 Task: Look for space in Leiderdorp, Netherlands from 12th  August, 2023 to 15th August, 2023 for 3 adults in price range Rs.12000 to Rs.16000. Place can be entire place with 2 bedrooms having 3 beds and 1 bathroom. Property type can be house, flat, guest house. Amenities needed are: washing machine. Booking option can be shelf check-in. Required host language is English.
Action: Mouse moved to (646, 256)
Screenshot: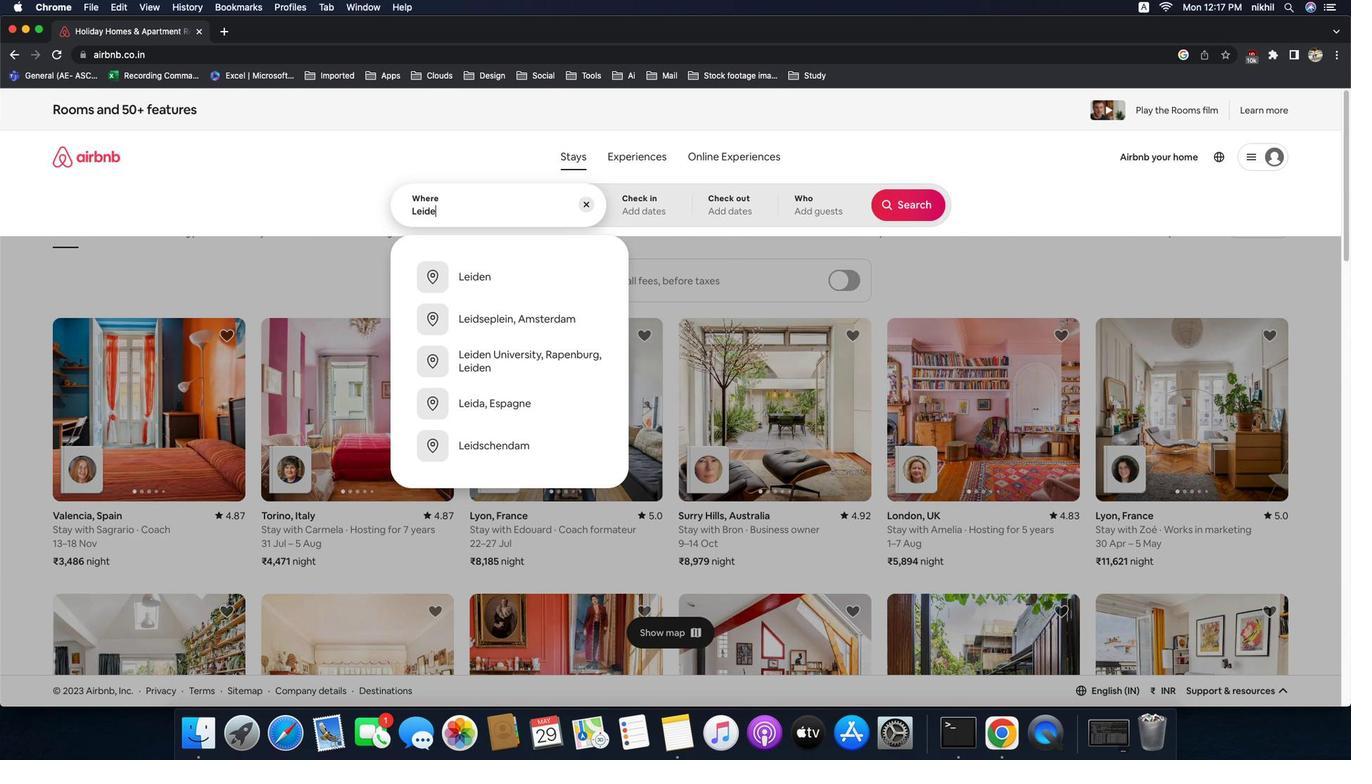 
Action: Mouse pressed left at (646, 256)
Screenshot: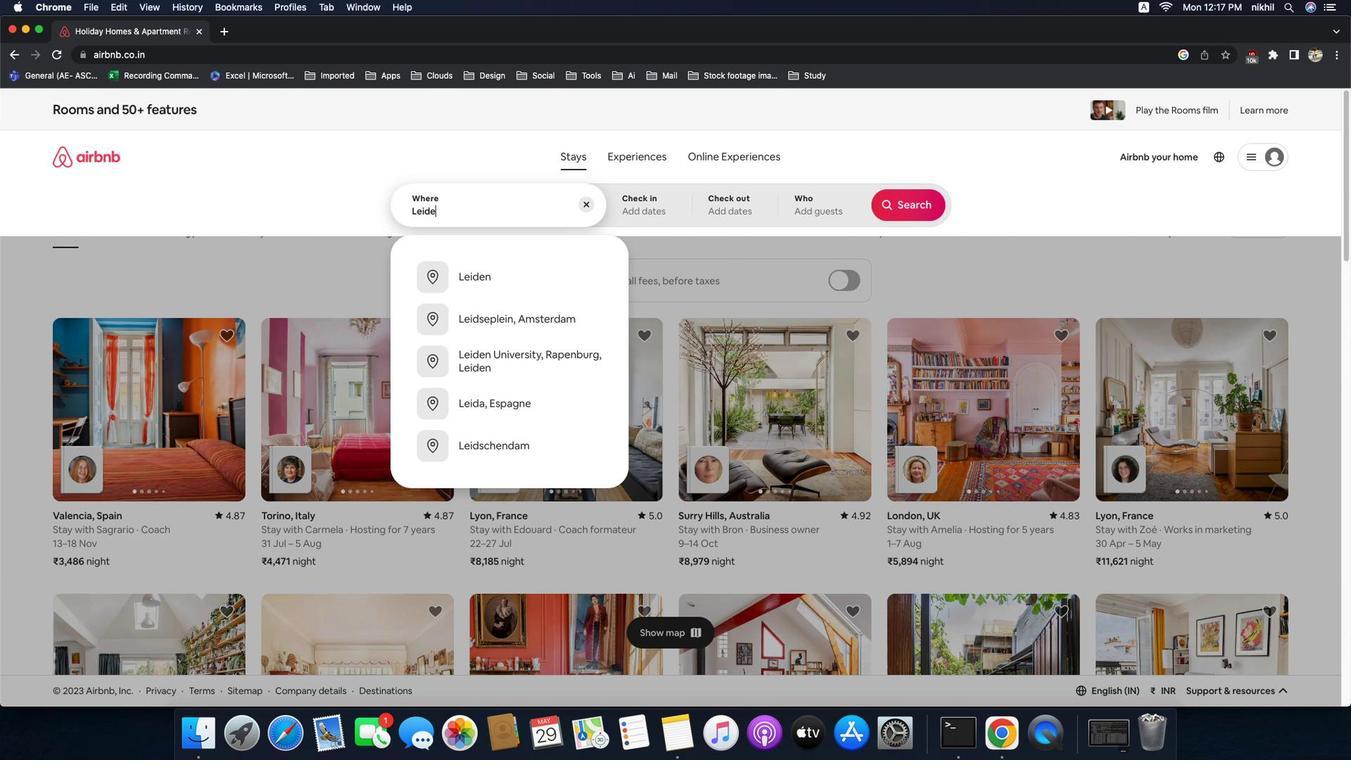 
Action: Mouse moved to (646, 256)
Screenshot: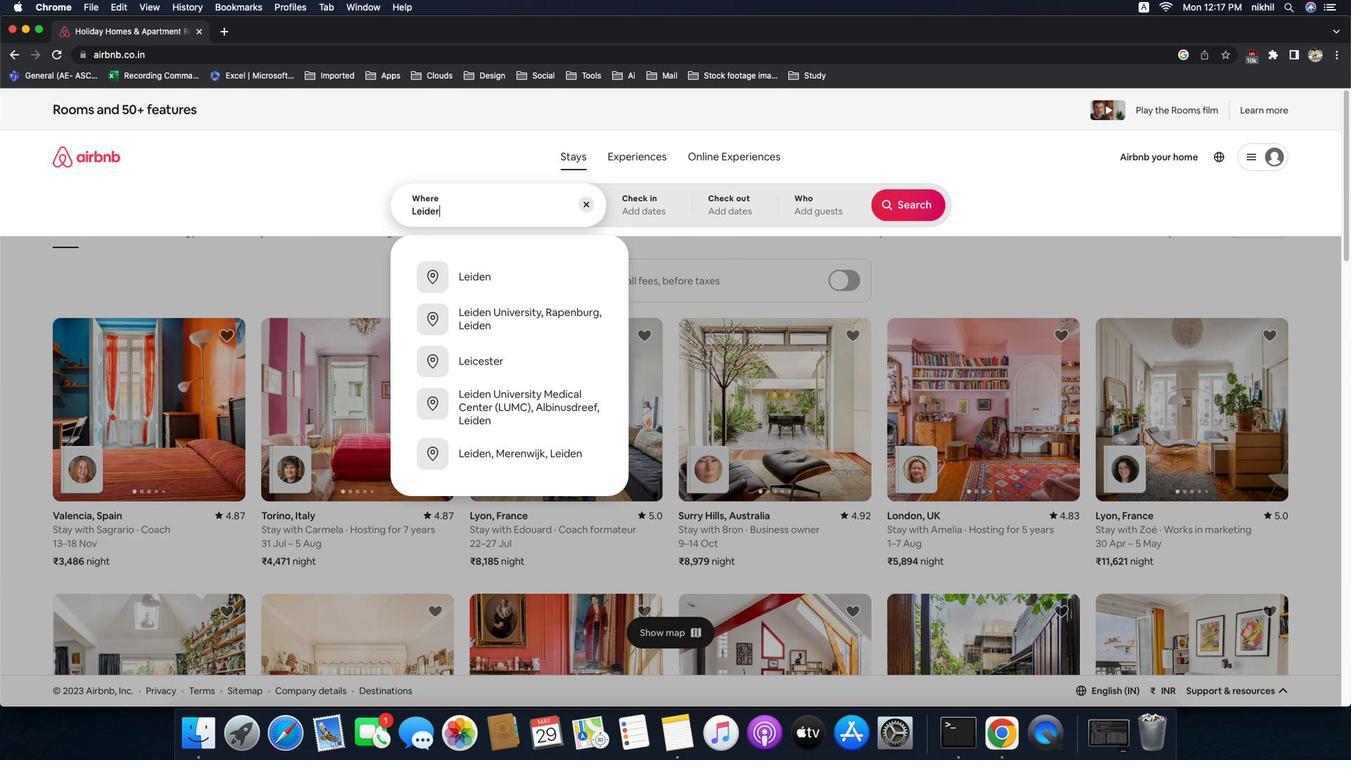
Action: Mouse pressed left at (646, 256)
Screenshot: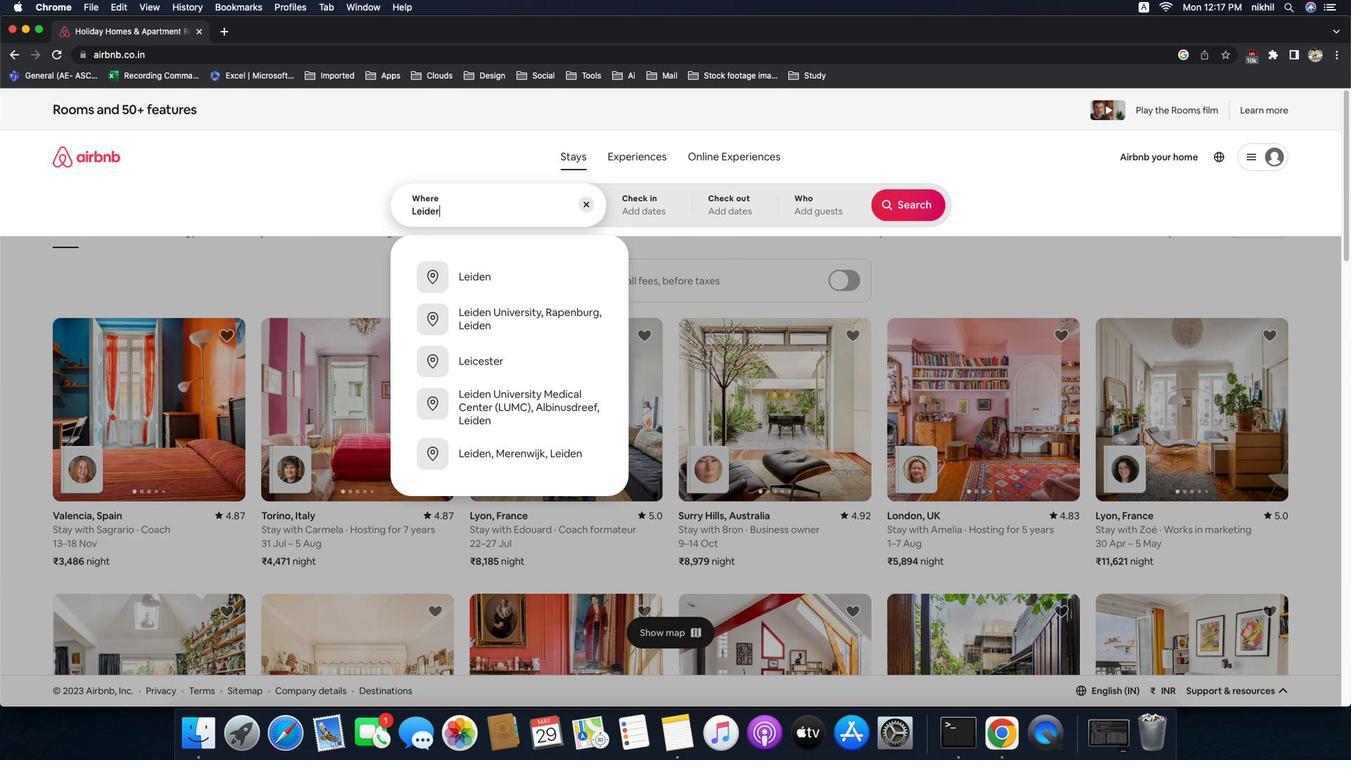 
Action: Mouse moved to (646, 256)
Screenshot: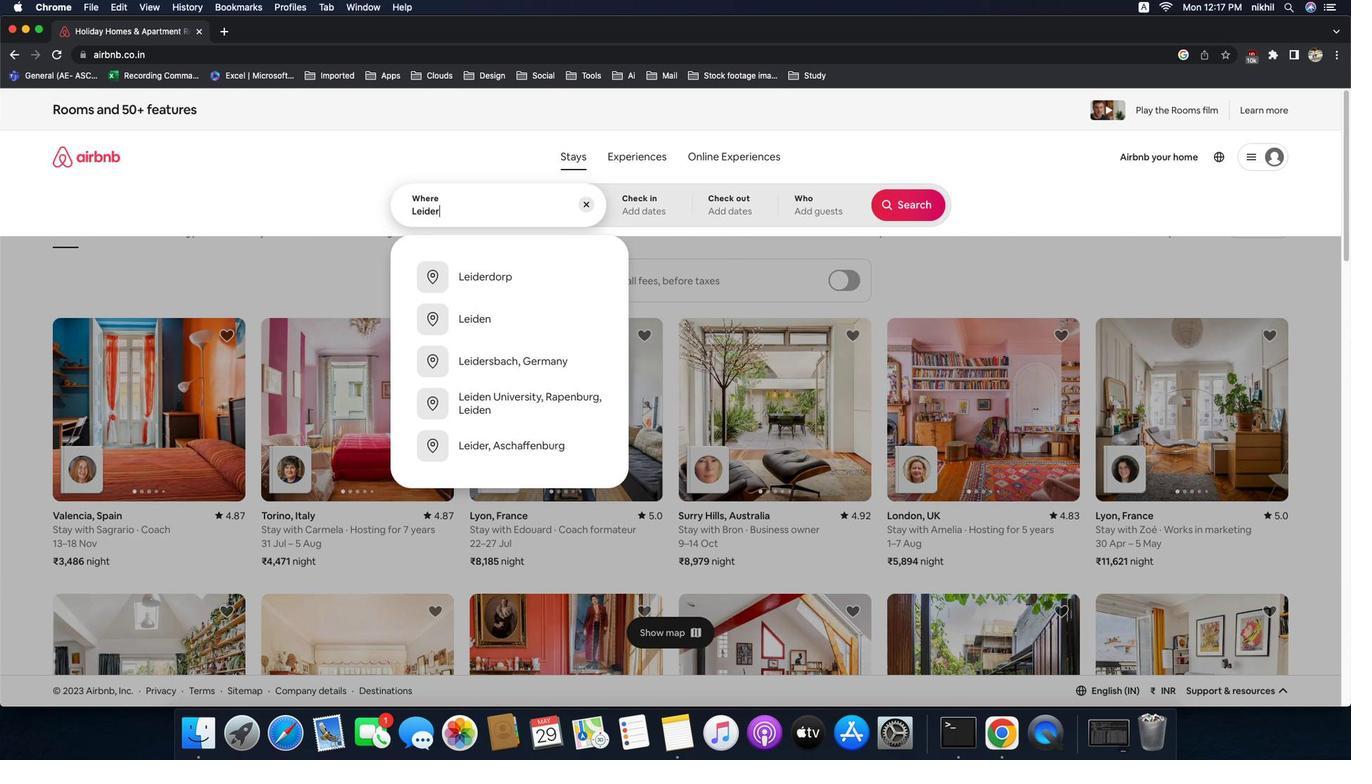 
Action: Mouse pressed left at (646, 256)
Screenshot: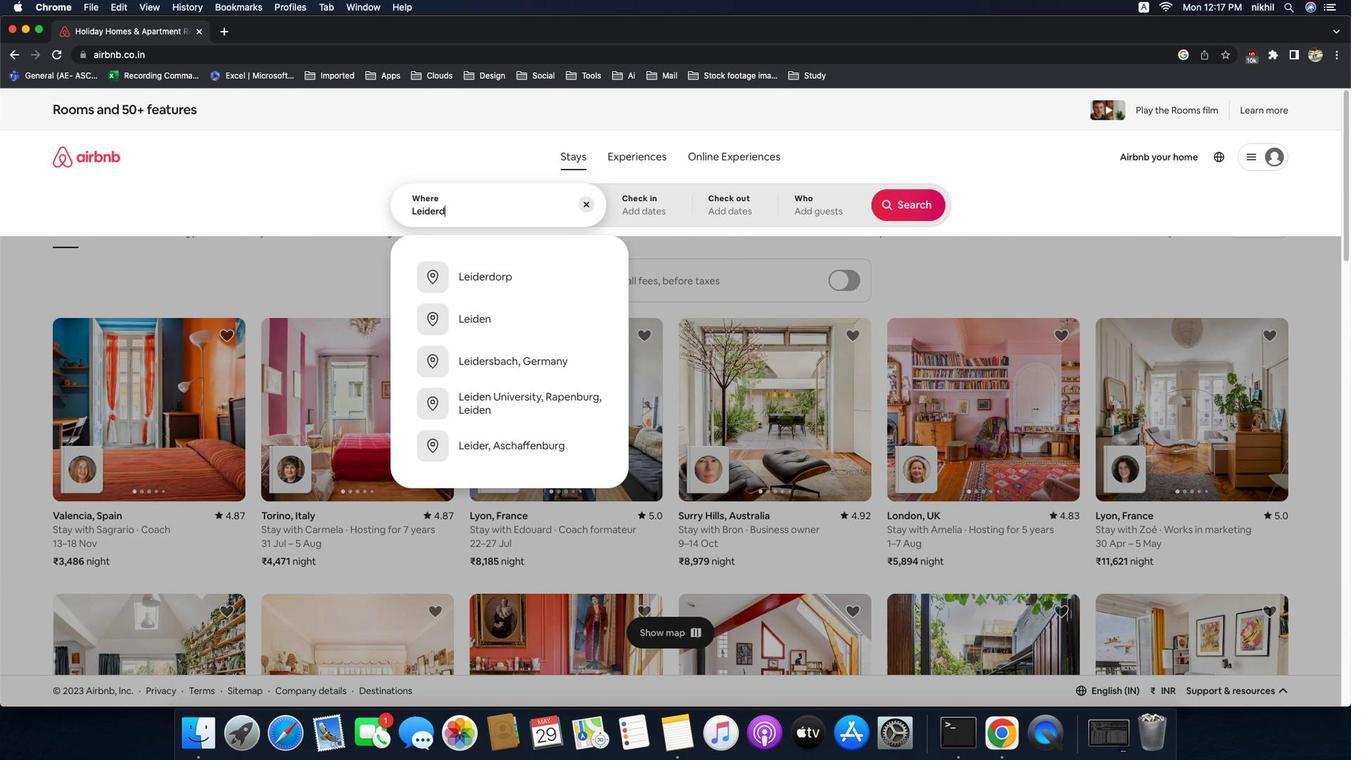 
Action: Mouse moved to (646, 256)
Screenshot: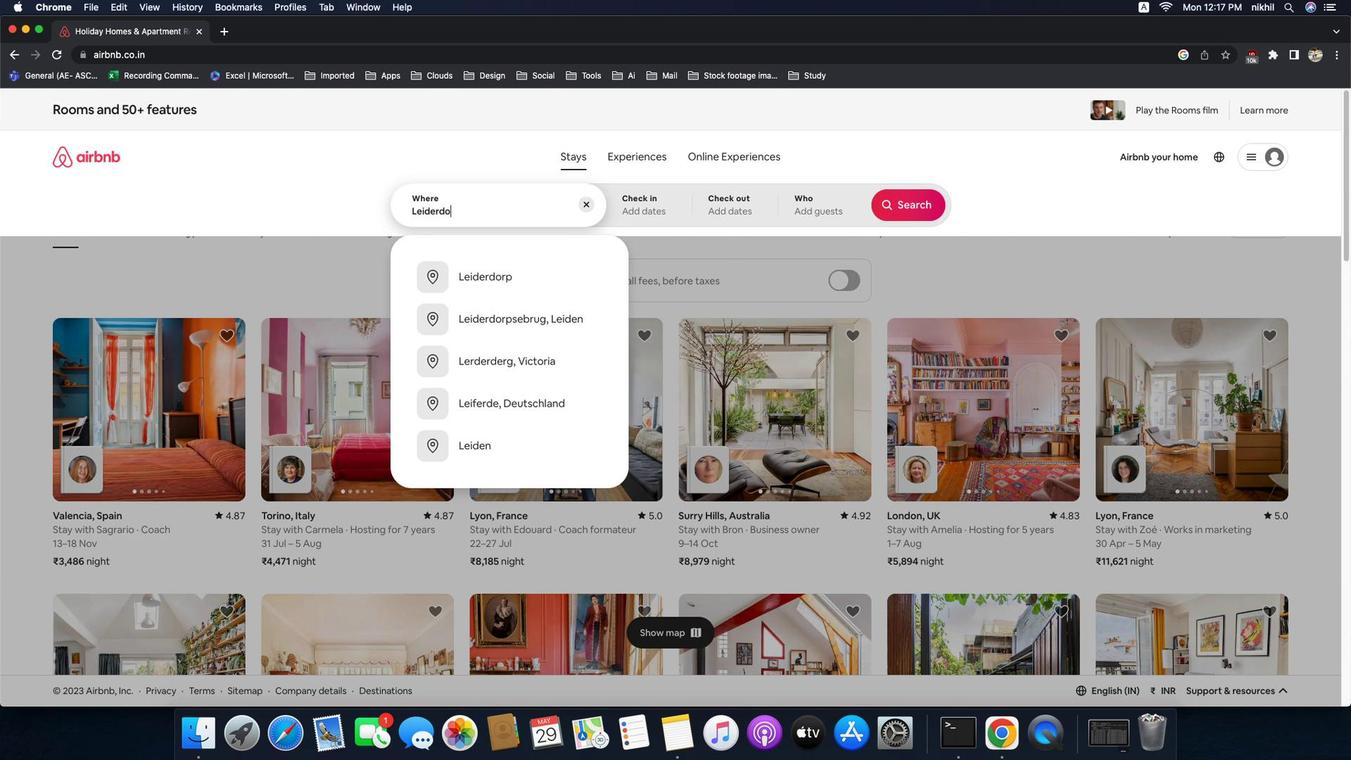 
Action: Key pressed 'L'Key.caps_lock'e''i''d''e''r''d''o''r''p'','Key.spaceKey.caps_lock'N'Key.caps_lock'e''t''h''e''r''l''a''n''d''s'
Screenshot: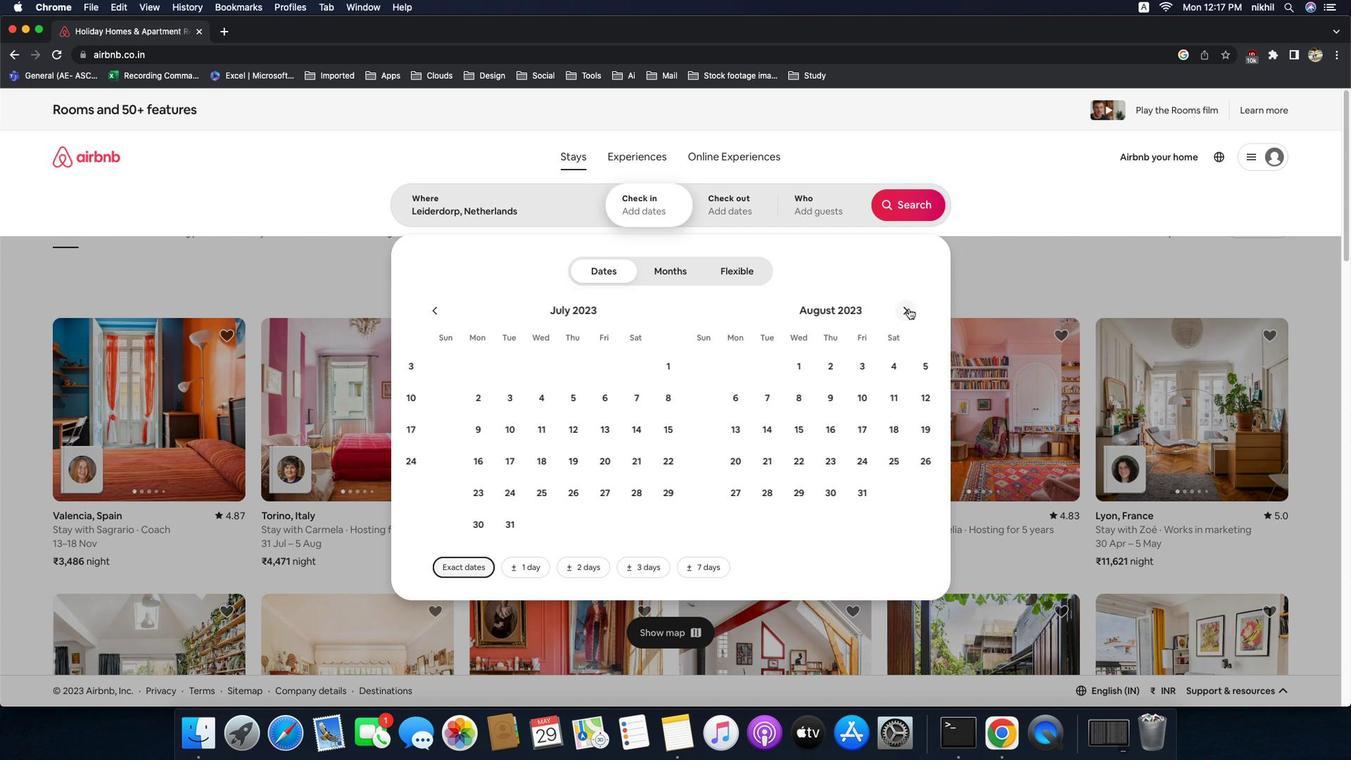 
Action: Mouse moved to (646, 256)
Screenshot: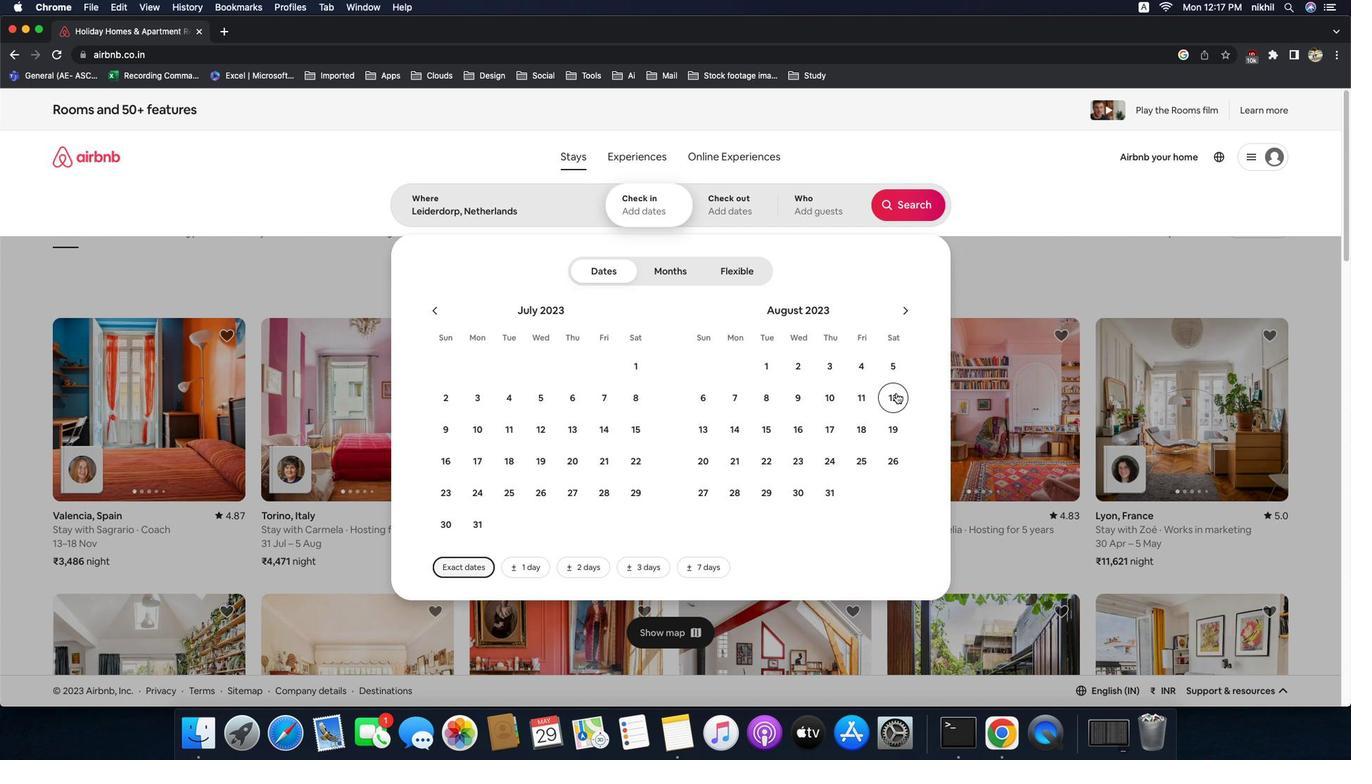 
Action: Mouse pressed left at (646, 256)
Screenshot: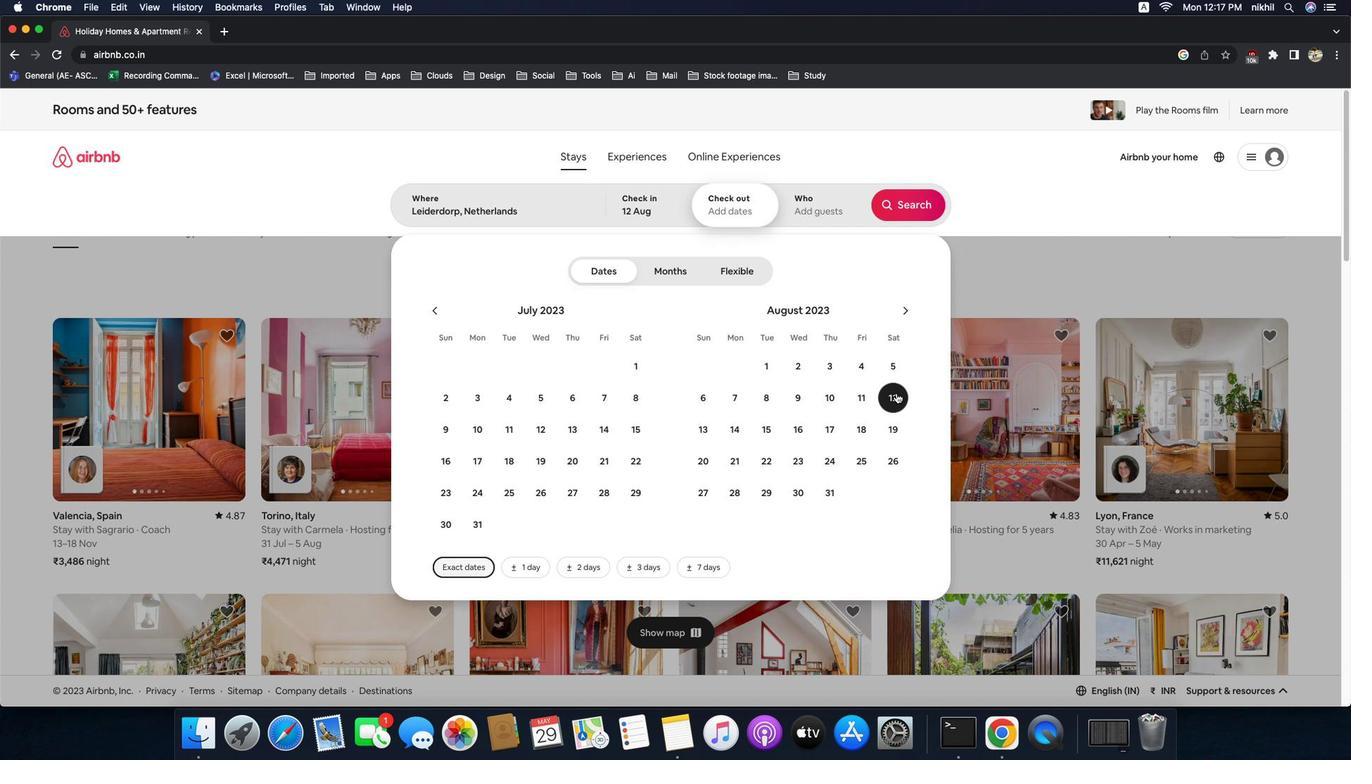 
Action: Mouse moved to (646, 256)
Screenshot: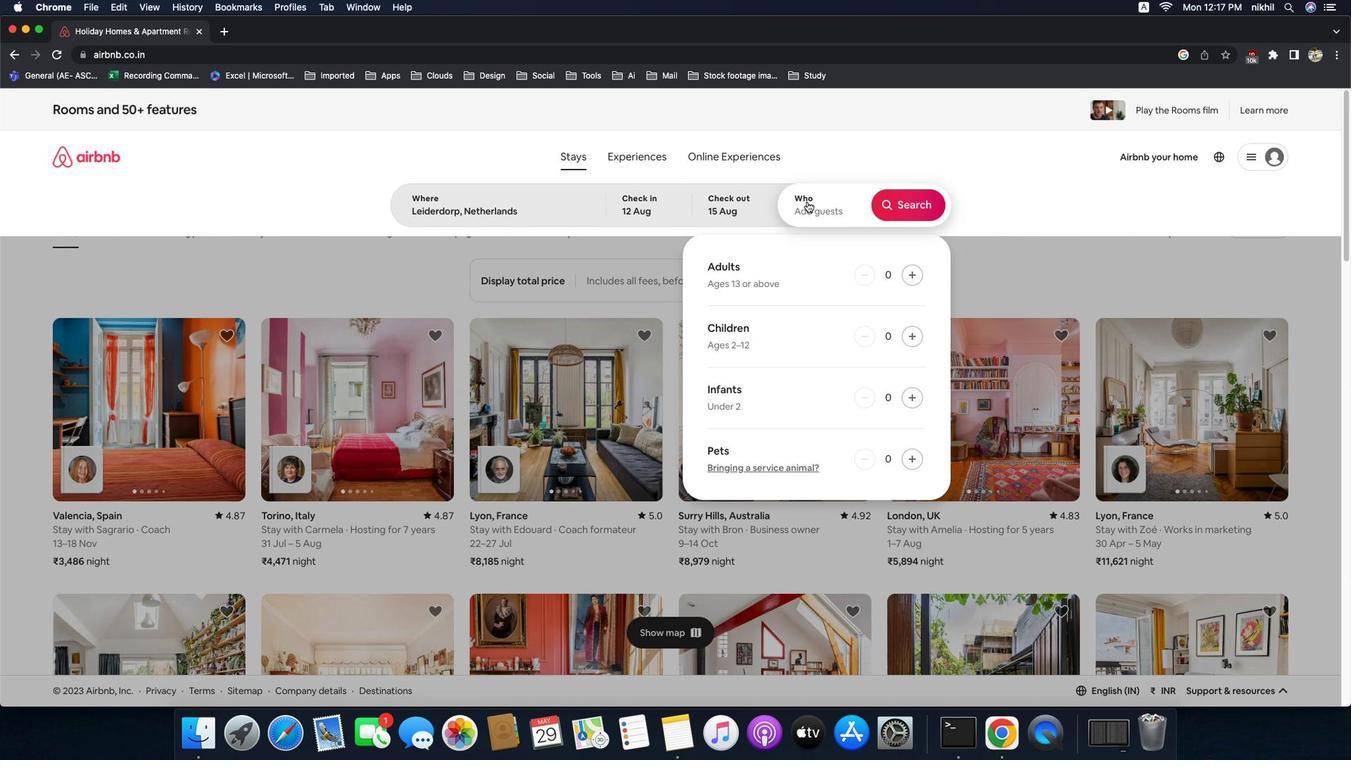 
Action: Mouse pressed left at (646, 256)
Screenshot: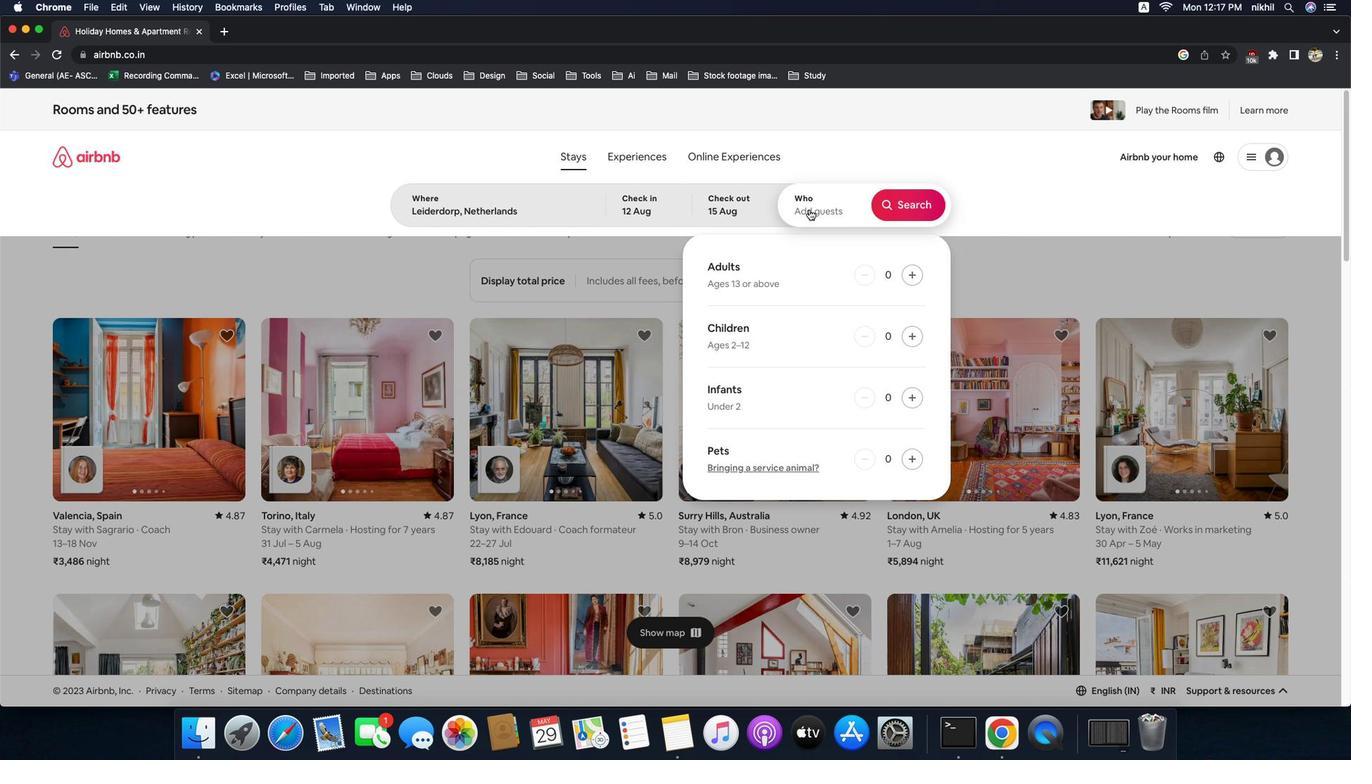 
Action: Mouse moved to (646, 256)
Screenshot: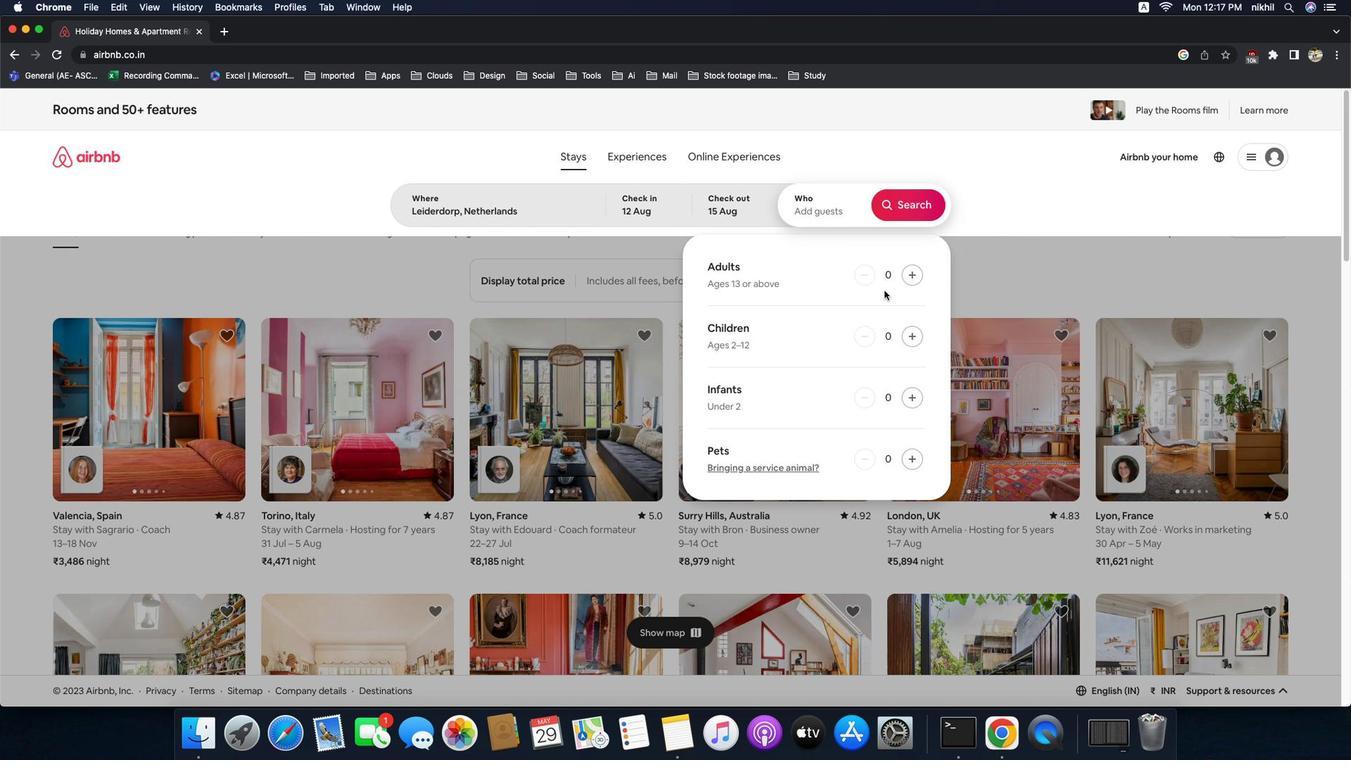 
Action: Mouse pressed left at (646, 256)
Screenshot: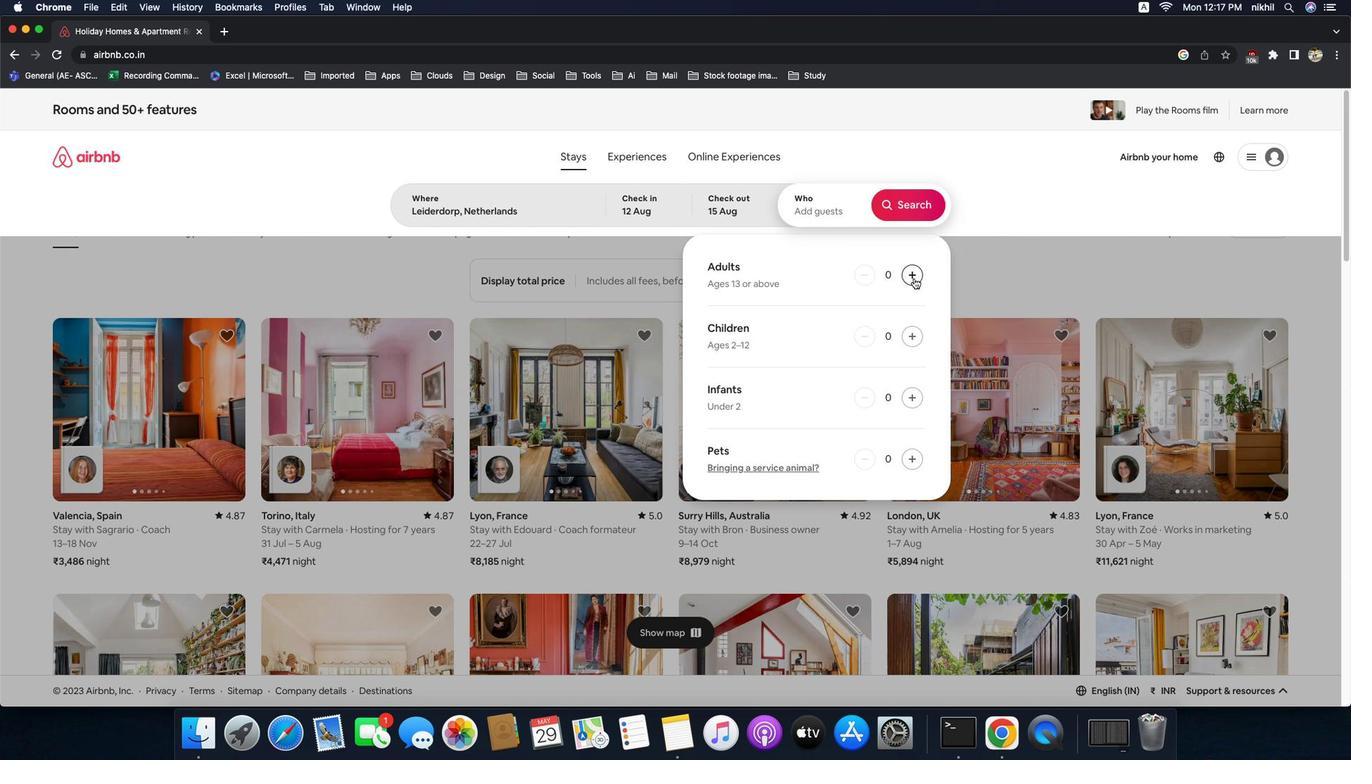 
Action: Mouse moved to (646, 256)
Screenshot: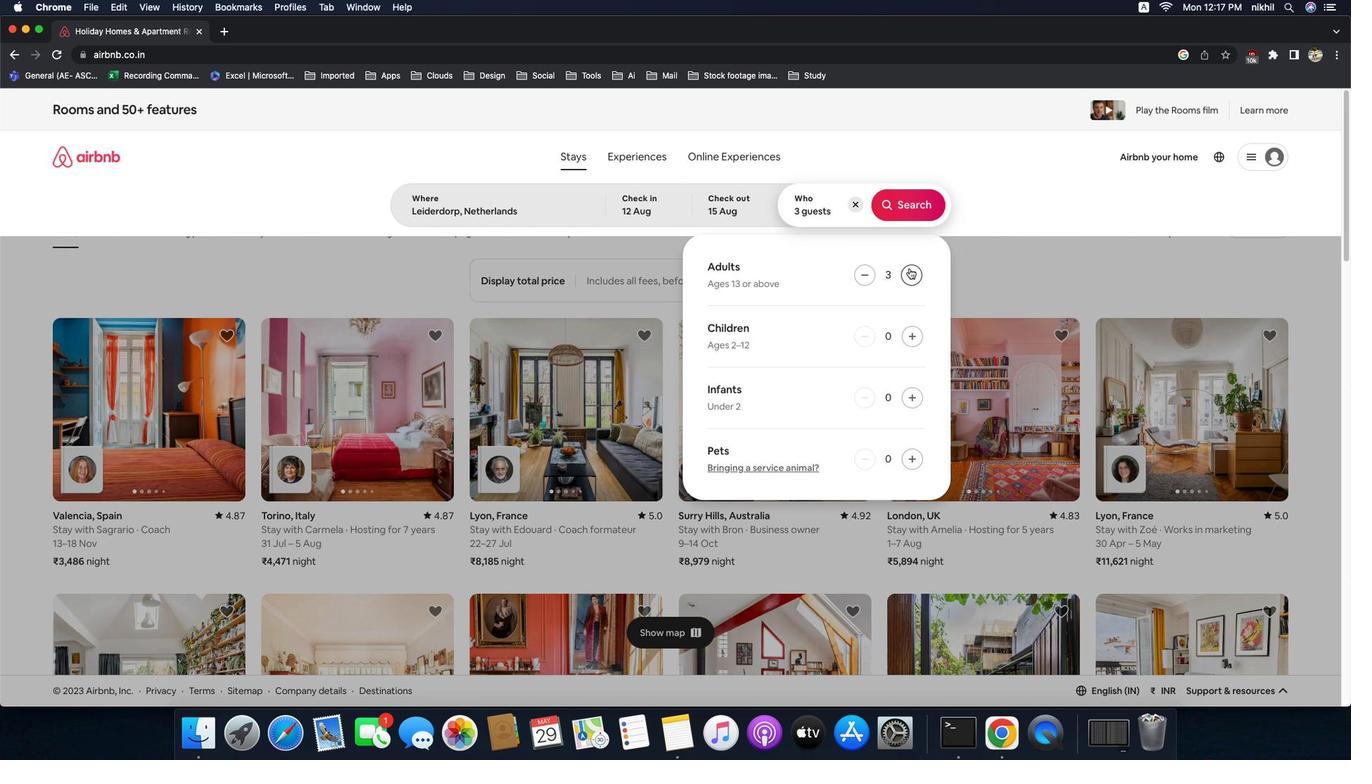 
Action: Mouse pressed left at (646, 256)
Screenshot: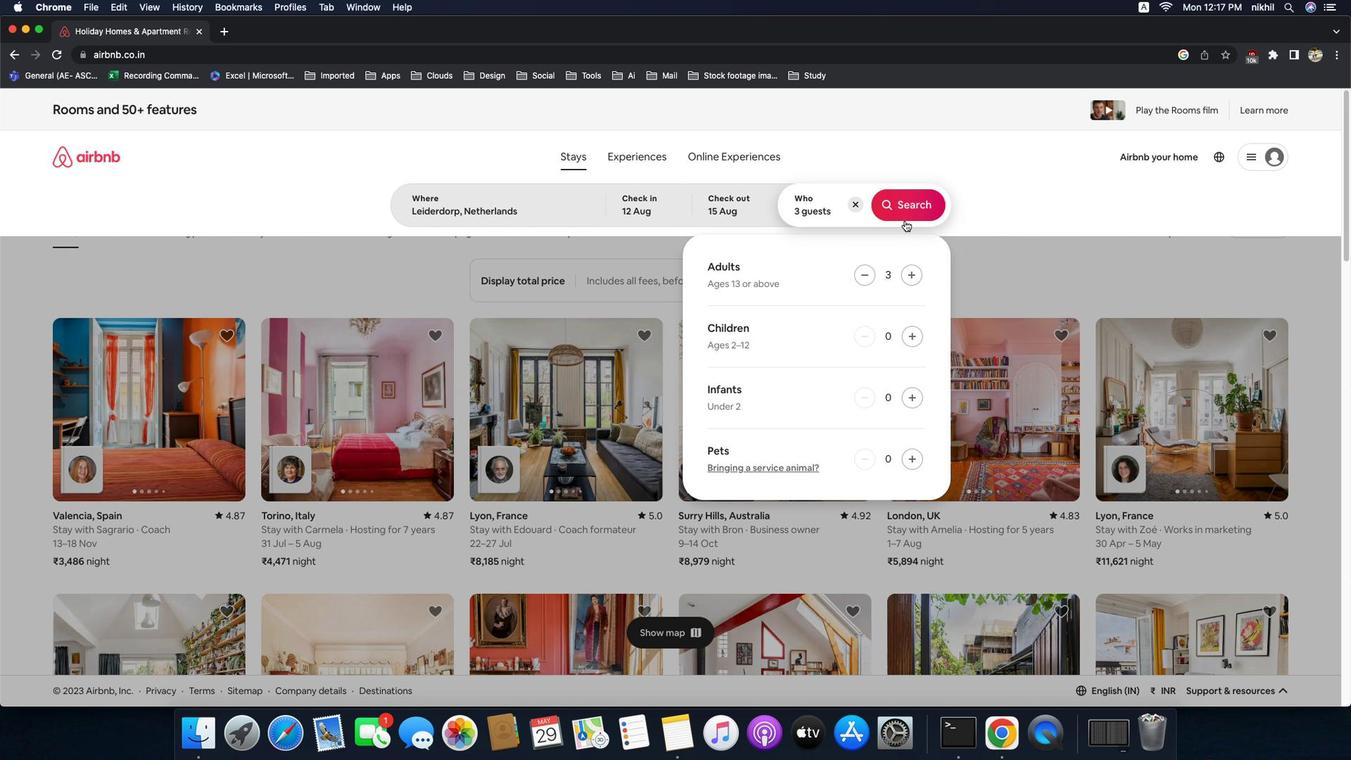 
Action: Mouse moved to (646, 256)
Screenshot: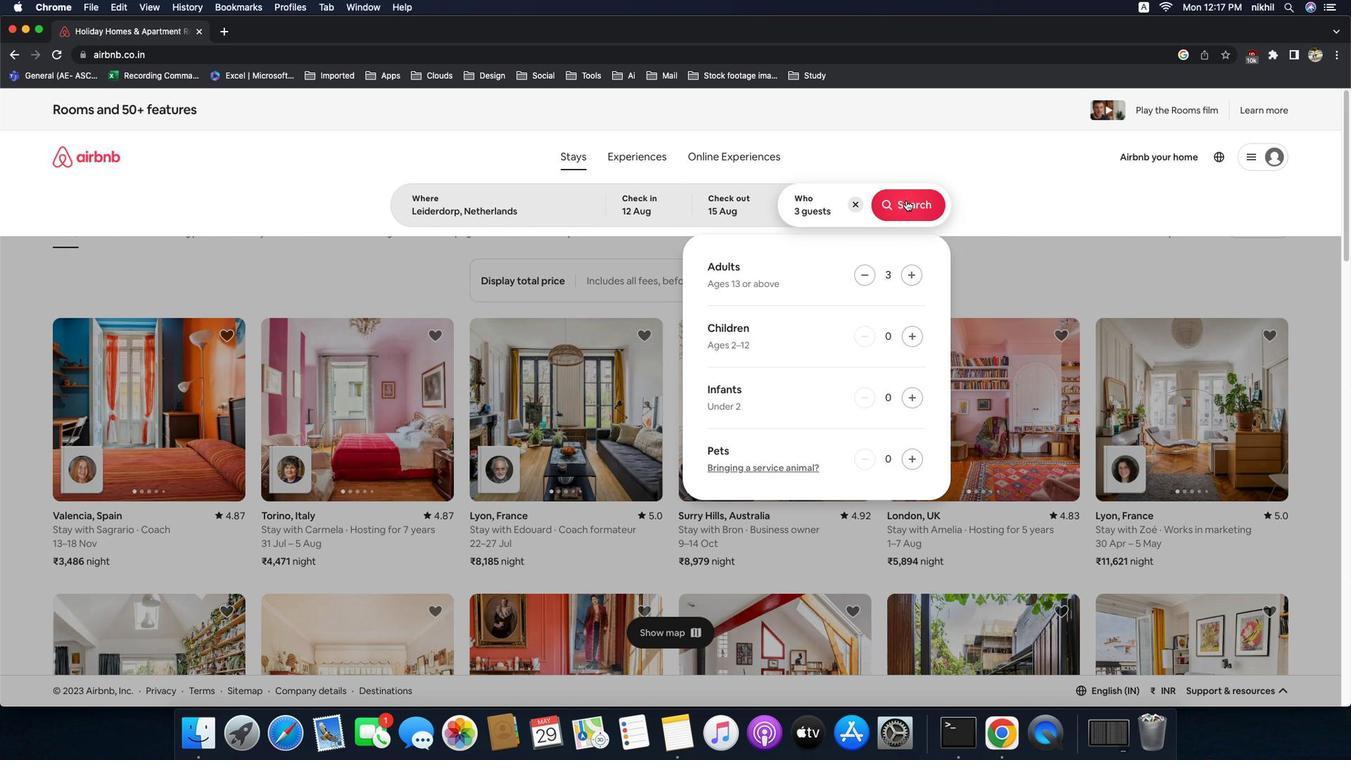 
Action: Mouse pressed left at (646, 256)
Screenshot: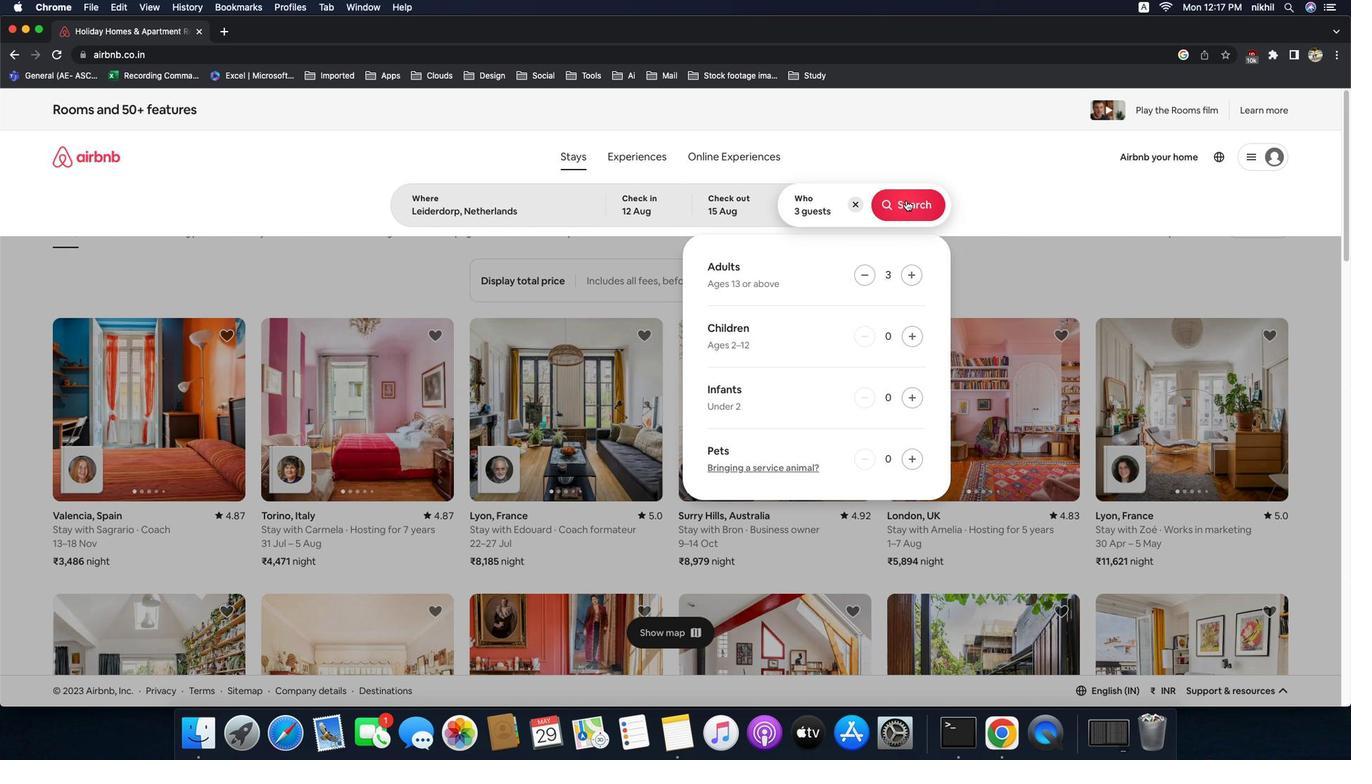 
Action: Mouse moved to (646, 256)
Screenshot: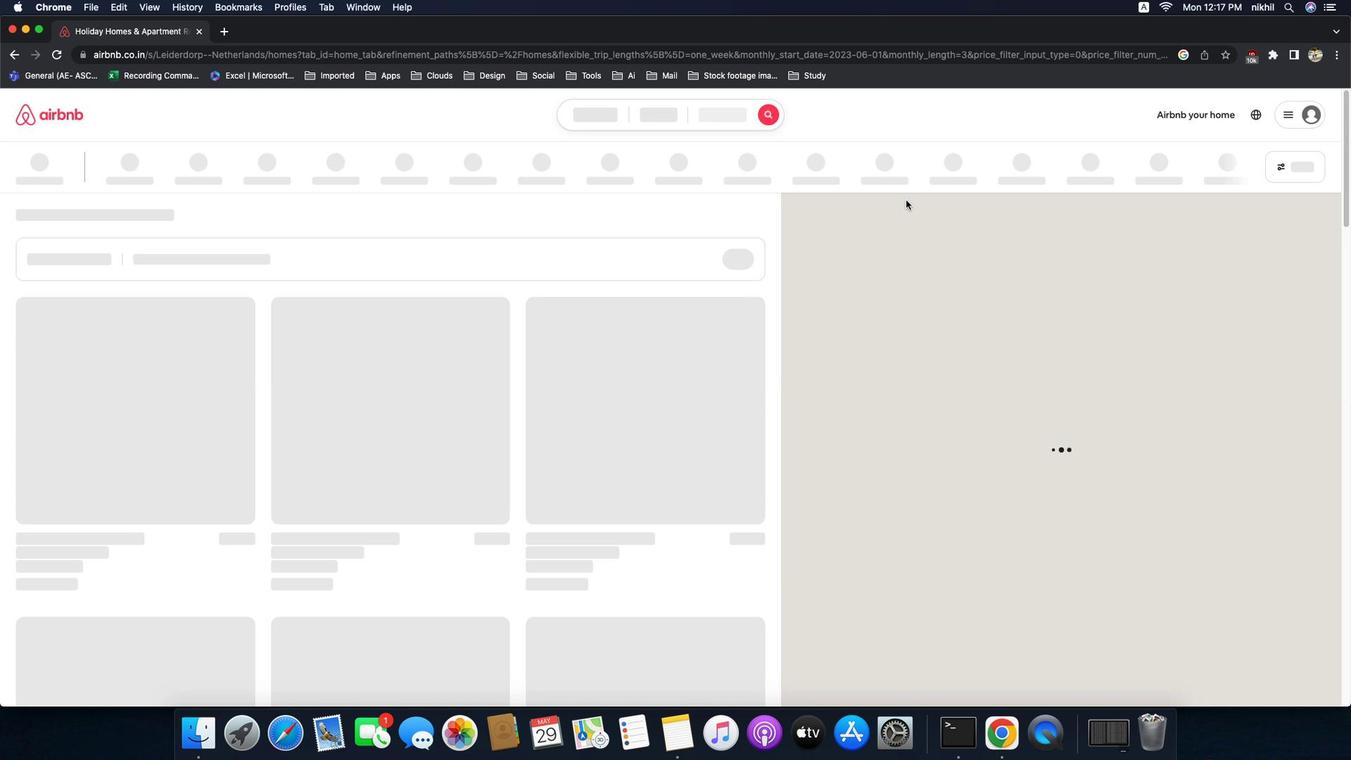 
Action: Mouse pressed left at (646, 256)
Screenshot: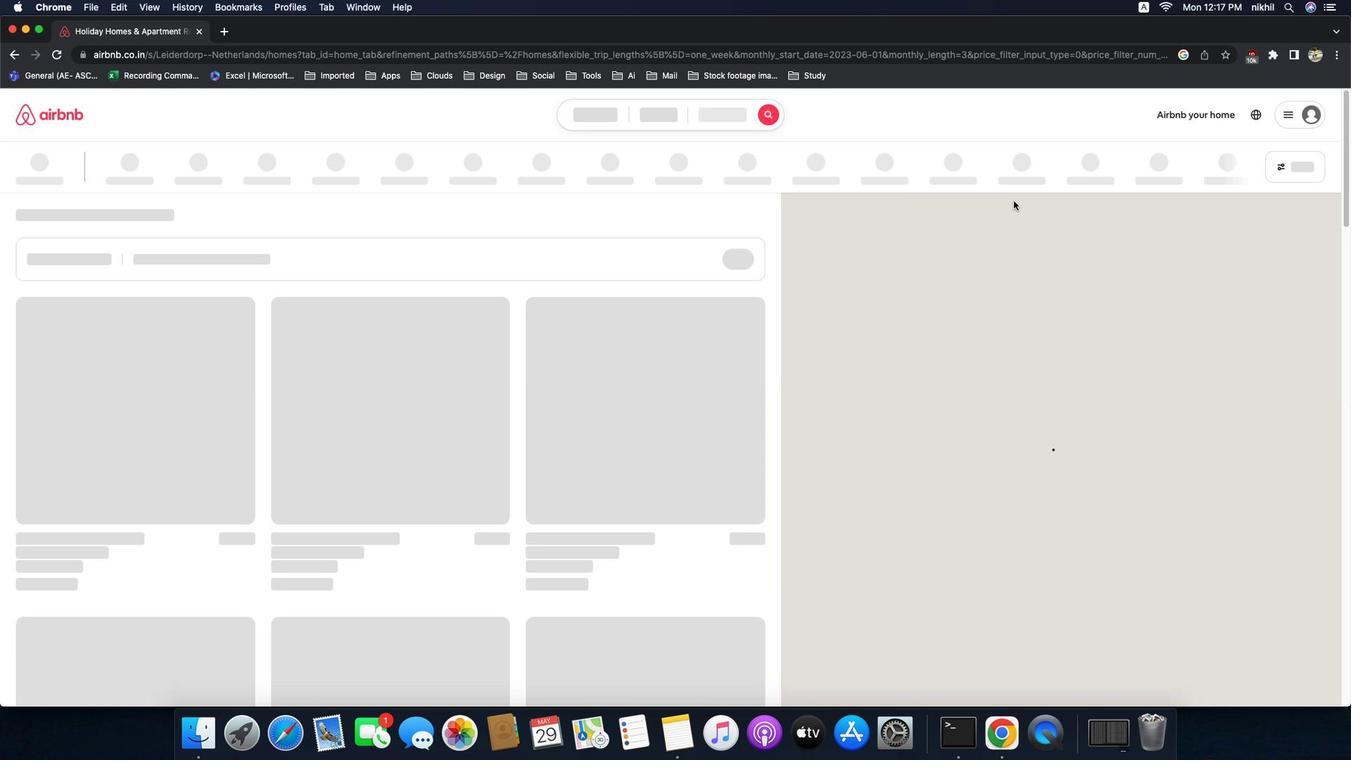 
Action: Mouse moved to (646, 256)
Screenshot: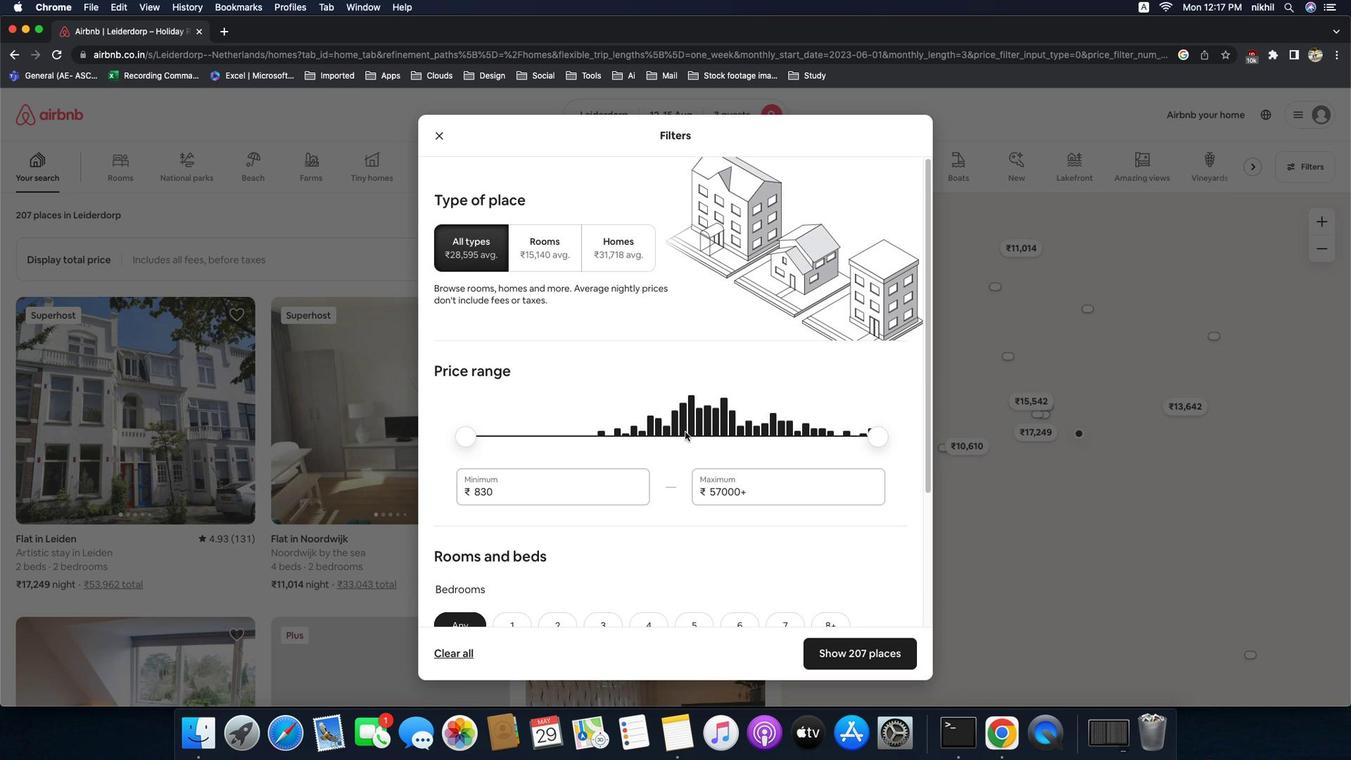 
Action: Mouse pressed left at (646, 256)
Screenshot: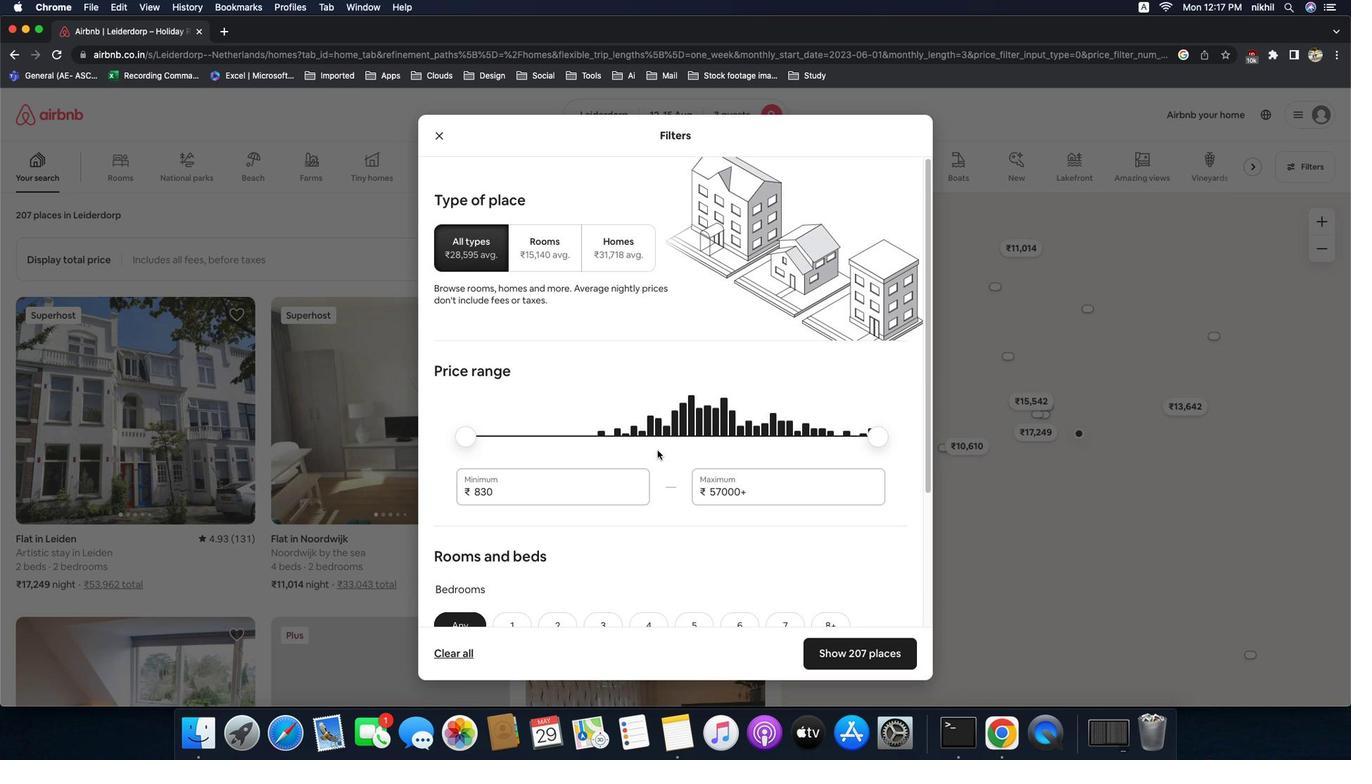 
Action: Mouse pressed left at (646, 256)
Screenshot: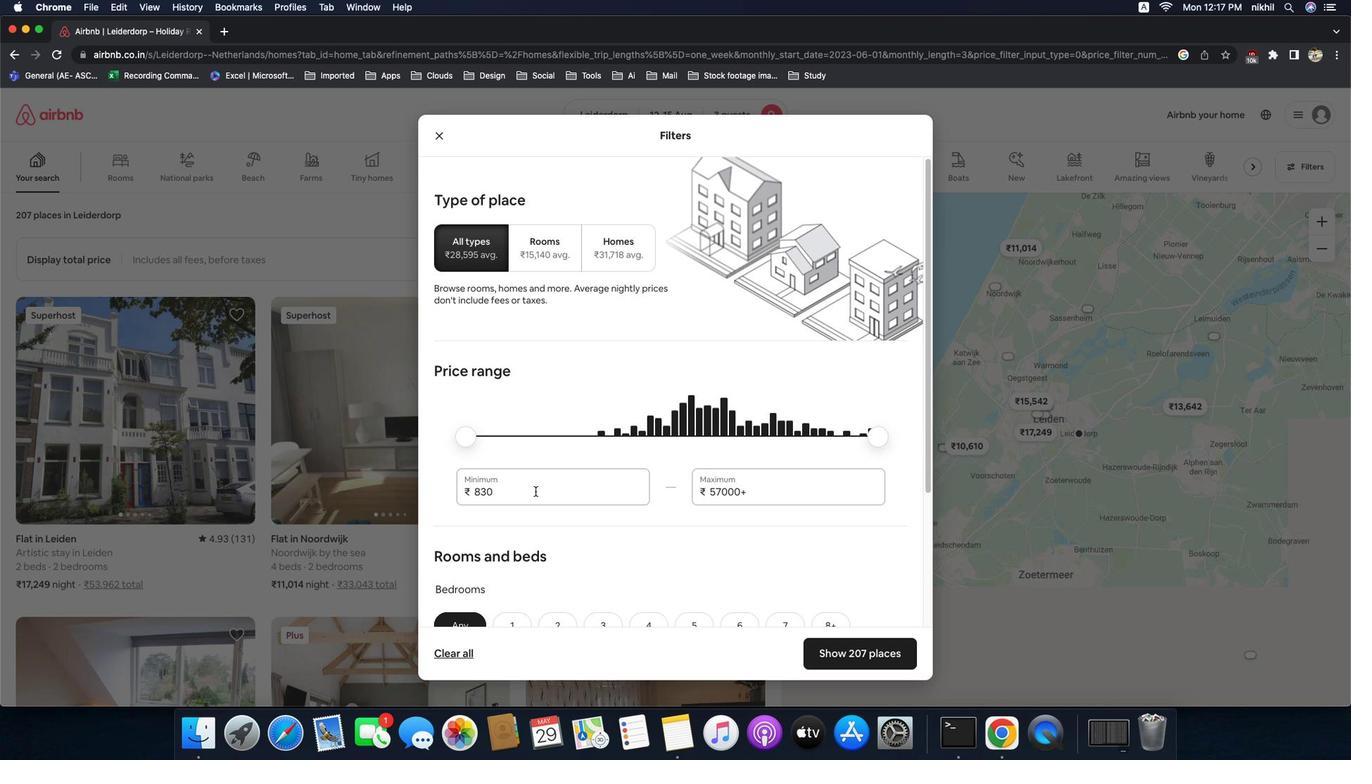 
Action: Mouse pressed left at (646, 256)
Screenshot: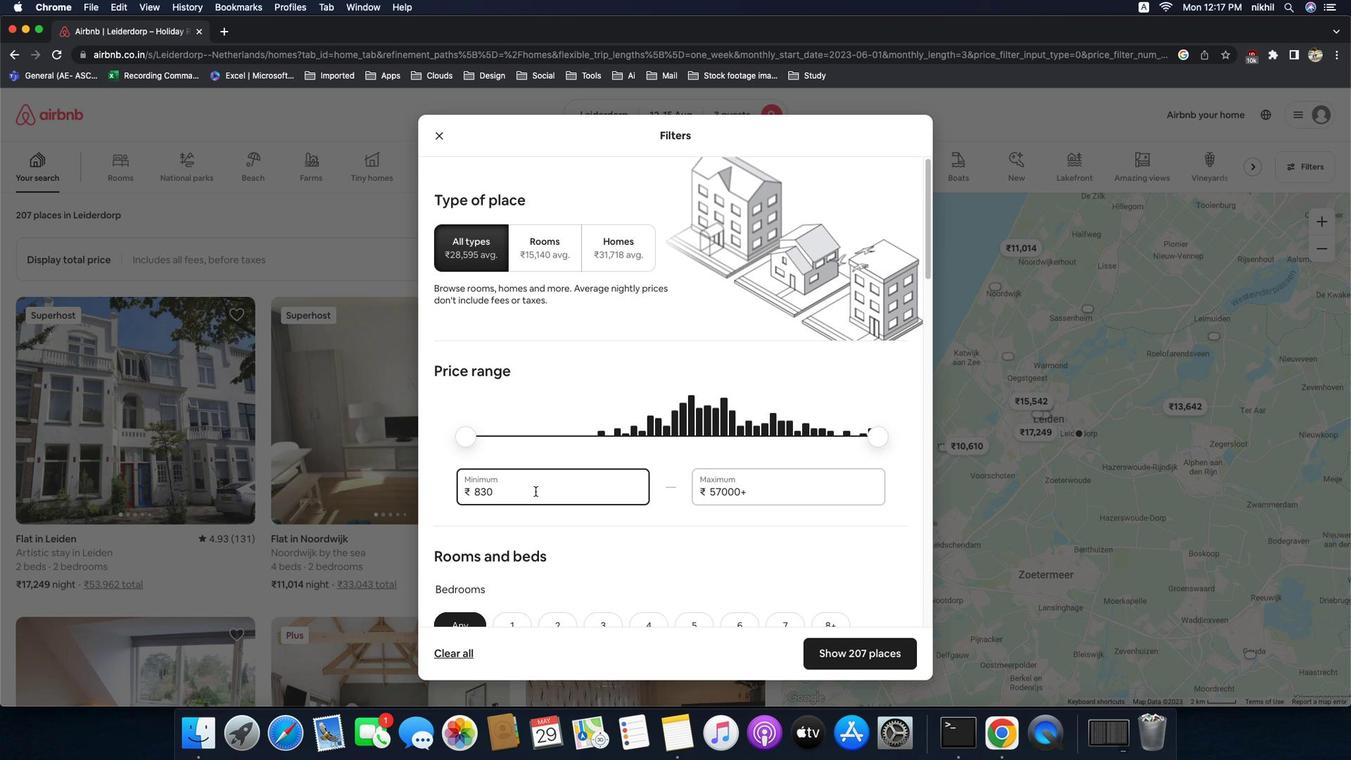 
Action: Mouse moved to (646, 256)
Screenshot: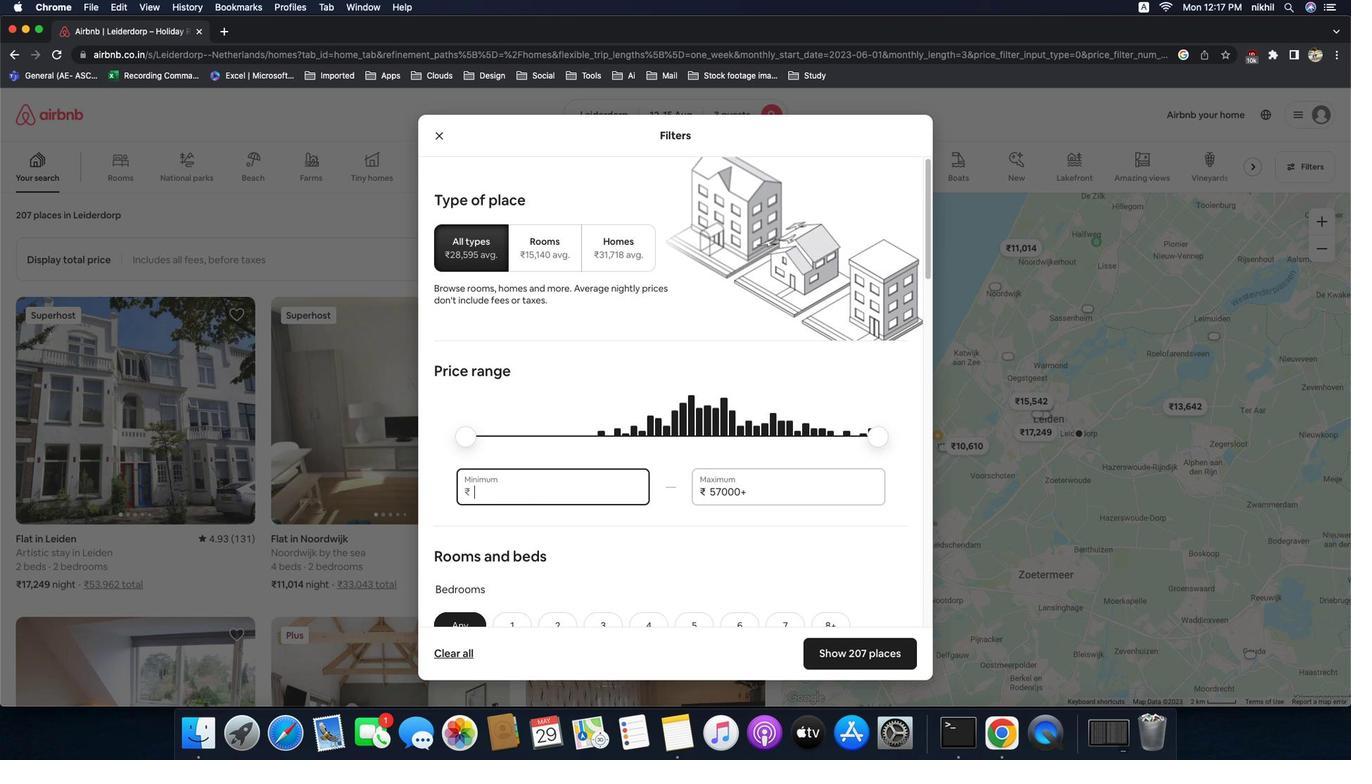 
Action: Mouse pressed left at (646, 256)
Screenshot: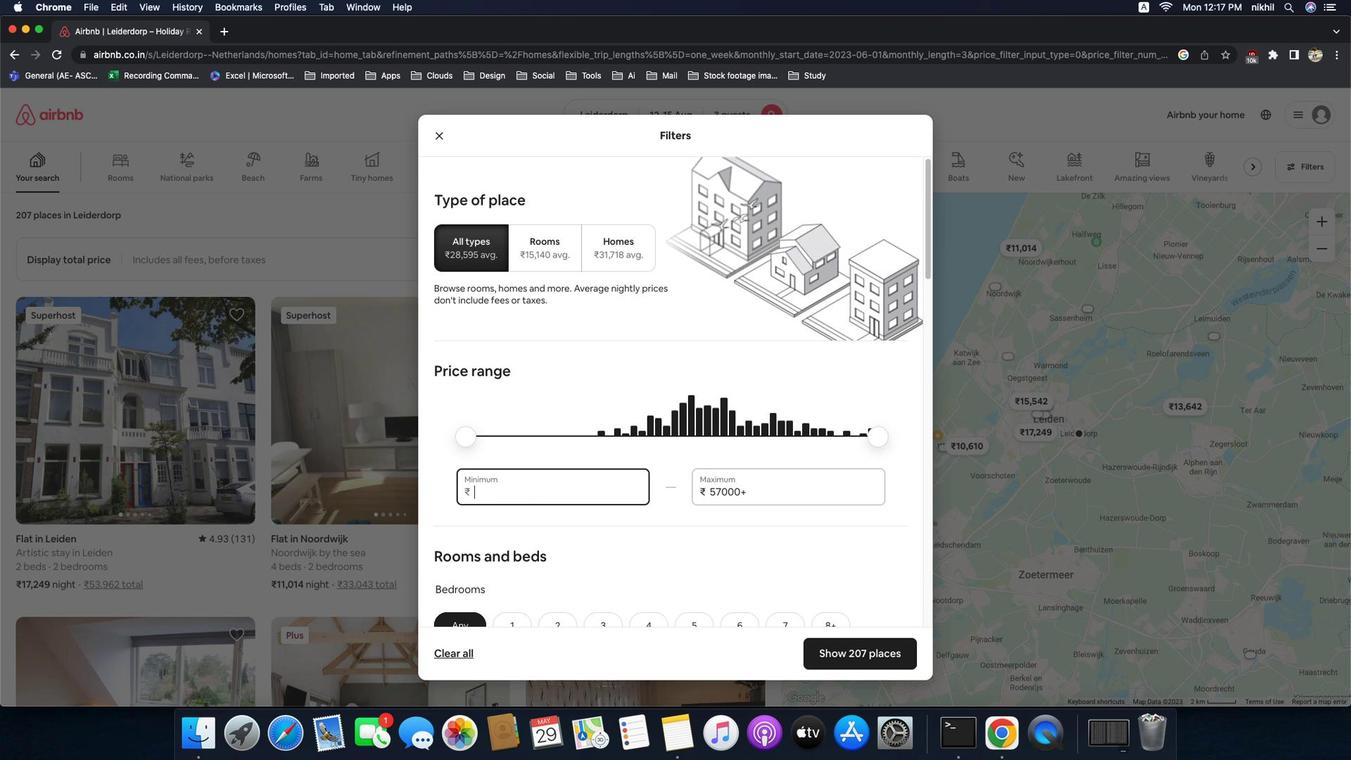 
Action: Mouse moved to (646, 256)
Screenshot: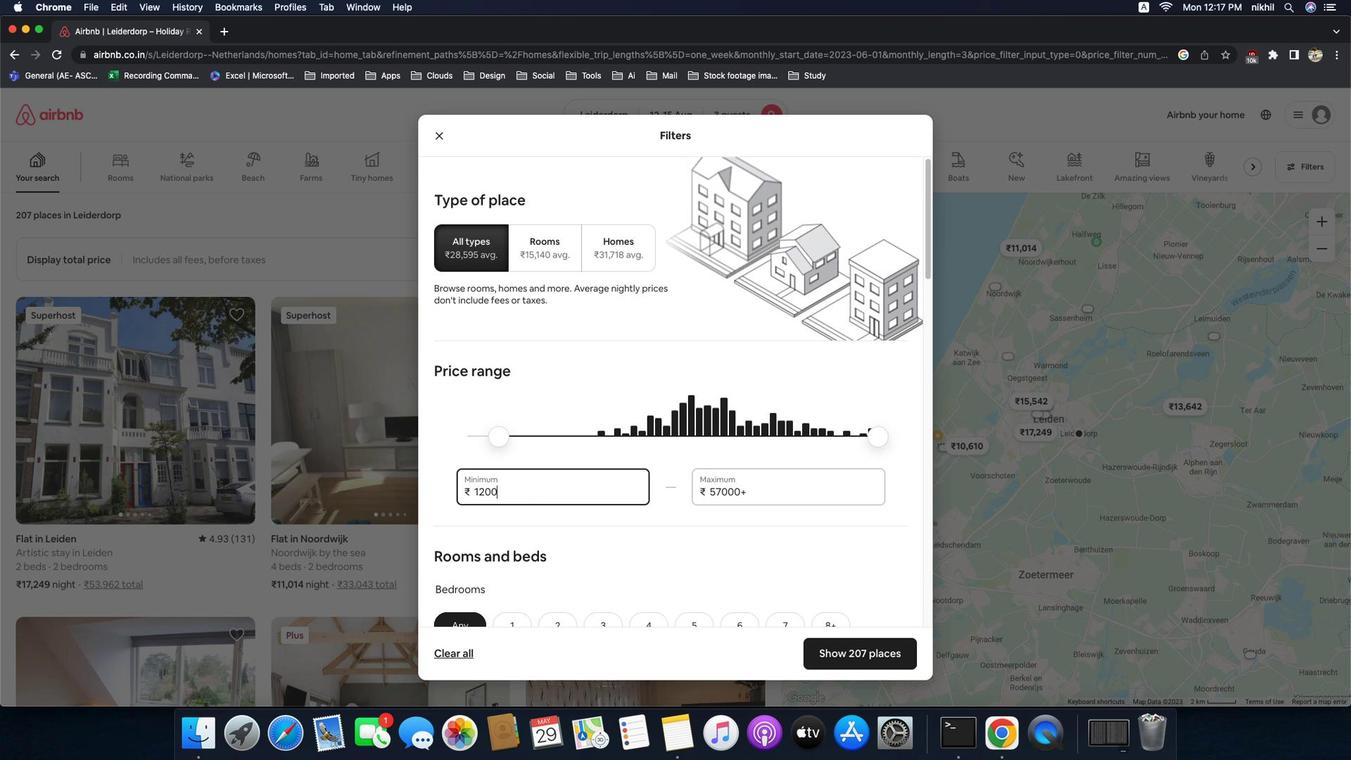 
Action: Mouse pressed left at (646, 256)
Screenshot: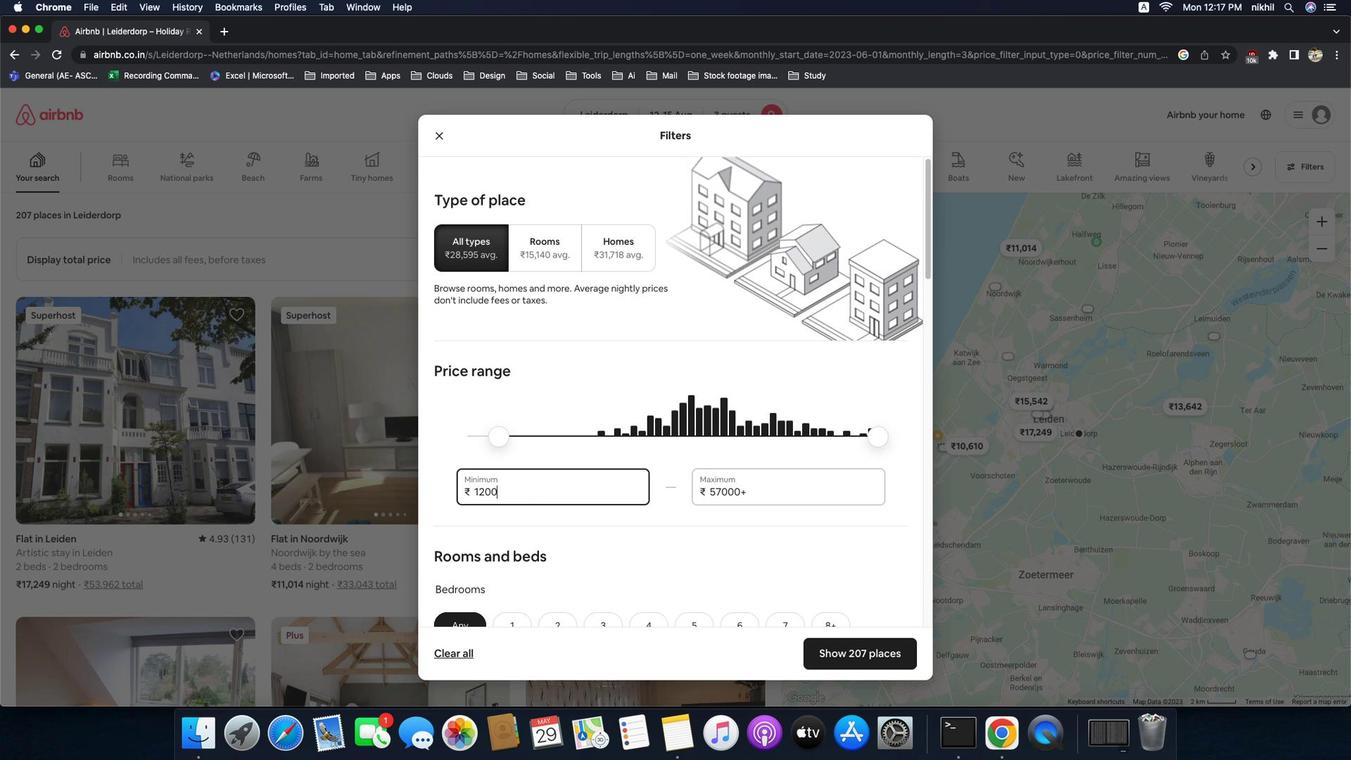 
Action: Mouse moved to (646, 256)
Screenshot: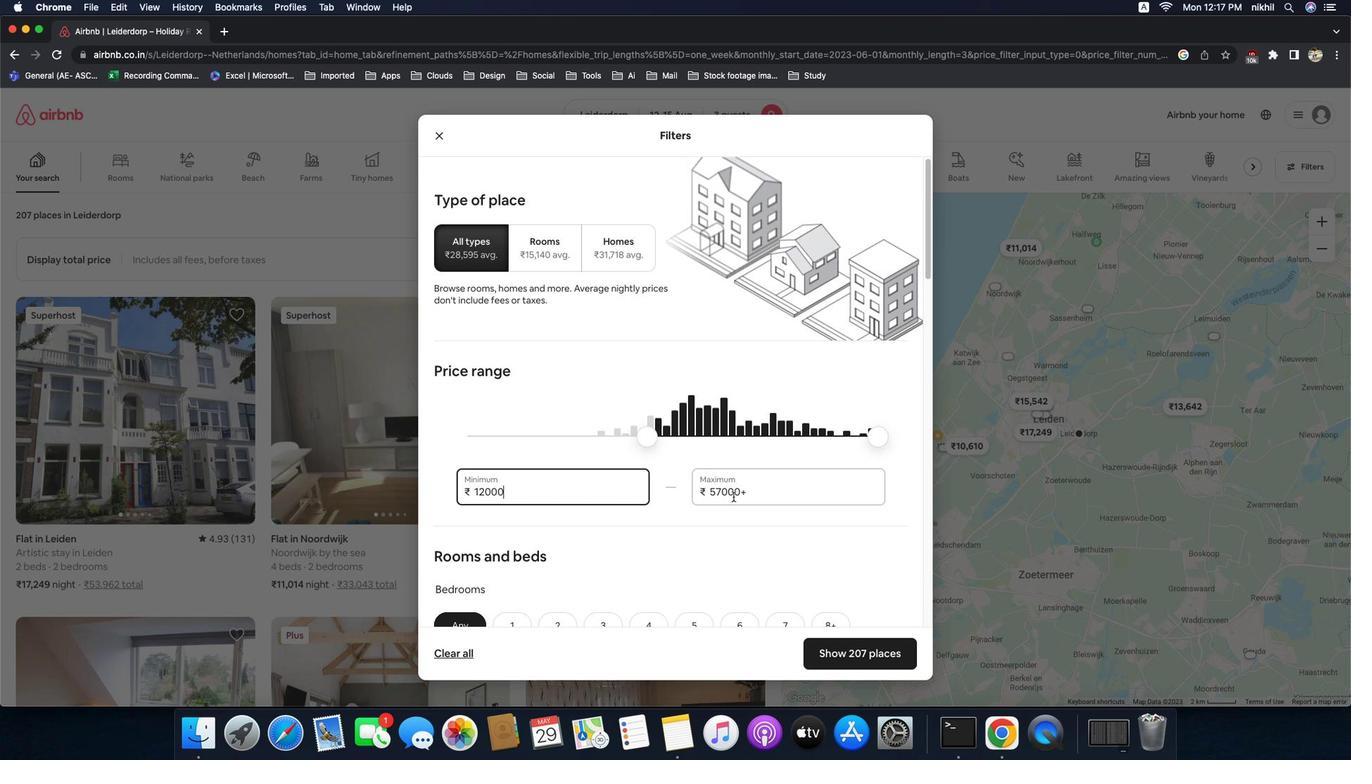 
Action: Mouse pressed left at (646, 256)
Screenshot: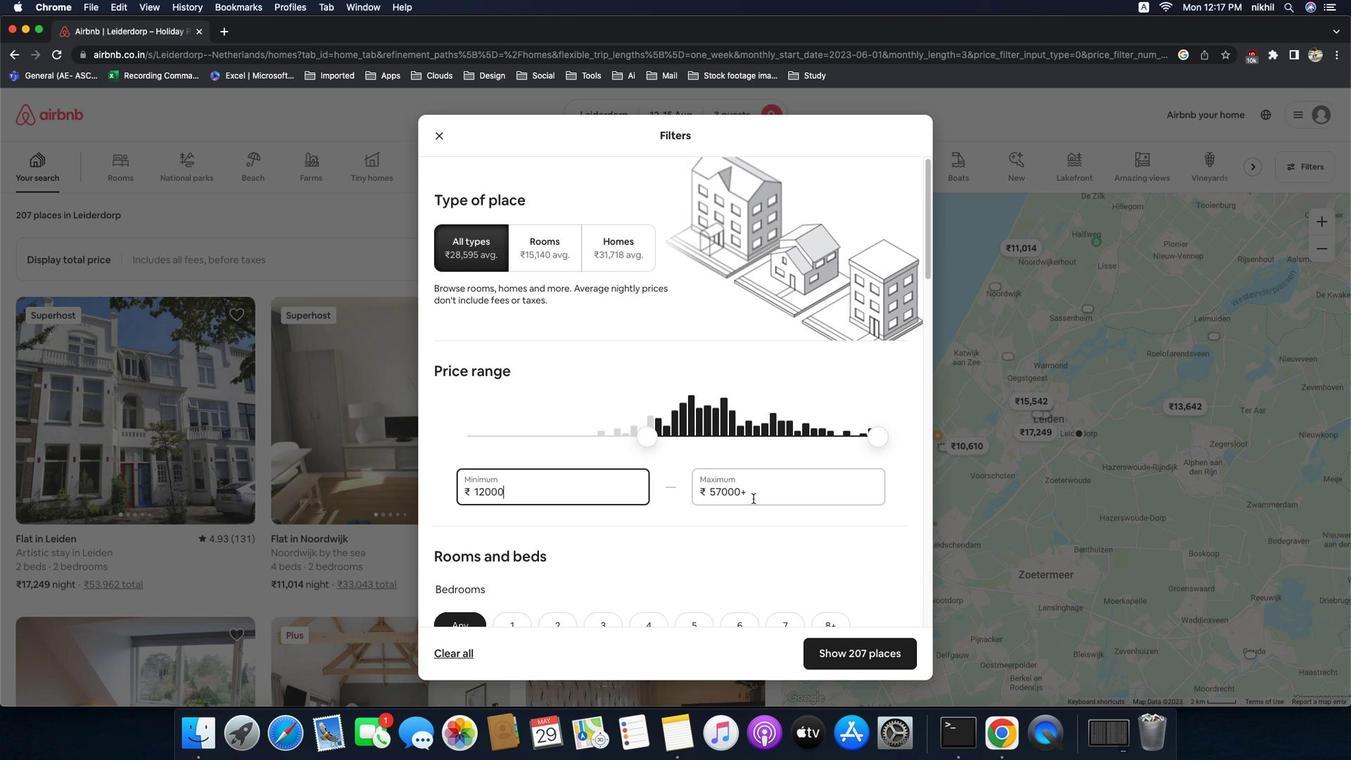 
Action: Key pressed Key.backspaceKey.backspaceKey.backspaceKey.backspaceKey.backspace'1''2''0''0''0'
Screenshot: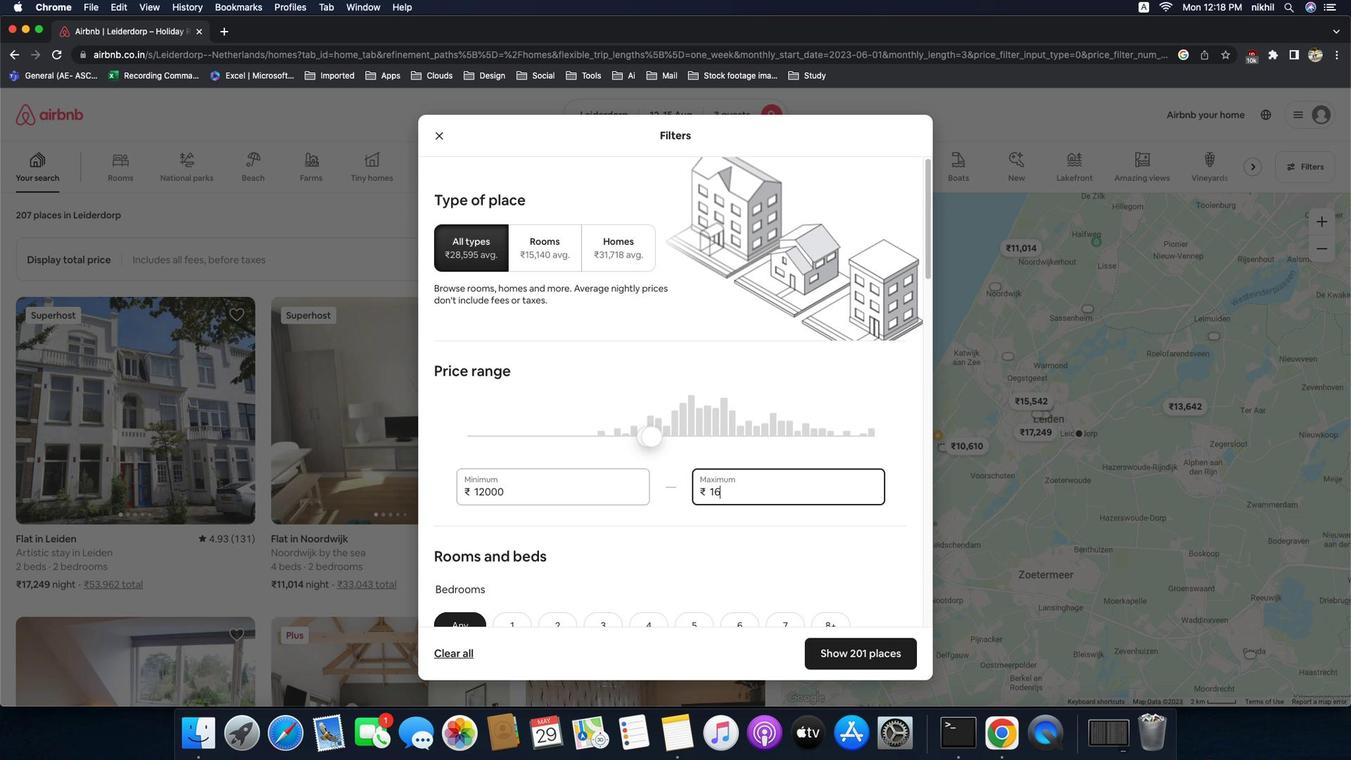 
Action: Mouse moved to (646, 256)
Screenshot: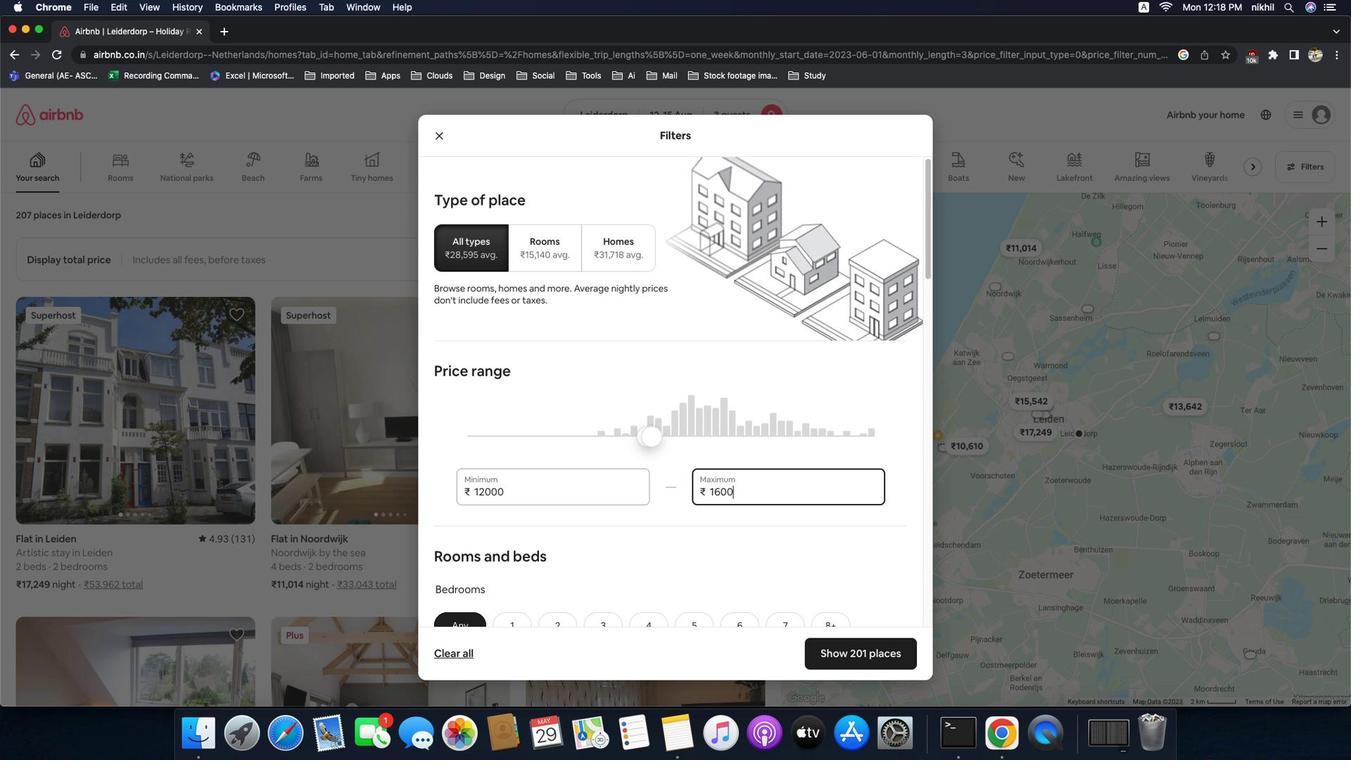 
Action: Mouse pressed left at (646, 256)
Screenshot: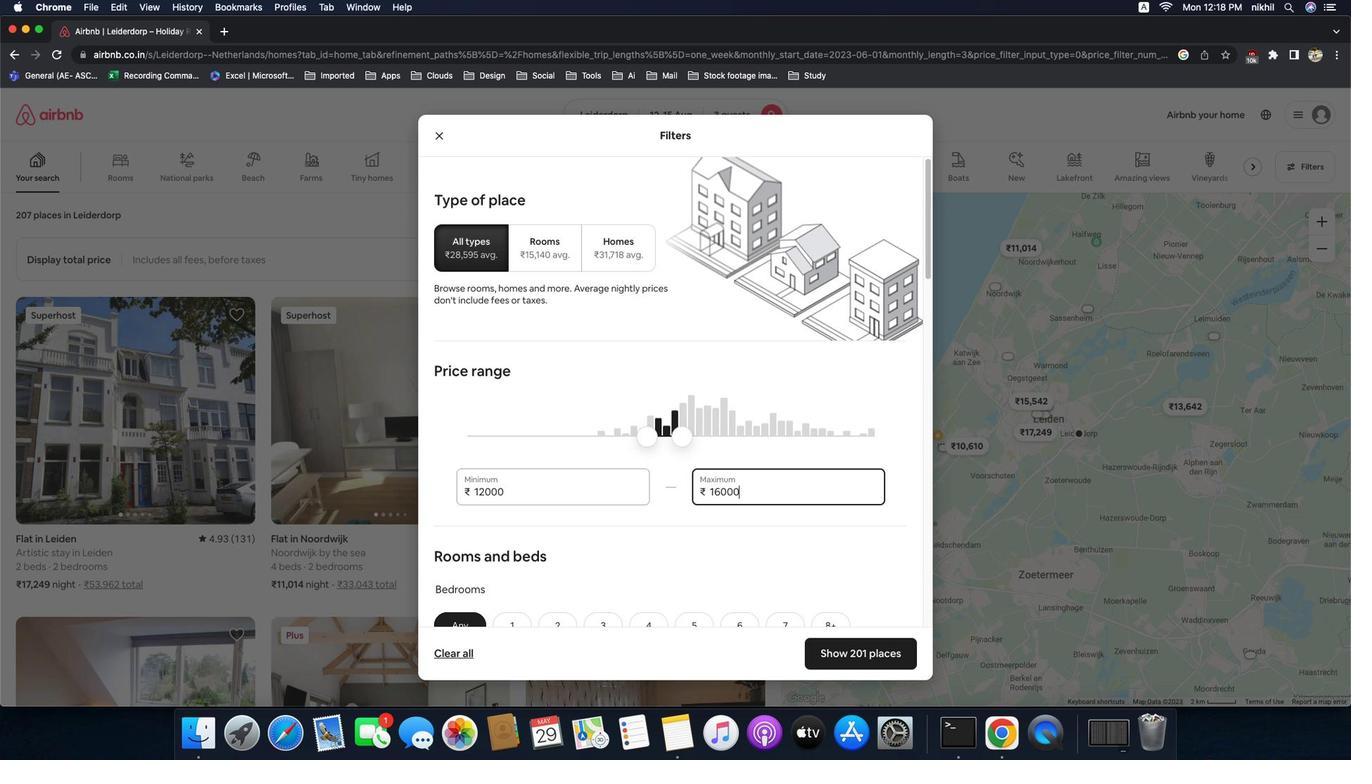 
Action: Key pressed Key.backspaceKey.backspaceKey.backspaceKey.backspaceKey.backspaceKey.backspace'1''6''0''0''0'
Screenshot: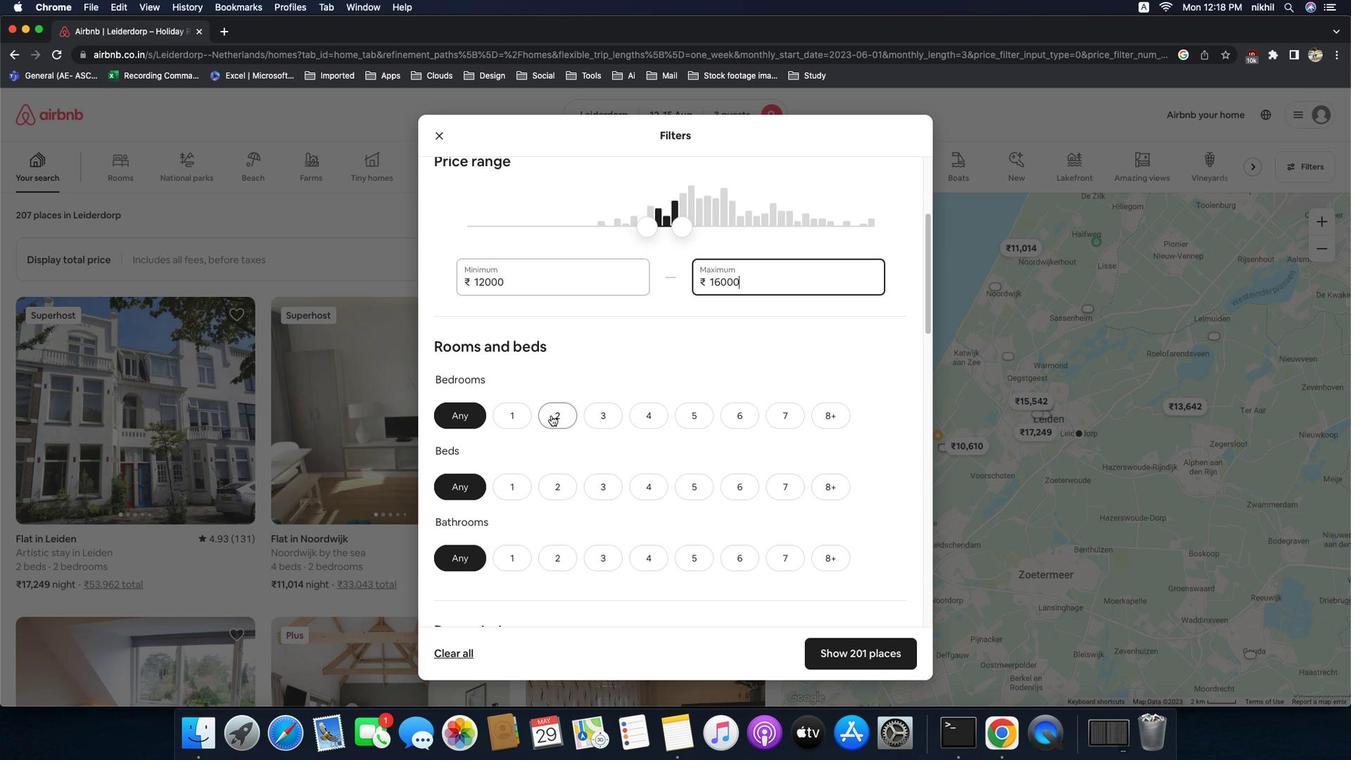 
Action: Mouse moved to (646, 256)
Screenshot: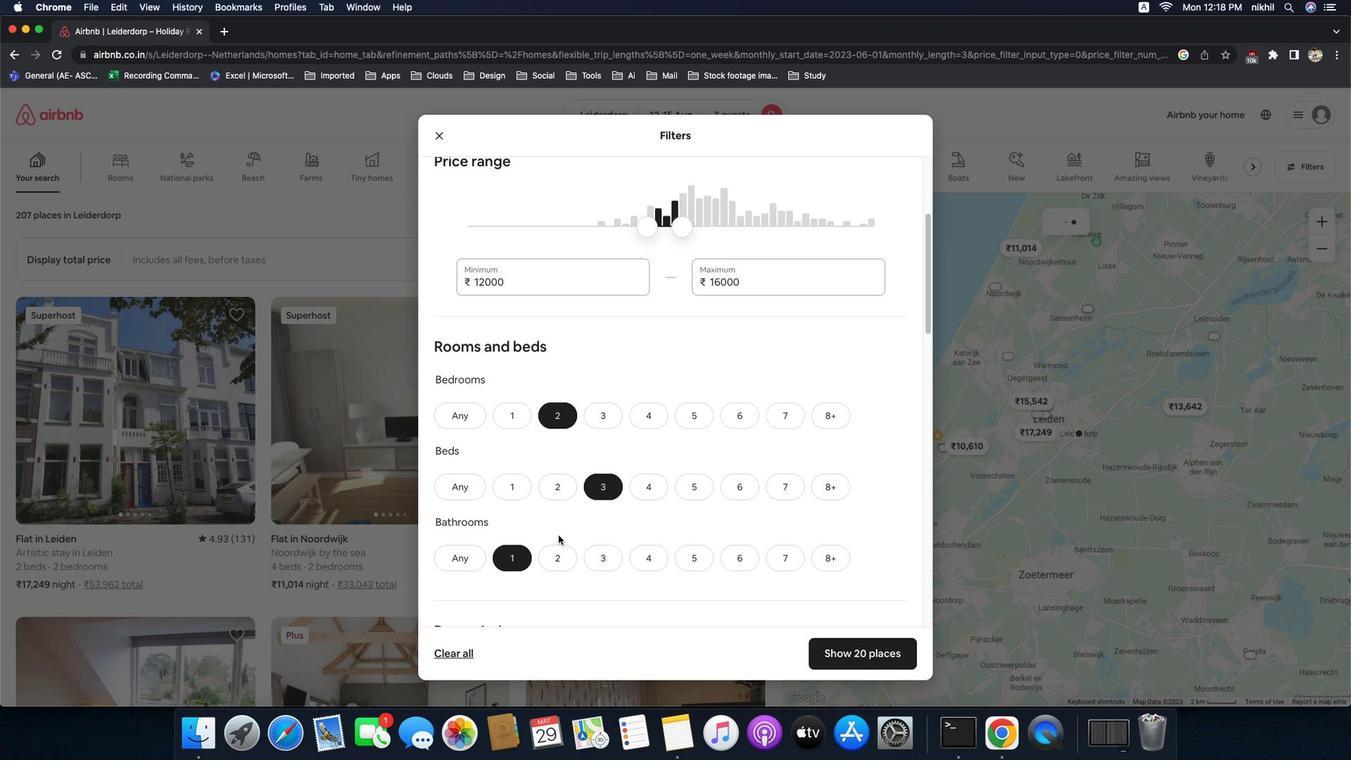 
Action: Mouse scrolled (646, 256) with delta (646, 256)
Screenshot: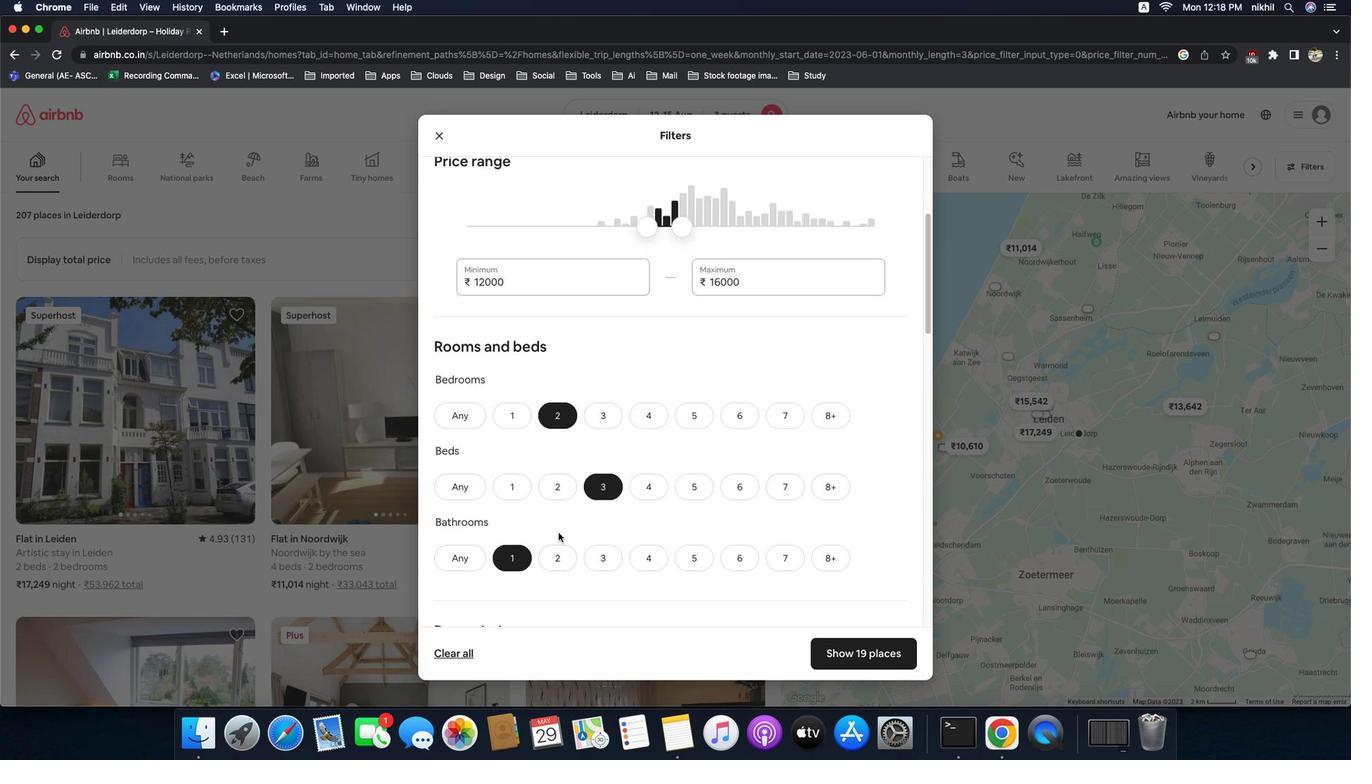 
Action: Mouse scrolled (646, 256) with delta (646, 256)
Screenshot: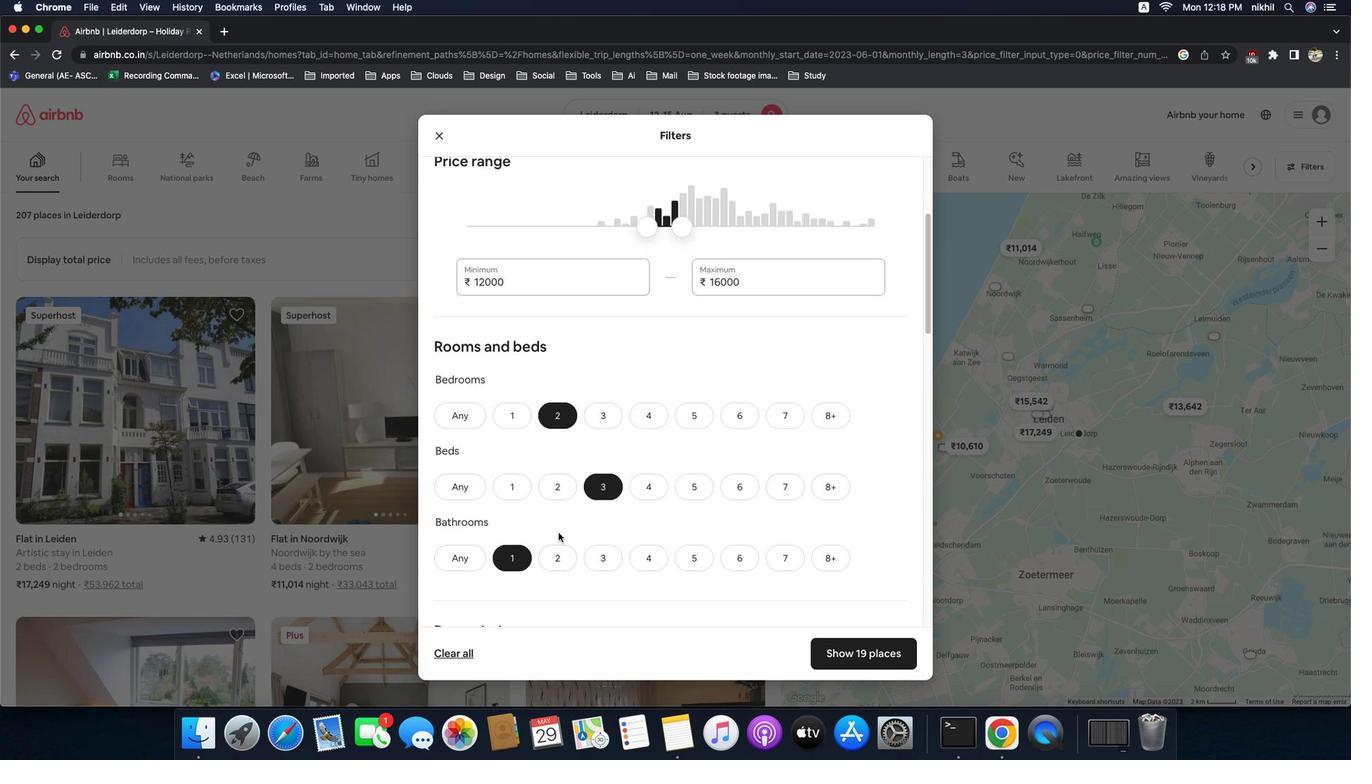 
Action: Mouse moved to (646, 256)
Screenshot: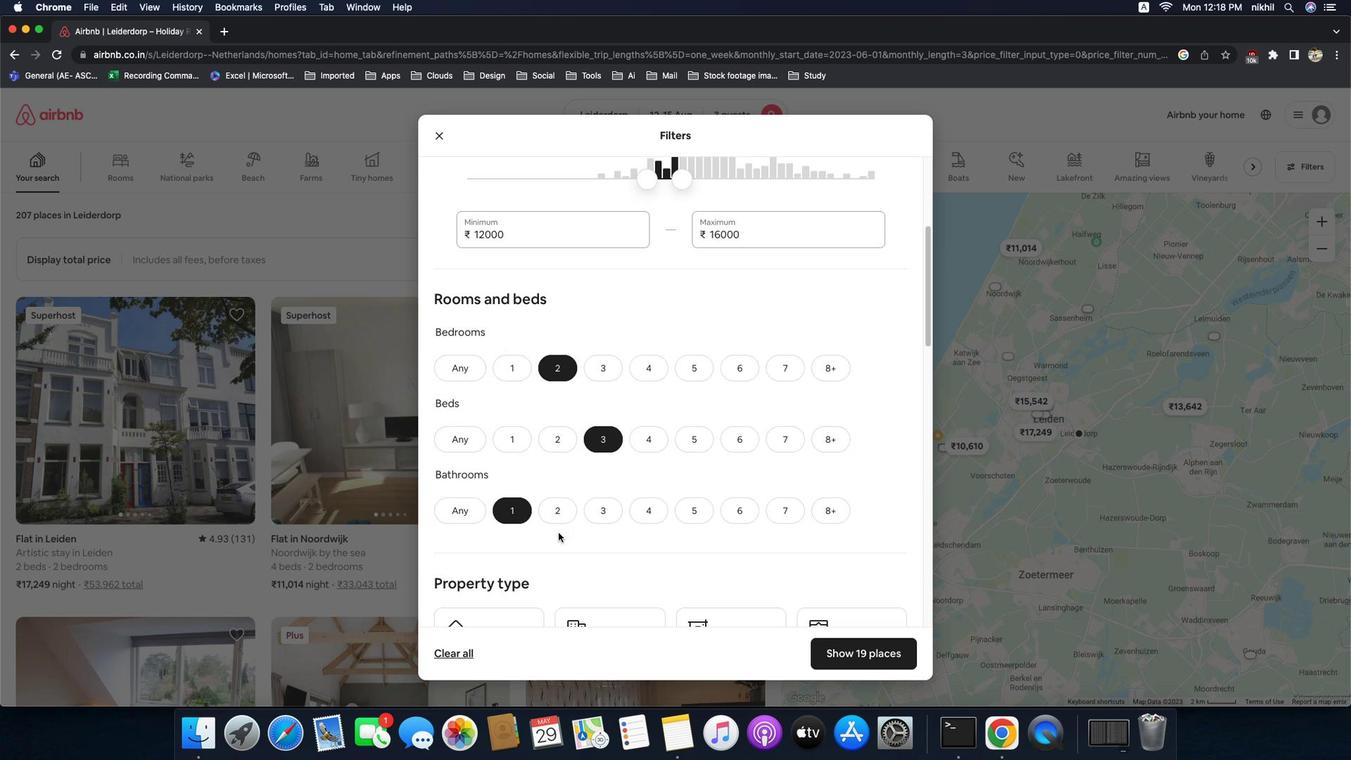 
Action: Mouse scrolled (646, 256) with delta (646, 256)
Screenshot: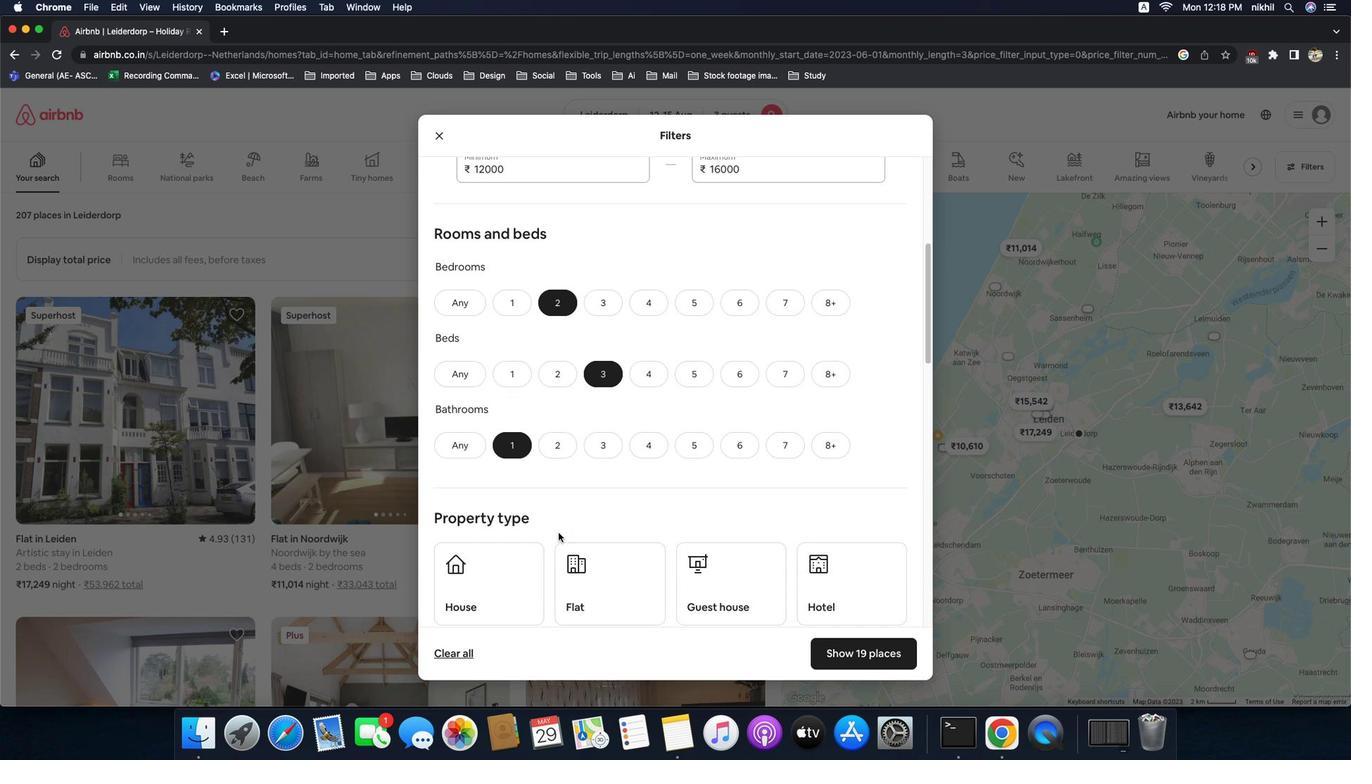 
Action: Mouse scrolled (646, 256) with delta (646, 256)
Screenshot: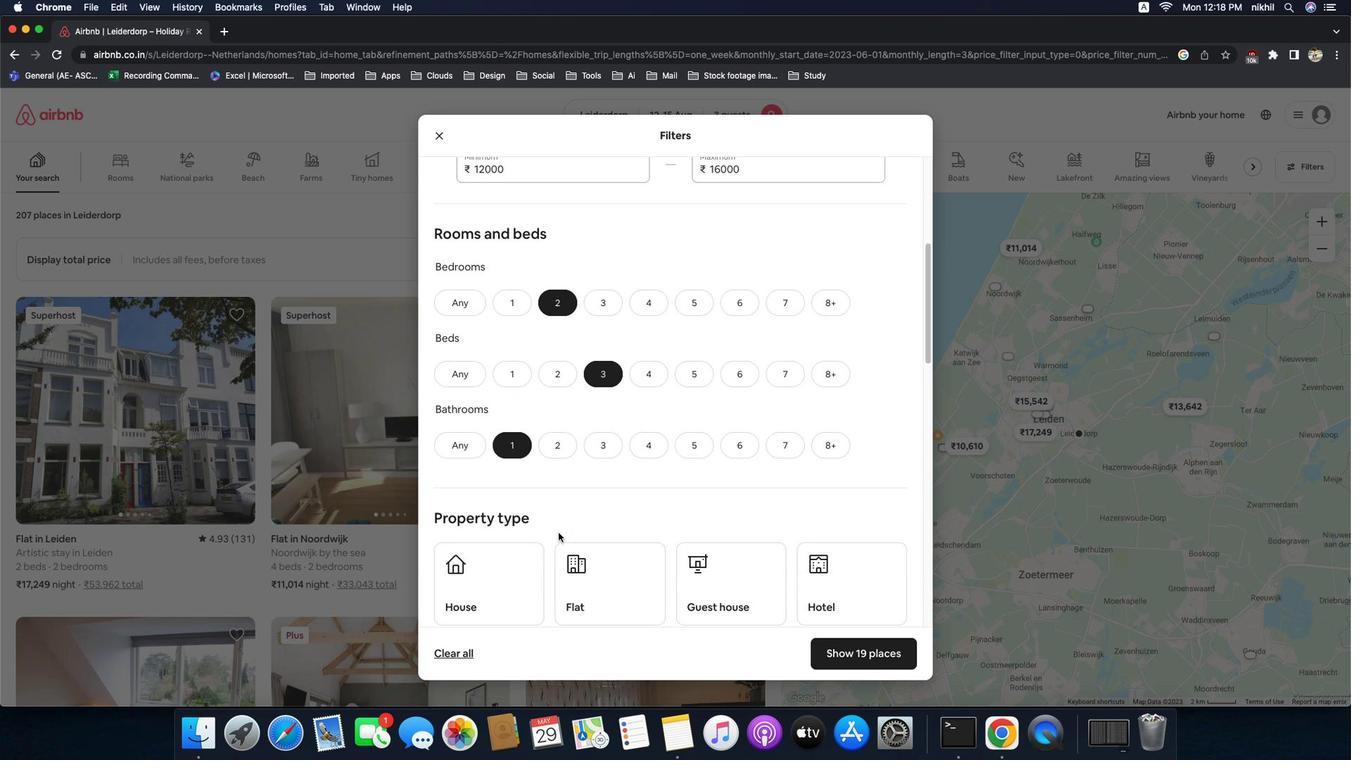 
Action: Mouse scrolled (646, 256) with delta (646, 256)
Screenshot: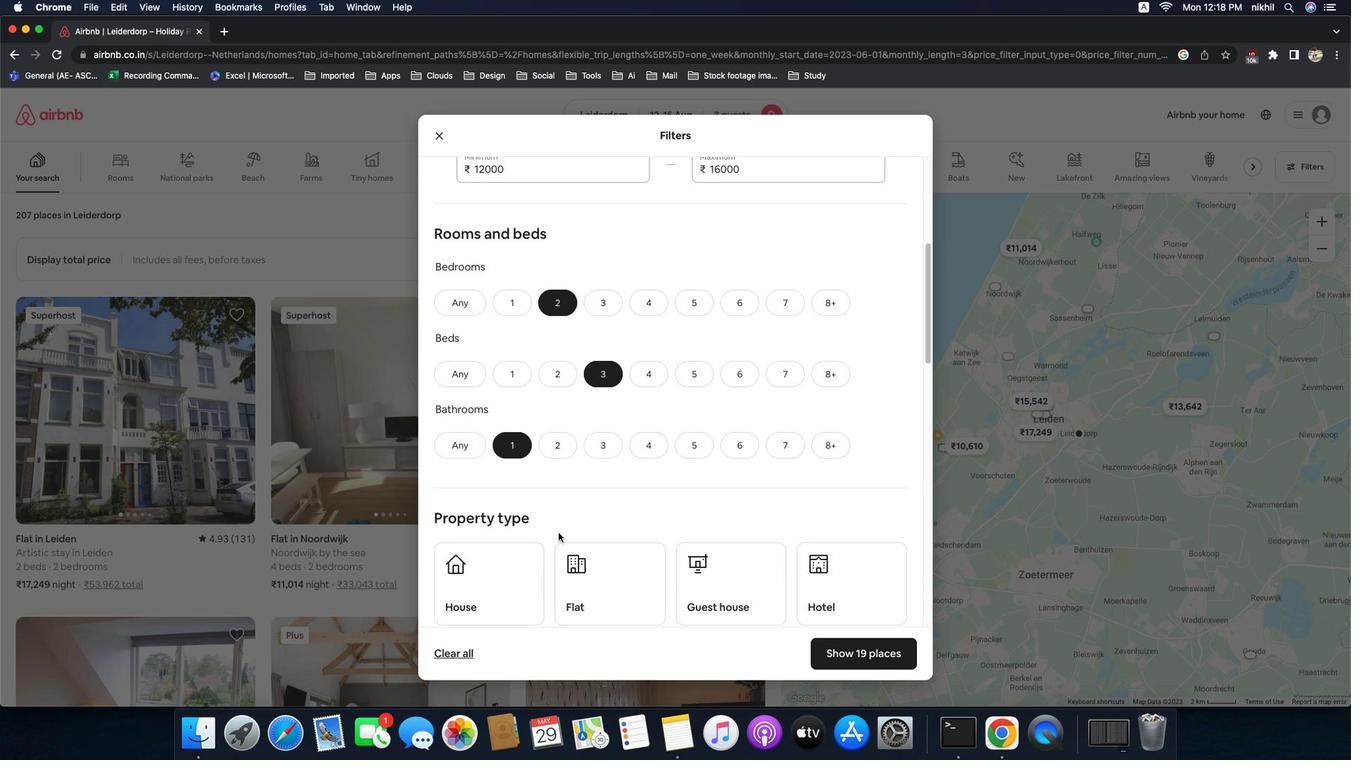 
Action: Mouse scrolled (646, 256) with delta (646, 256)
Screenshot: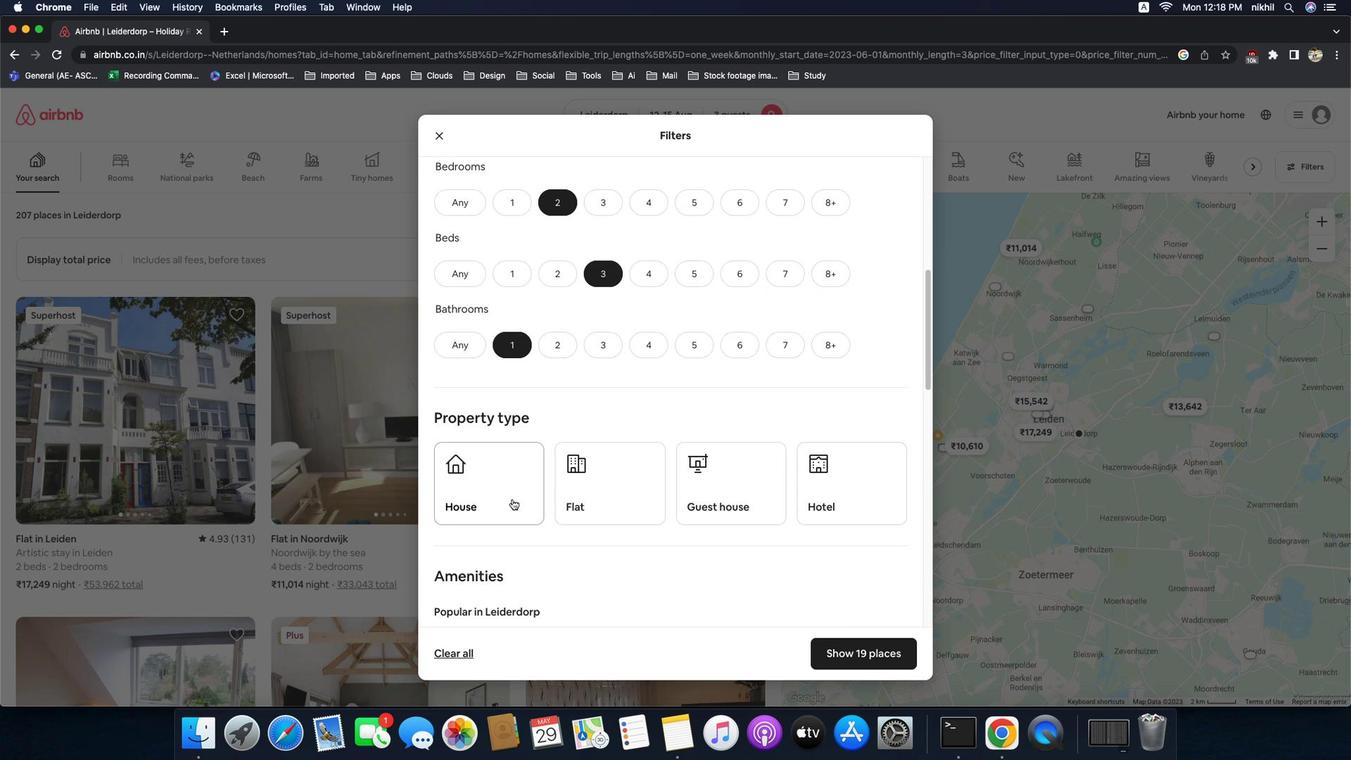 
Action: Mouse scrolled (646, 256) with delta (646, 256)
Screenshot: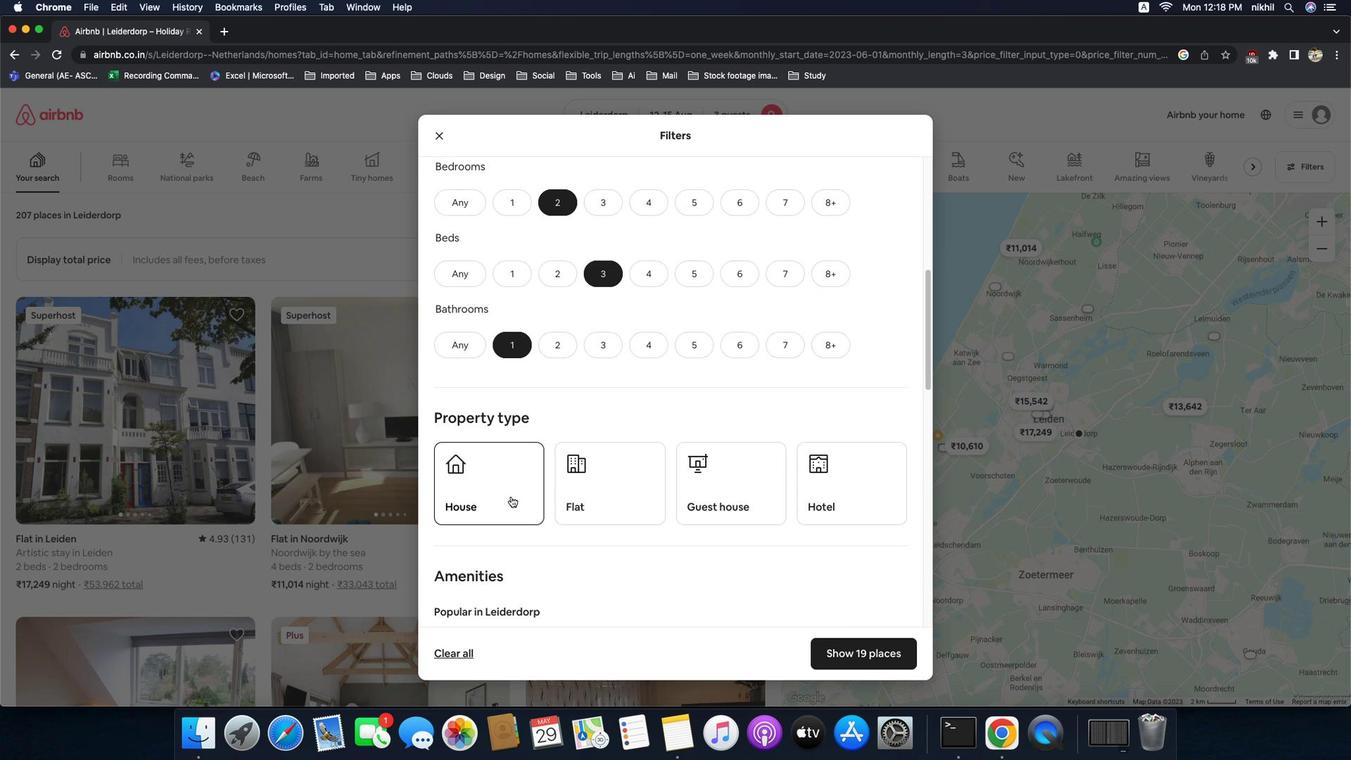 
Action: Mouse scrolled (646, 256) with delta (646, 256)
Screenshot: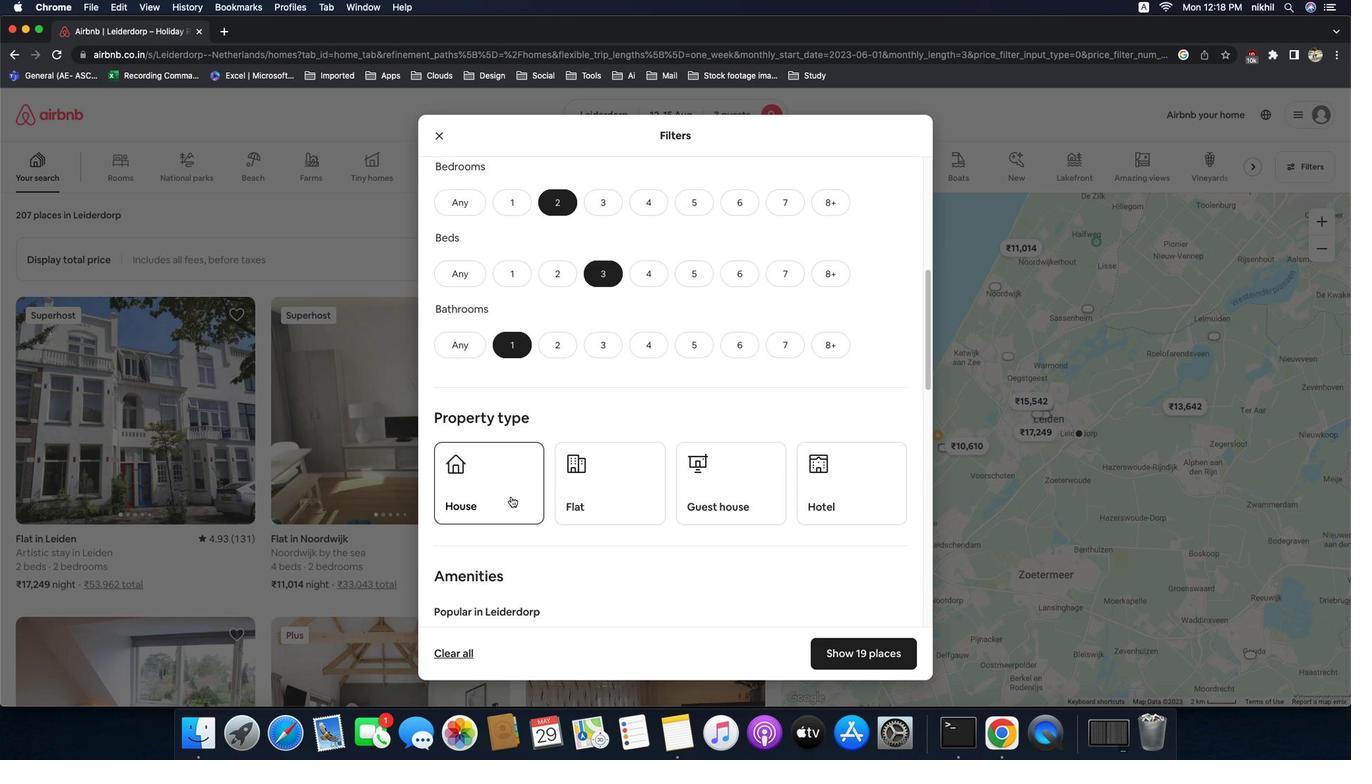 
Action: Mouse scrolled (646, 256) with delta (646, 256)
Screenshot: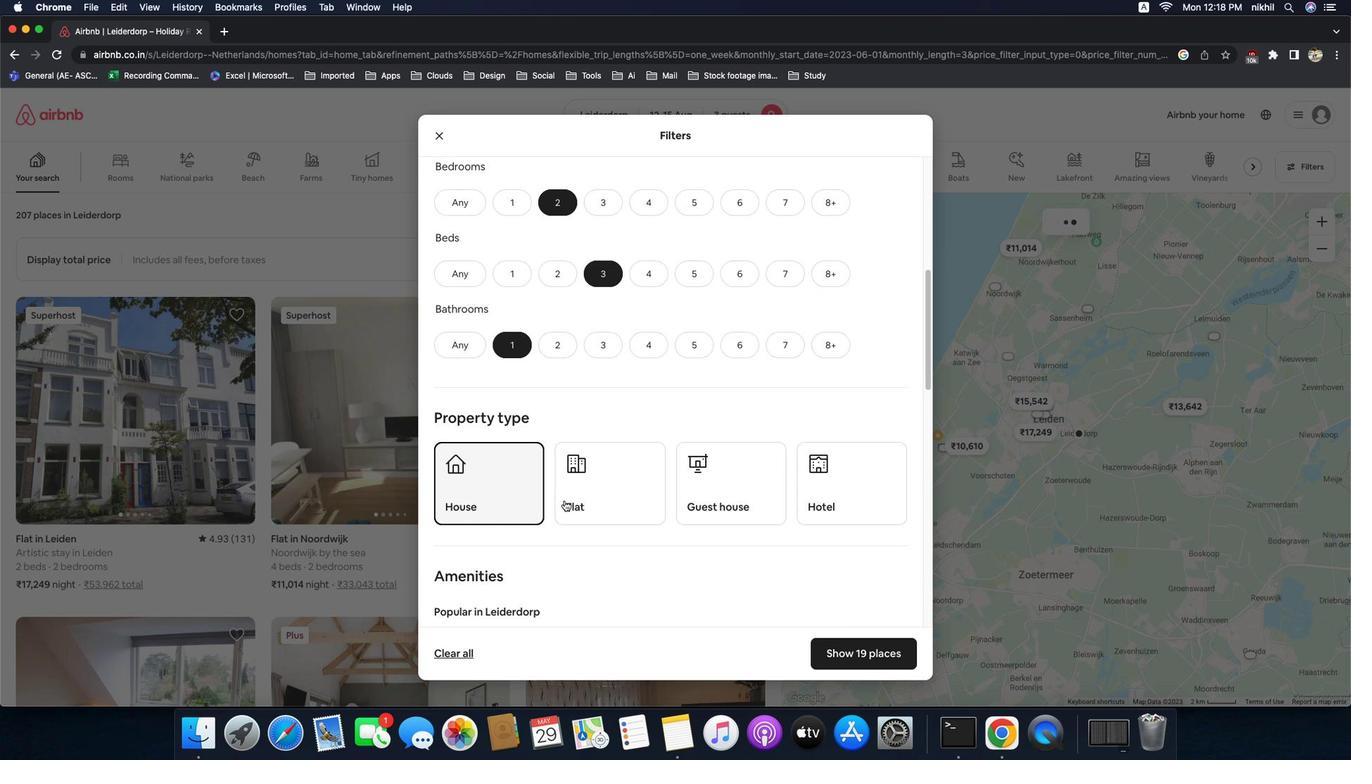 
Action: Mouse scrolled (646, 256) with delta (646, 256)
Screenshot: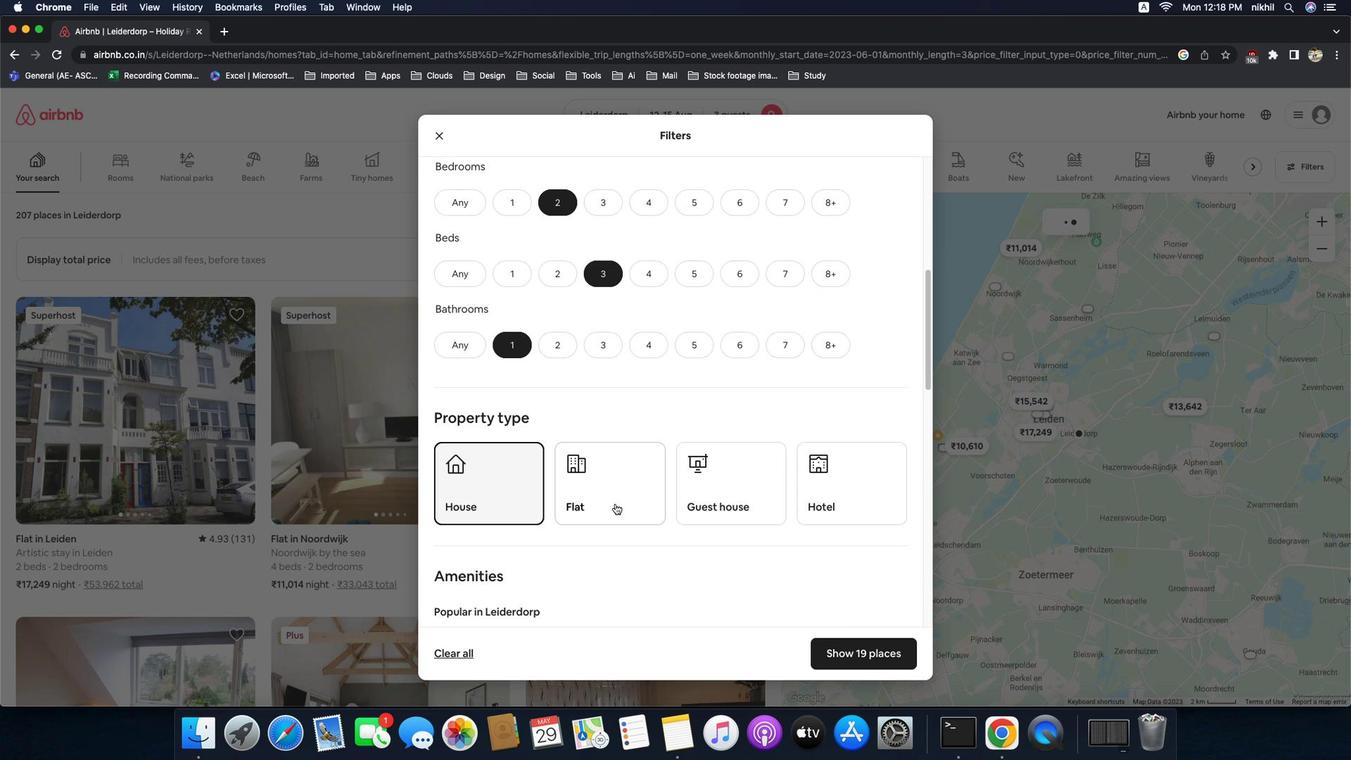 
Action: Mouse scrolled (646, 256) with delta (646, 256)
Screenshot: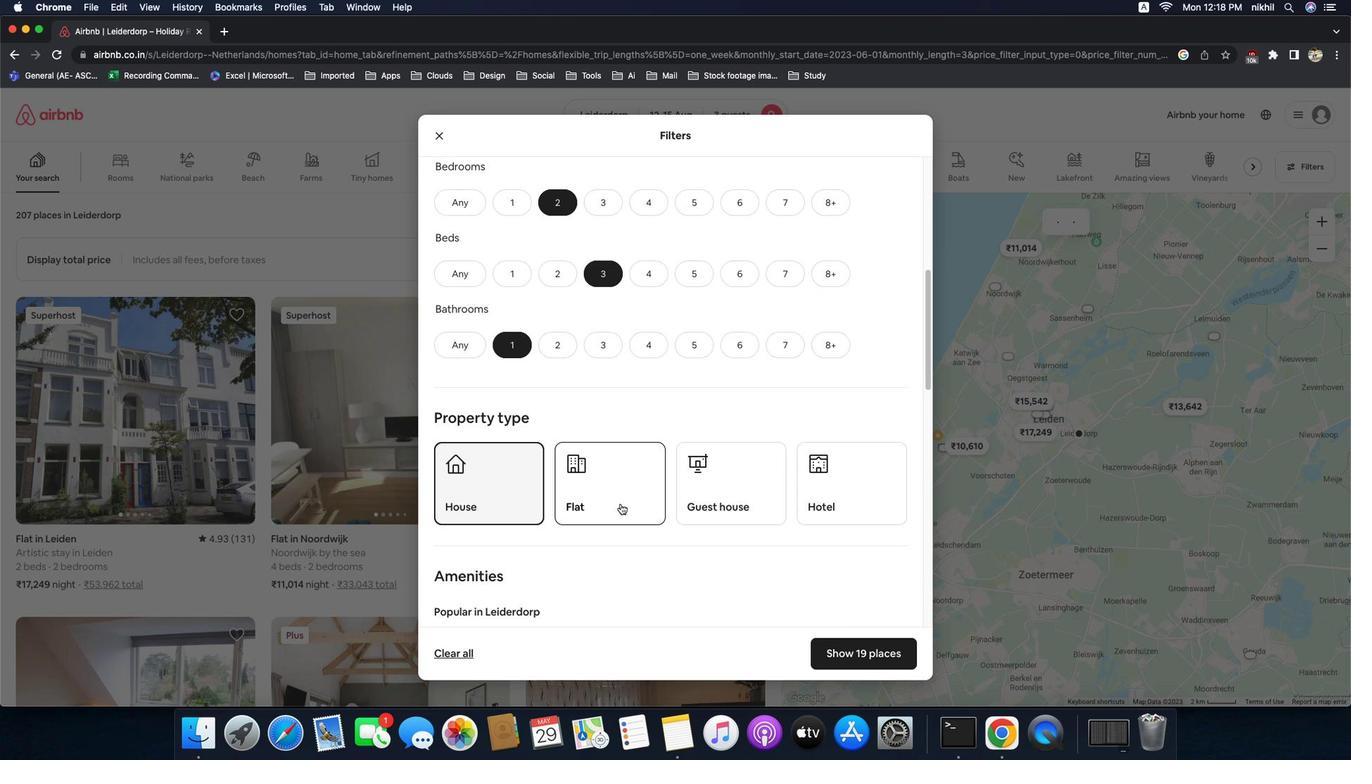 
Action: Mouse moved to (646, 256)
Screenshot: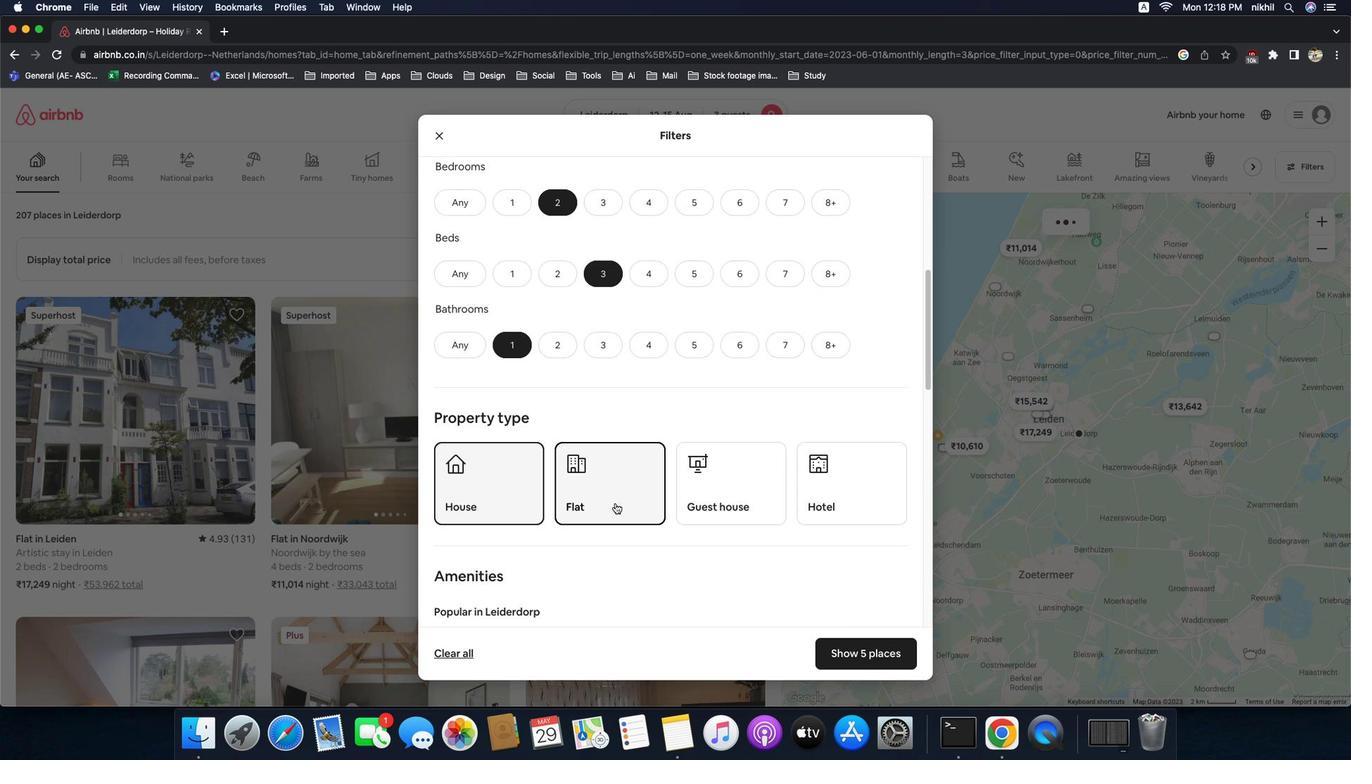 
Action: Mouse pressed left at (646, 256)
Screenshot: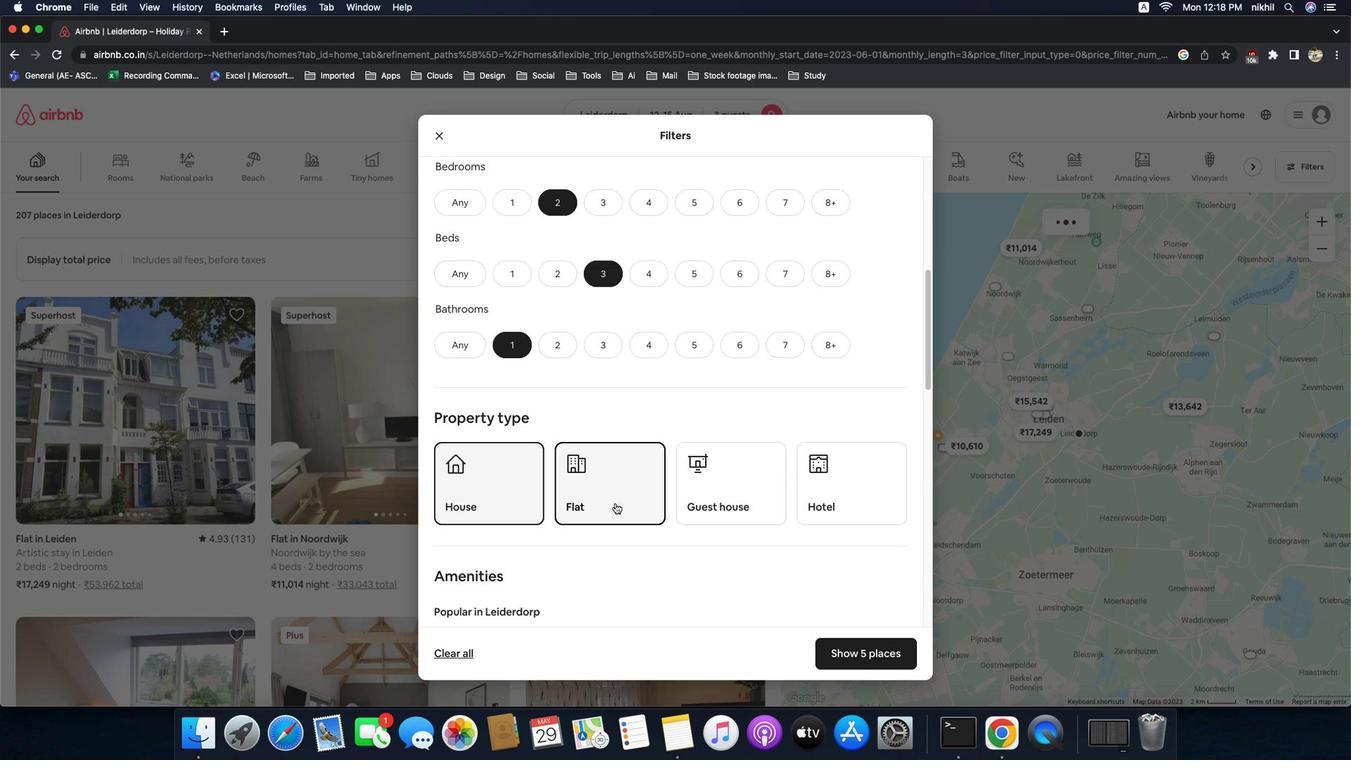 
Action: Mouse moved to (646, 256)
Screenshot: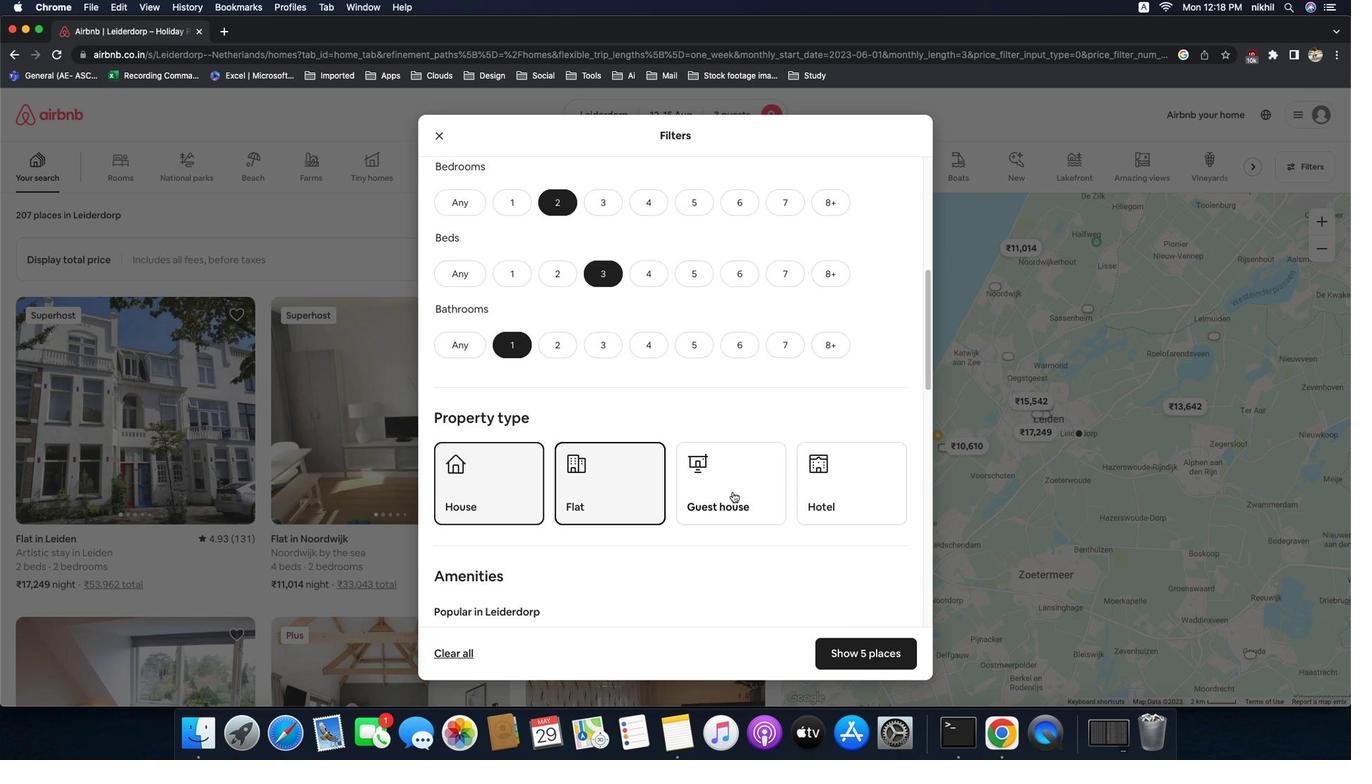 
Action: Mouse pressed left at (646, 256)
Screenshot: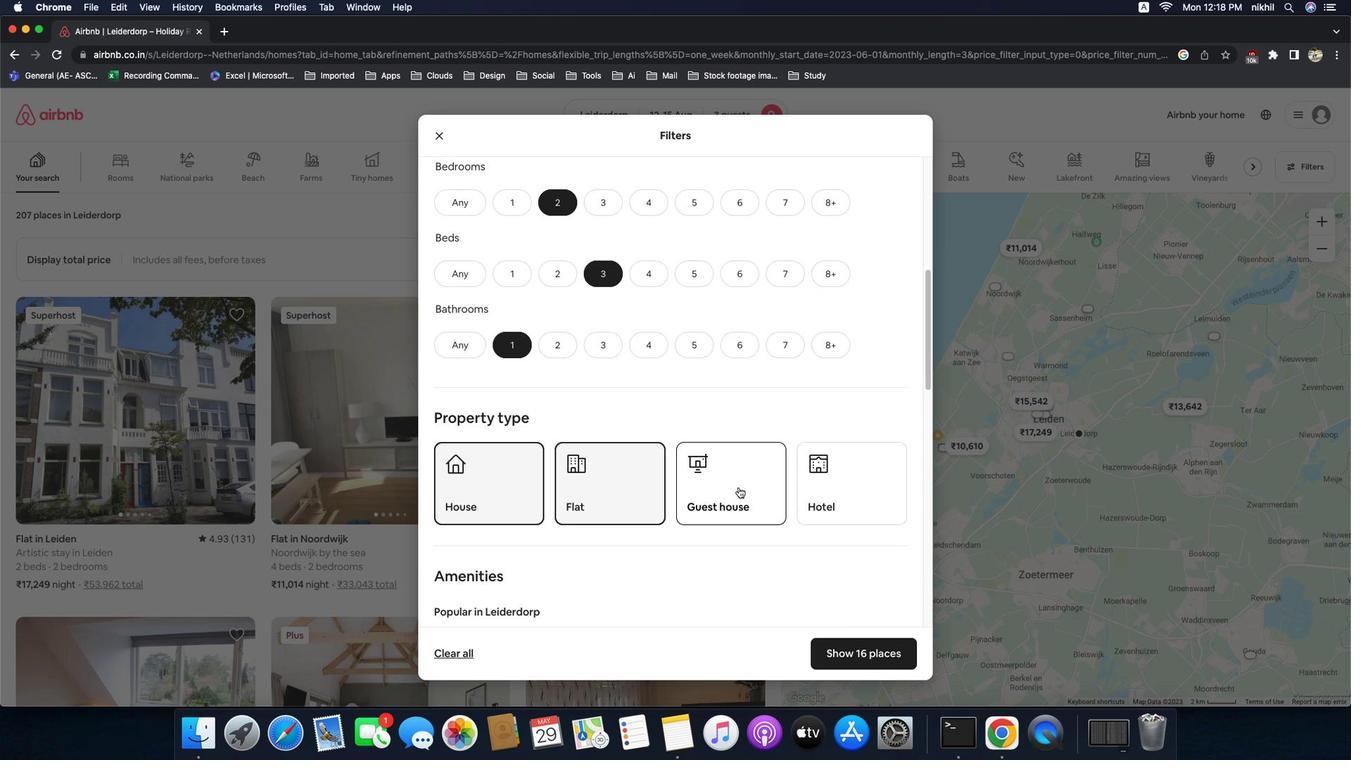 
Action: Mouse moved to (646, 256)
Screenshot: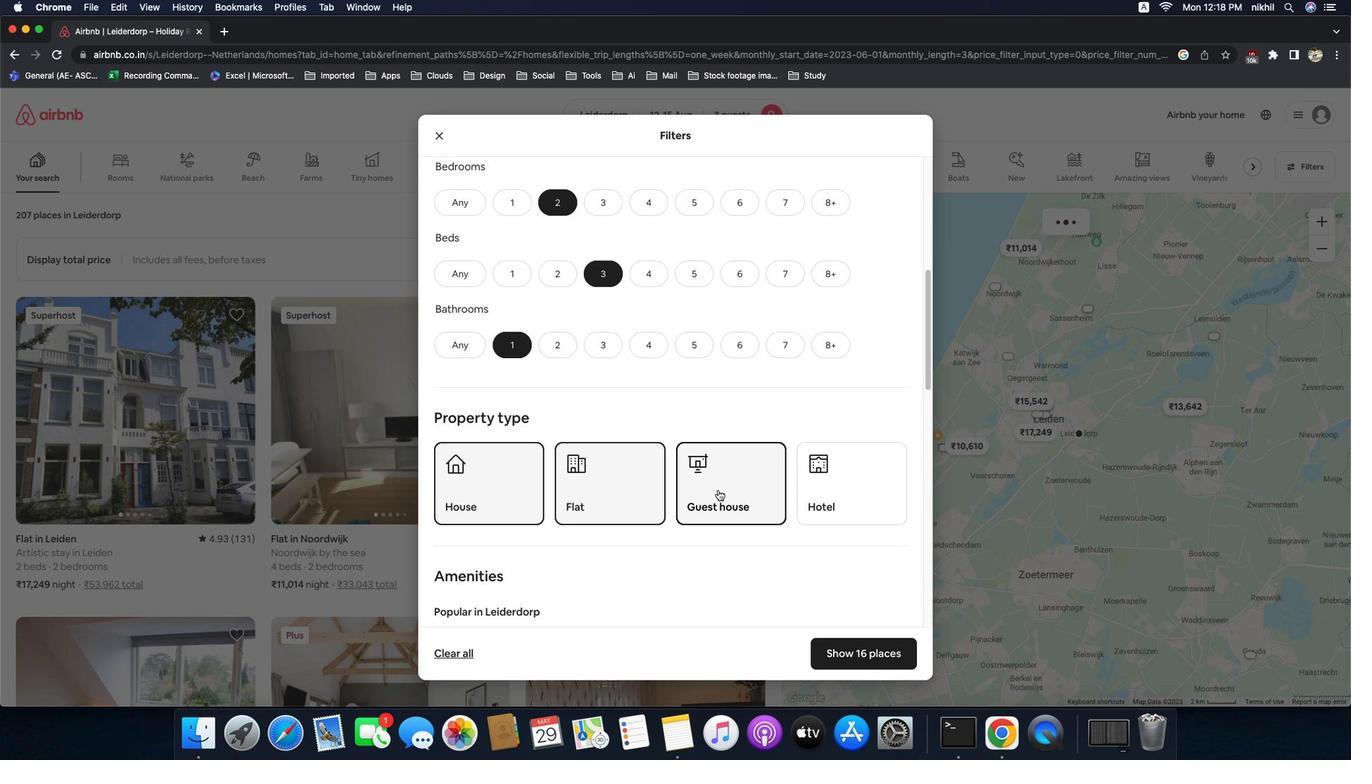 
Action: Mouse pressed left at (646, 256)
Screenshot: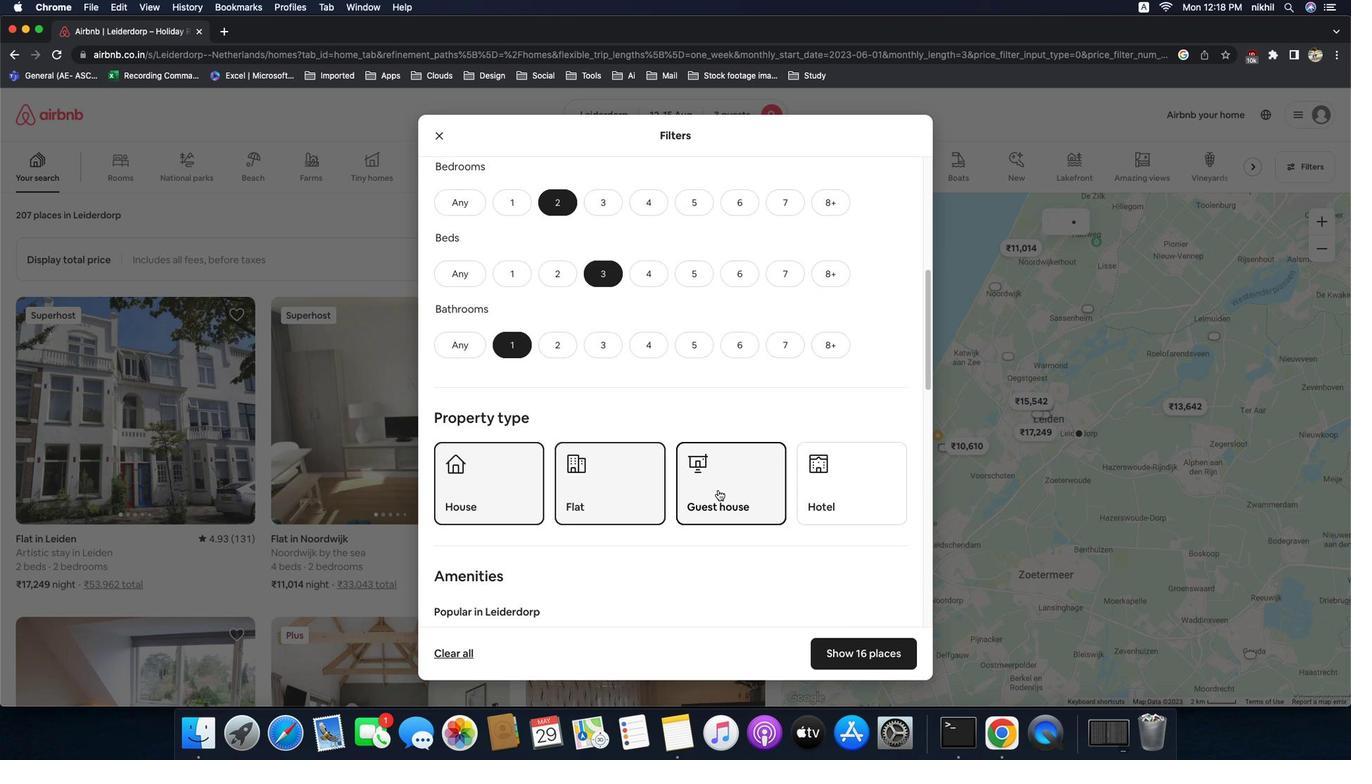 
Action: Mouse moved to (646, 256)
Screenshot: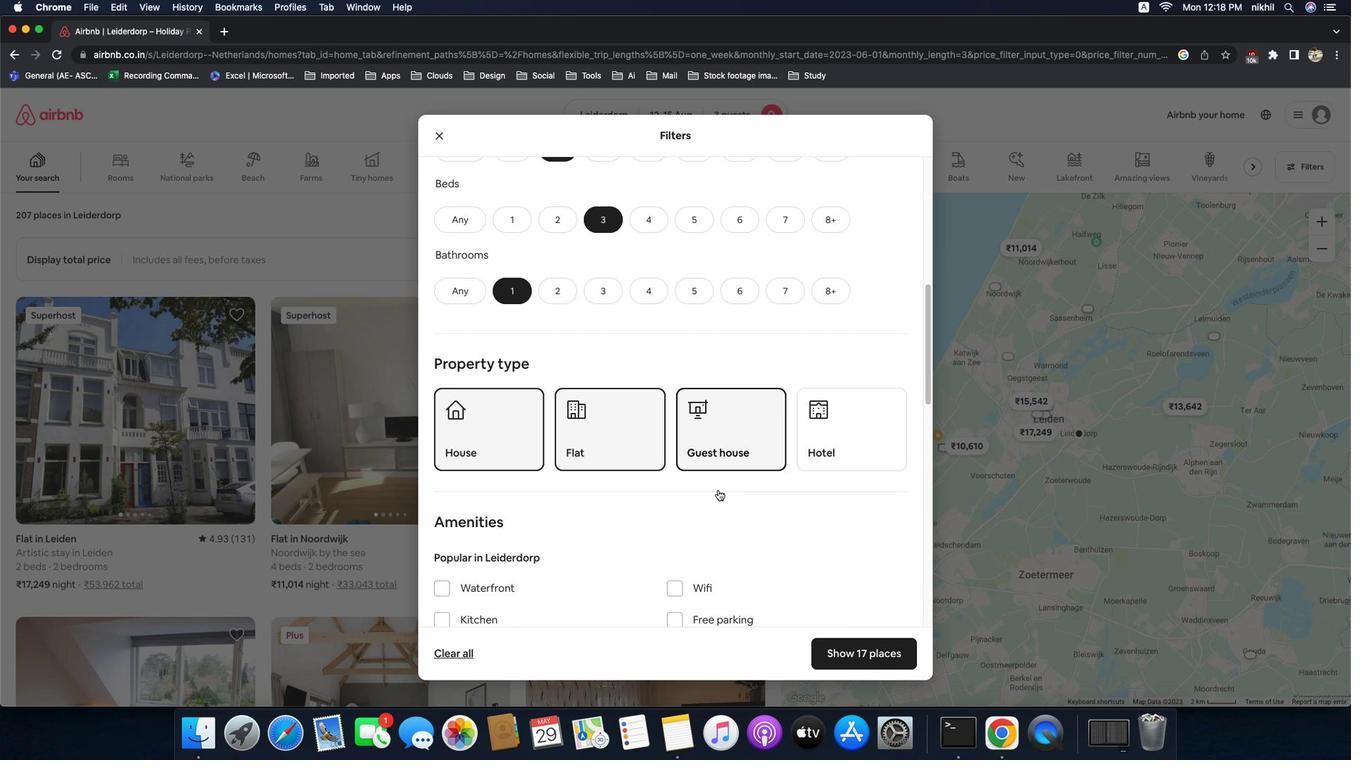 
Action: Mouse scrolled (646, 256) with delta (646, 256)
Screenshot: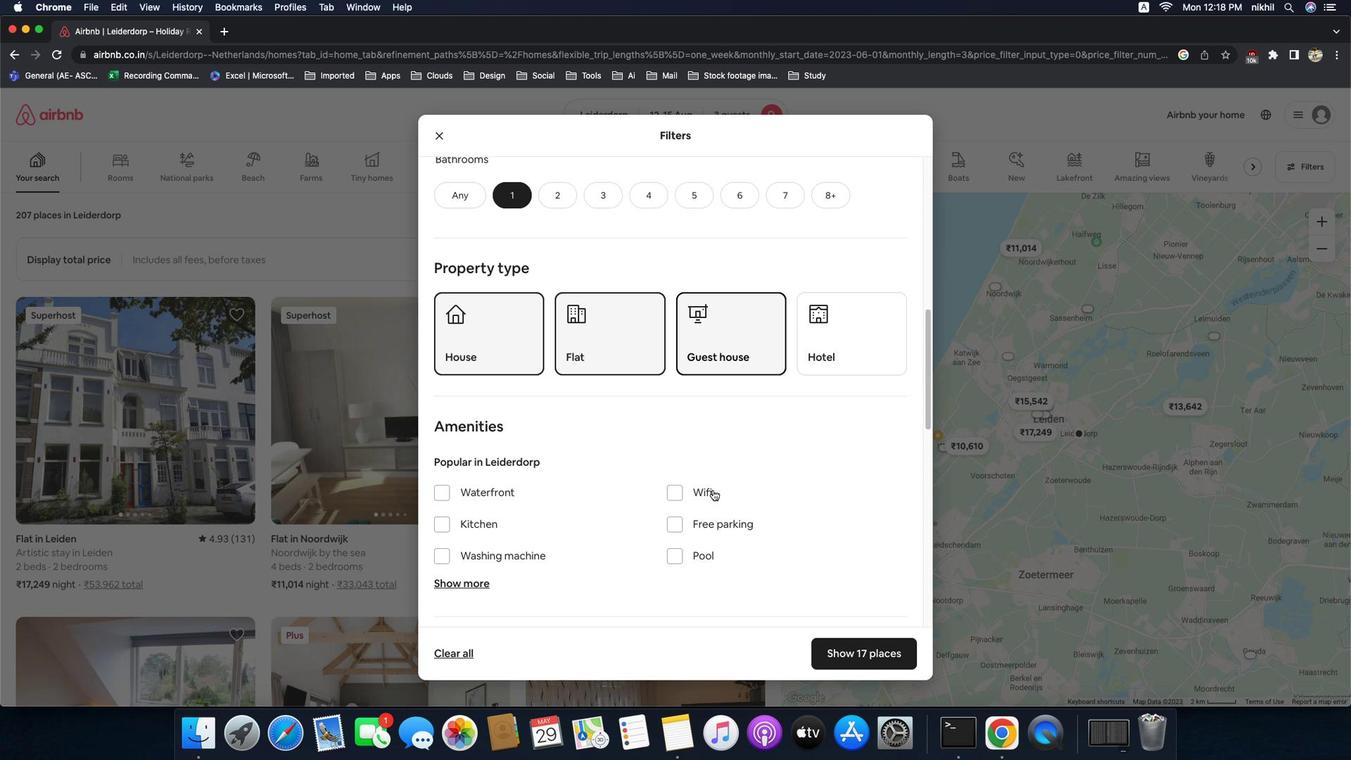 
Action: Mouse scrolled (646, 256) with delta (646, 256)
Screenshot: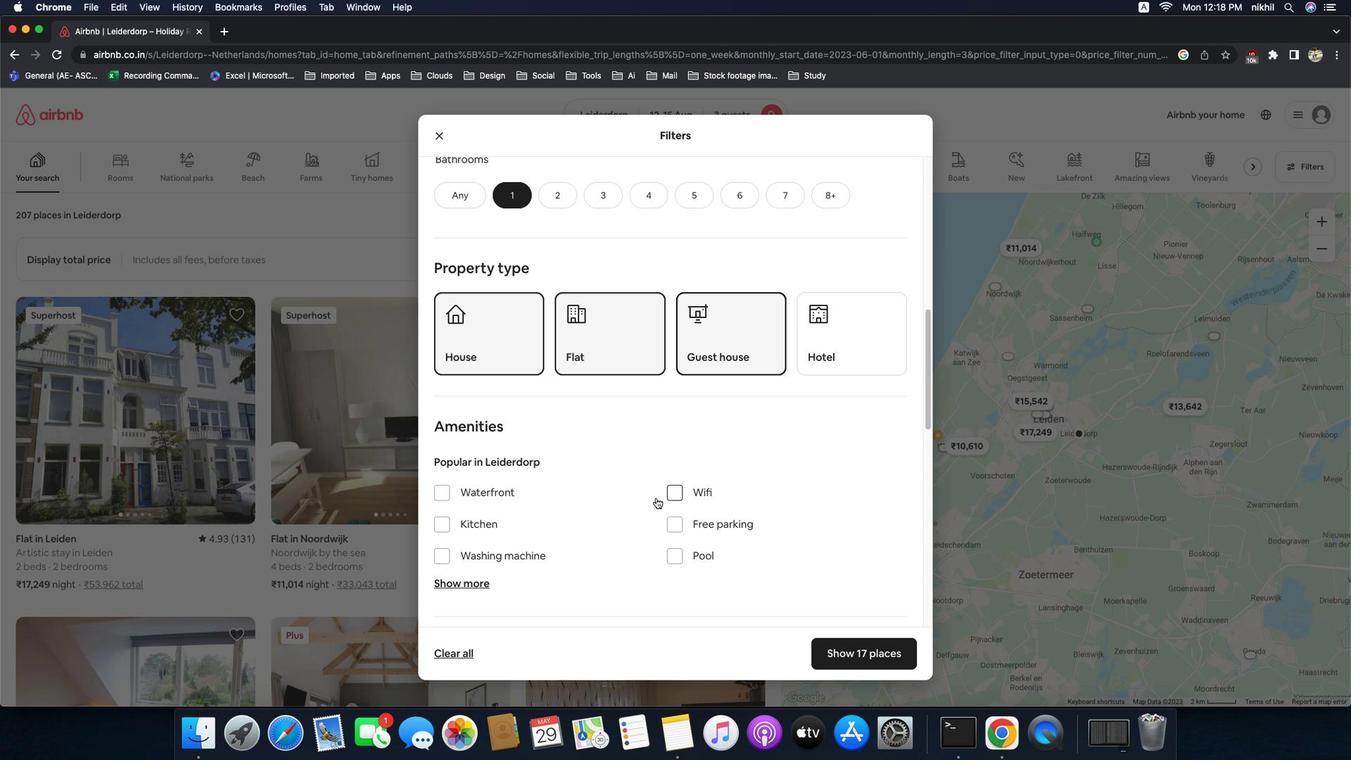 
Action: Mouse scrolled (646, 256) with delta (646, 256)
Screenshot: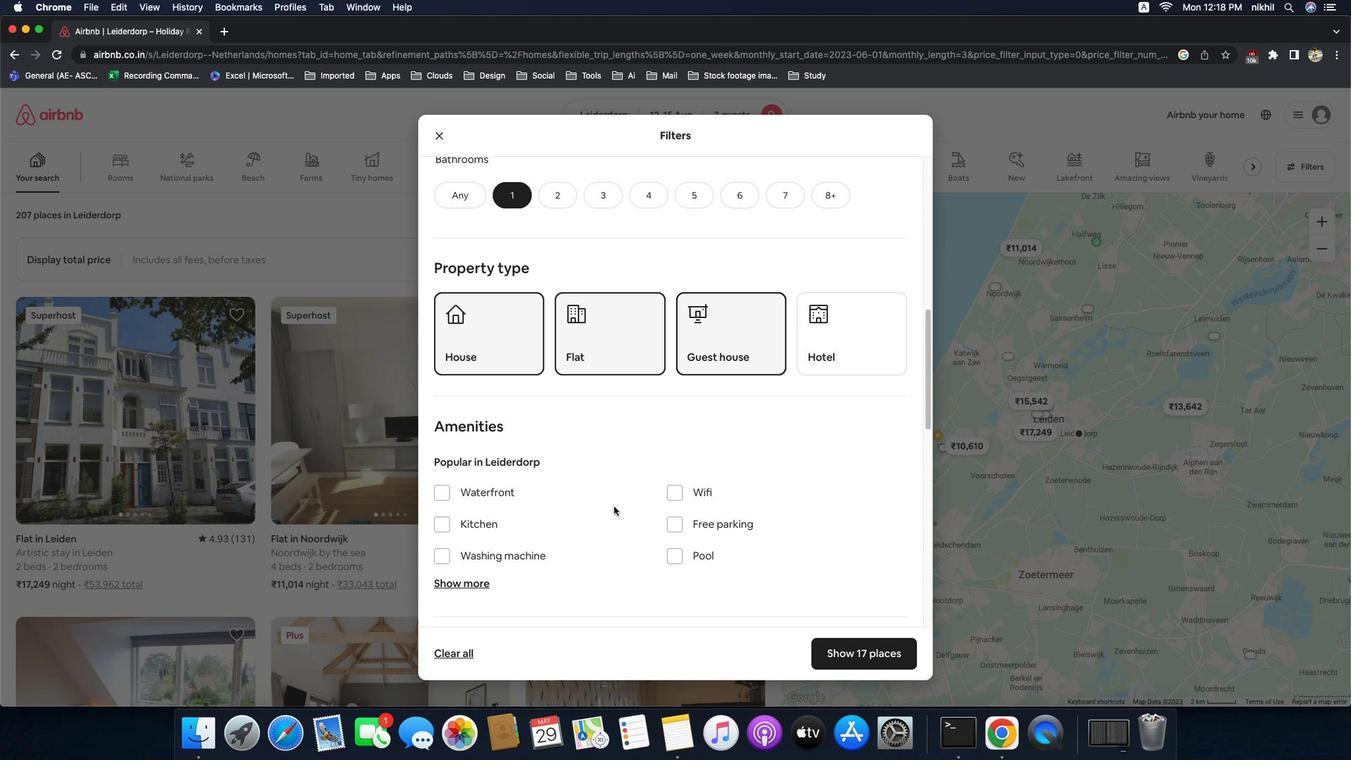 
Action: Mouse scrolled (646, 256) with delta (646, 256)
Screenshot: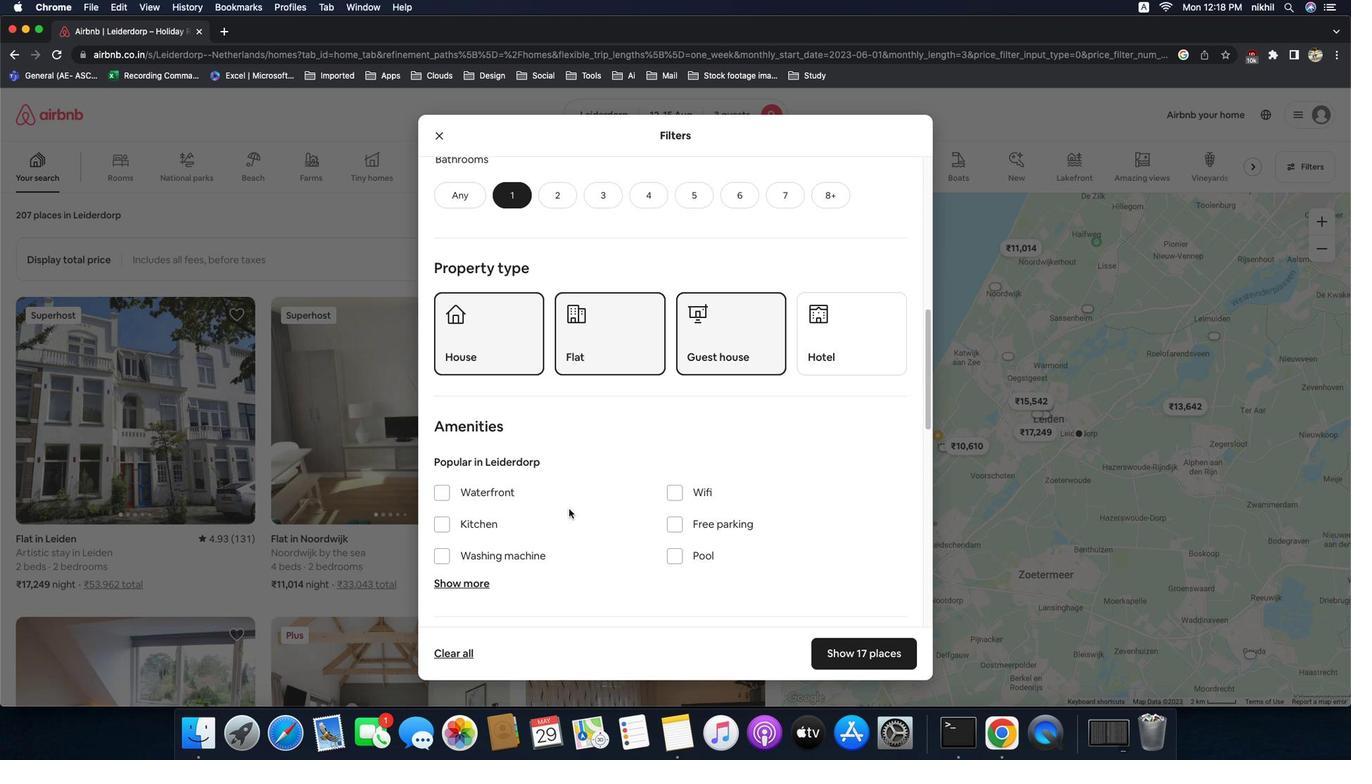 
Action: Mouse scrolled (646, 256) with delta (646, 256)
Screenshot: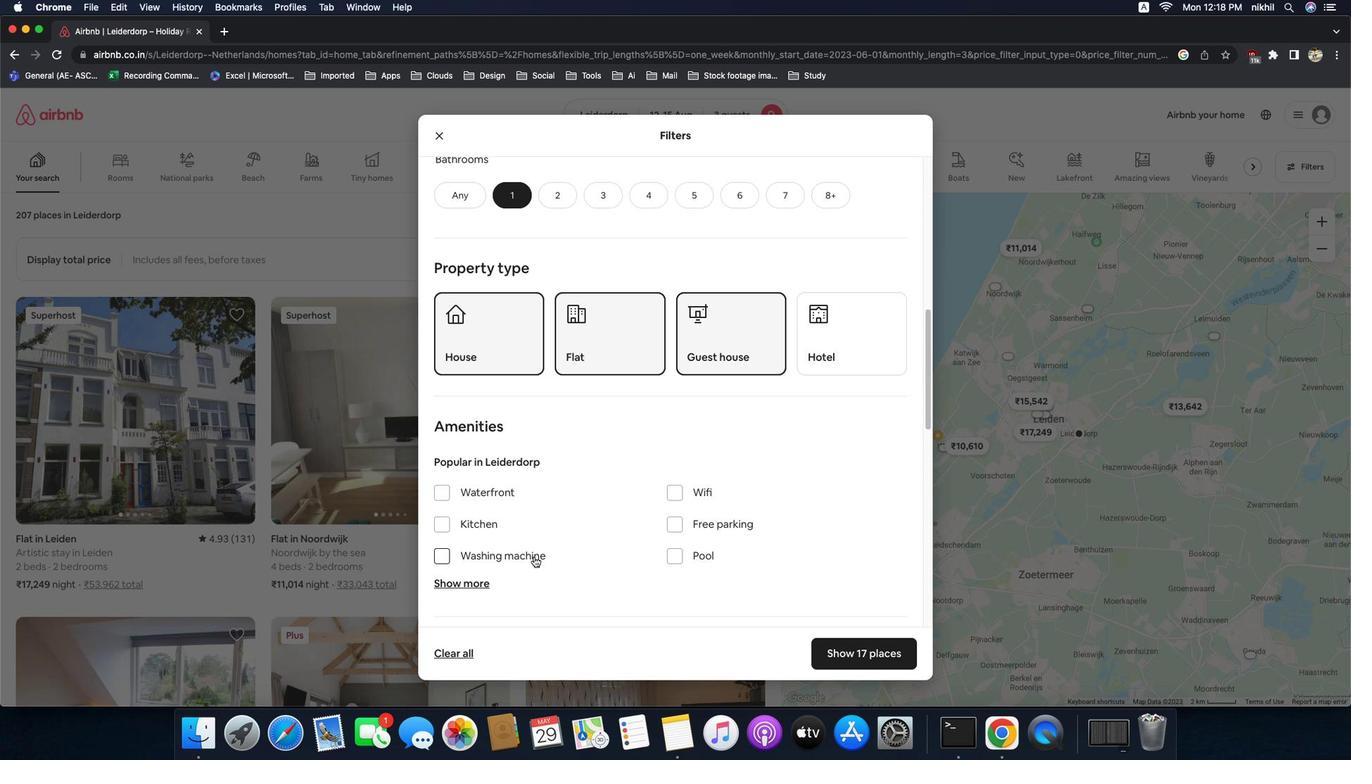 
Action: Mouse scrolled (646, 256) with delta (646, 256)
Screenshot: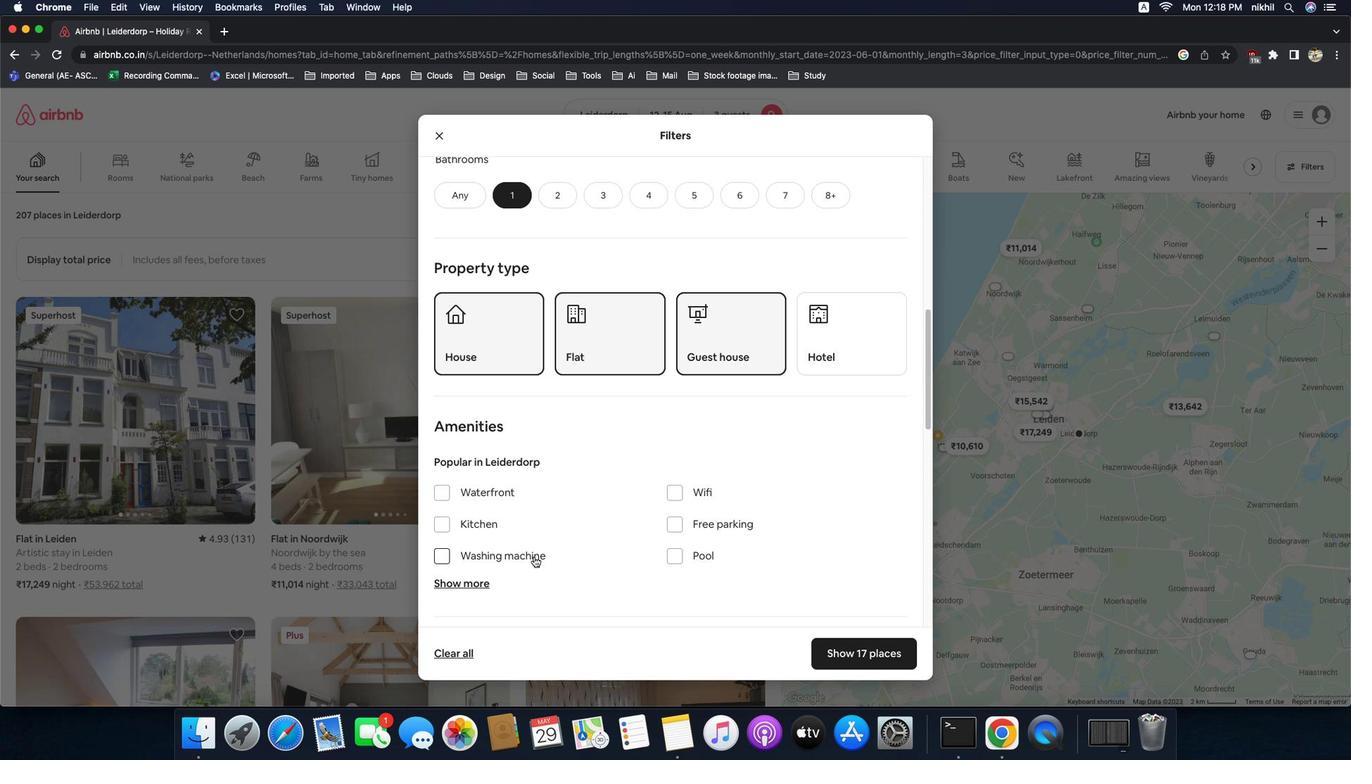 
Action: Mouse scrolled (646, 256) with delta (646, 256)
Screenshot: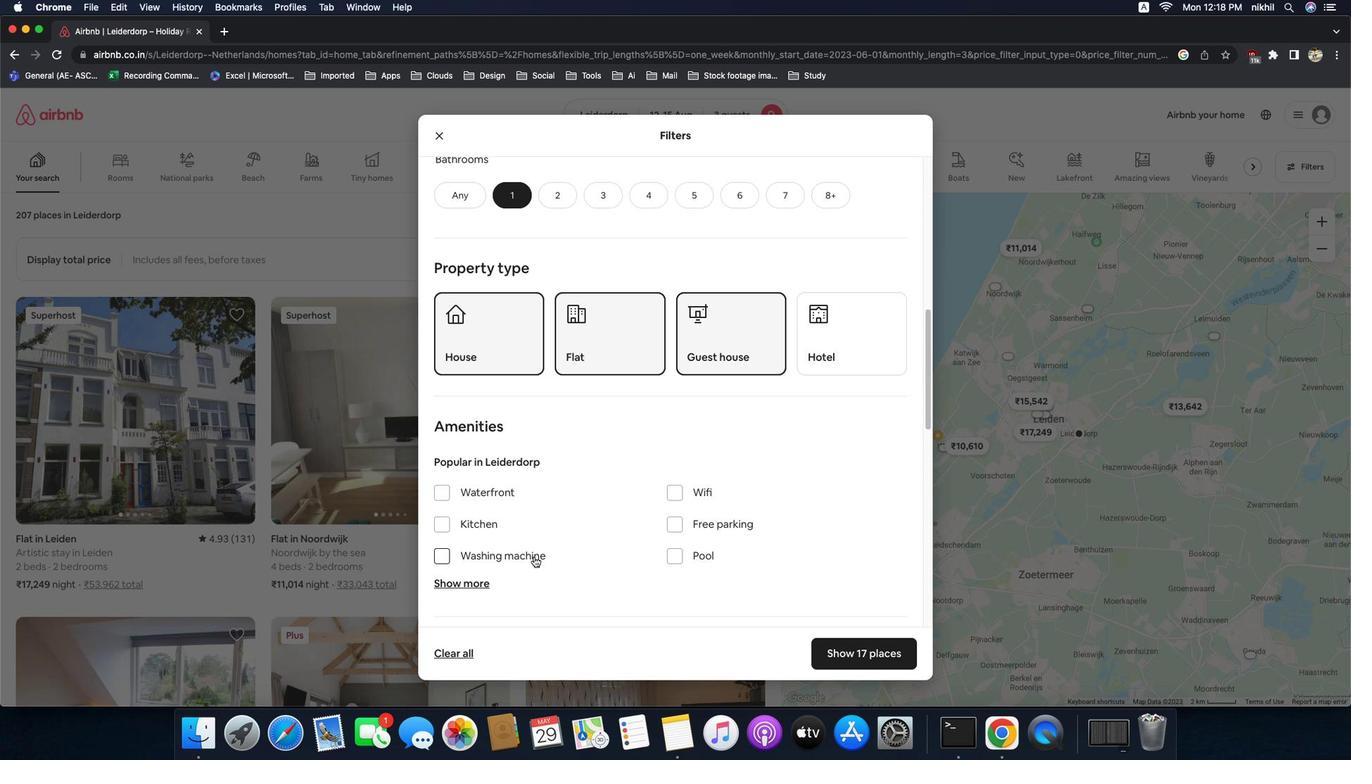 
Action: Mouse moved to (646, 256)
Screenshot: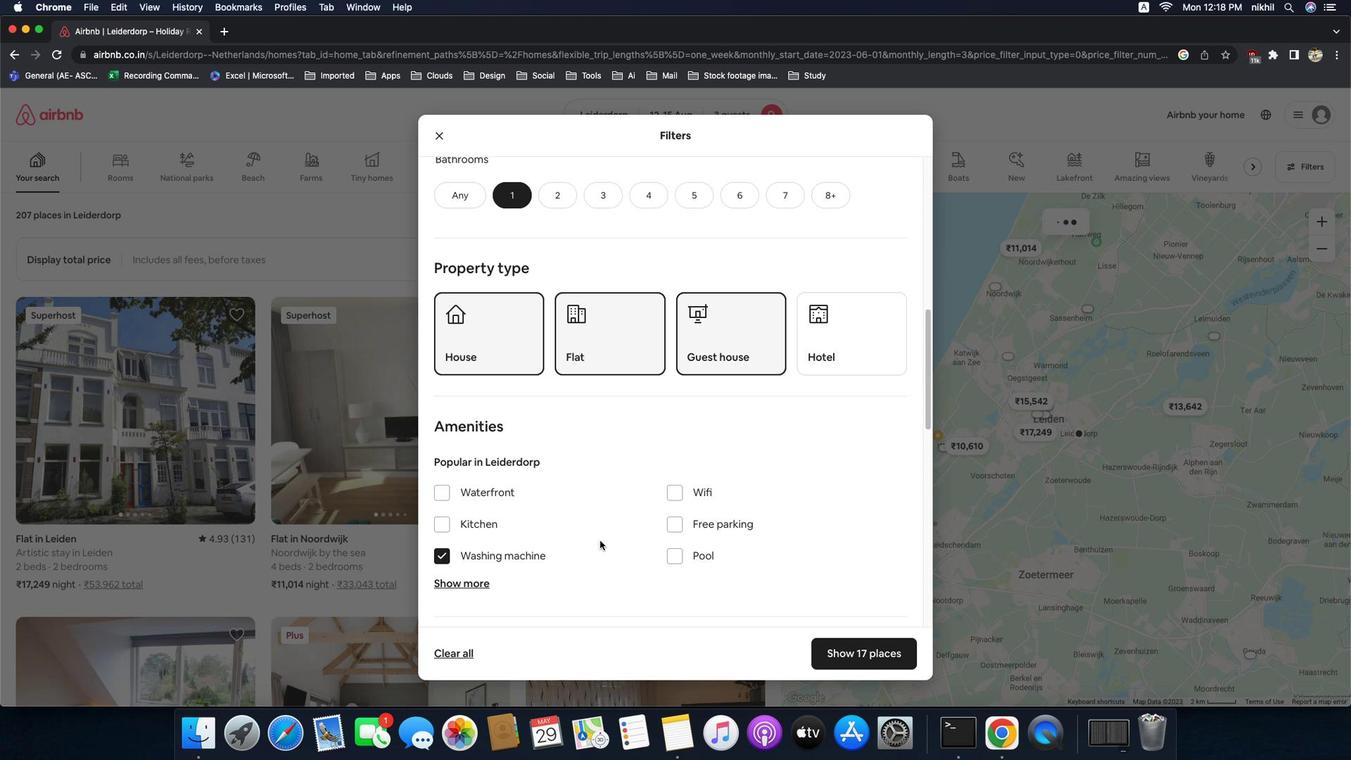 
Action: Mouse pressed left at (646, 256)
Screenshot: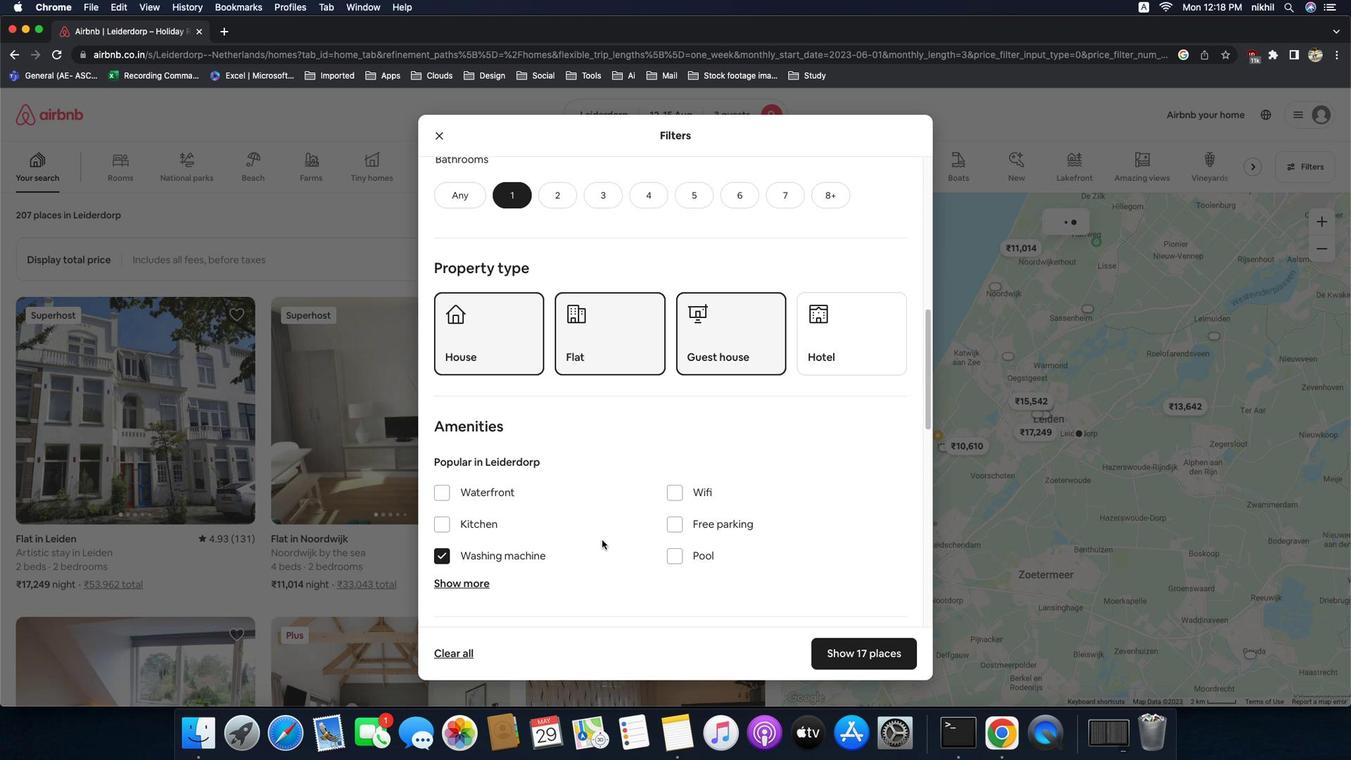 
Action: Mouse moved to (646, 256)
Screenshot: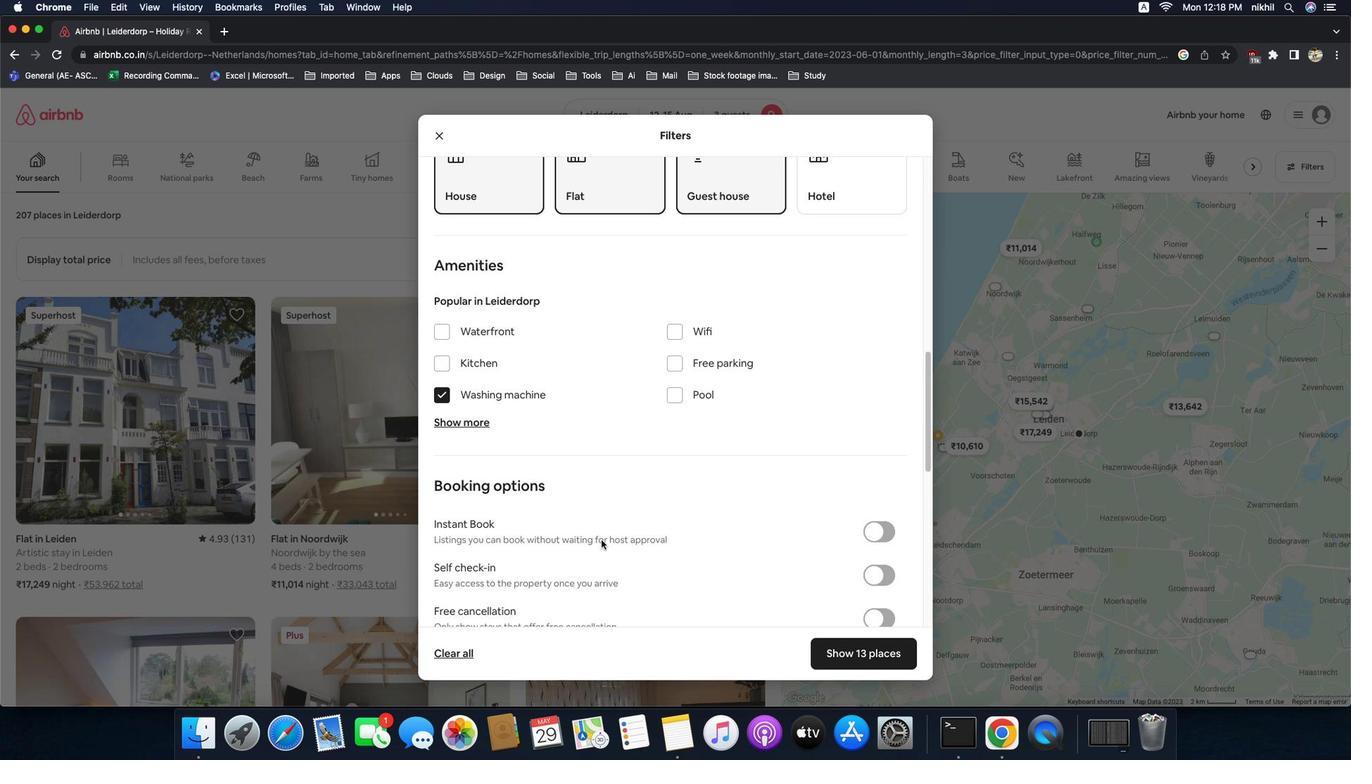 
Action: Mouse pressed left at (646, 256)
Screenshot: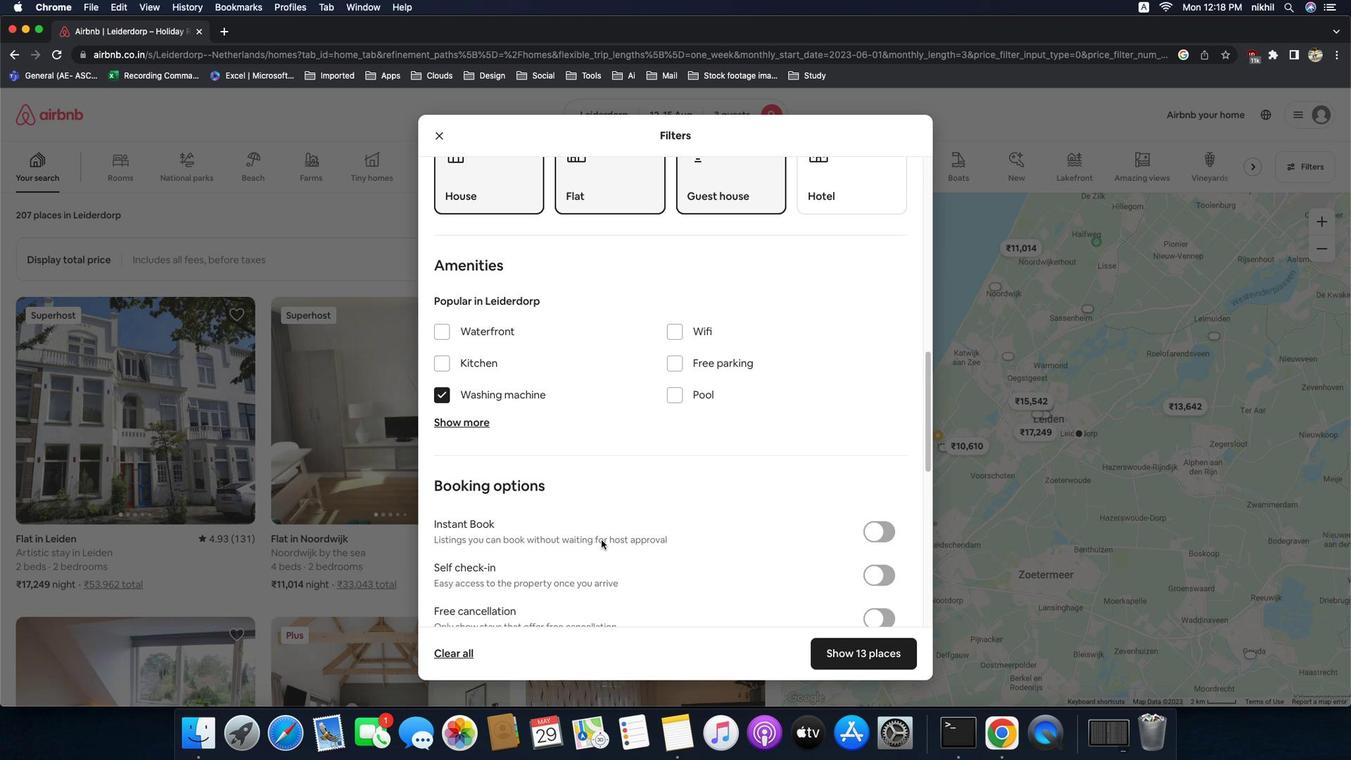 
Action: Mouse moved to (646, 256)
Screenshot: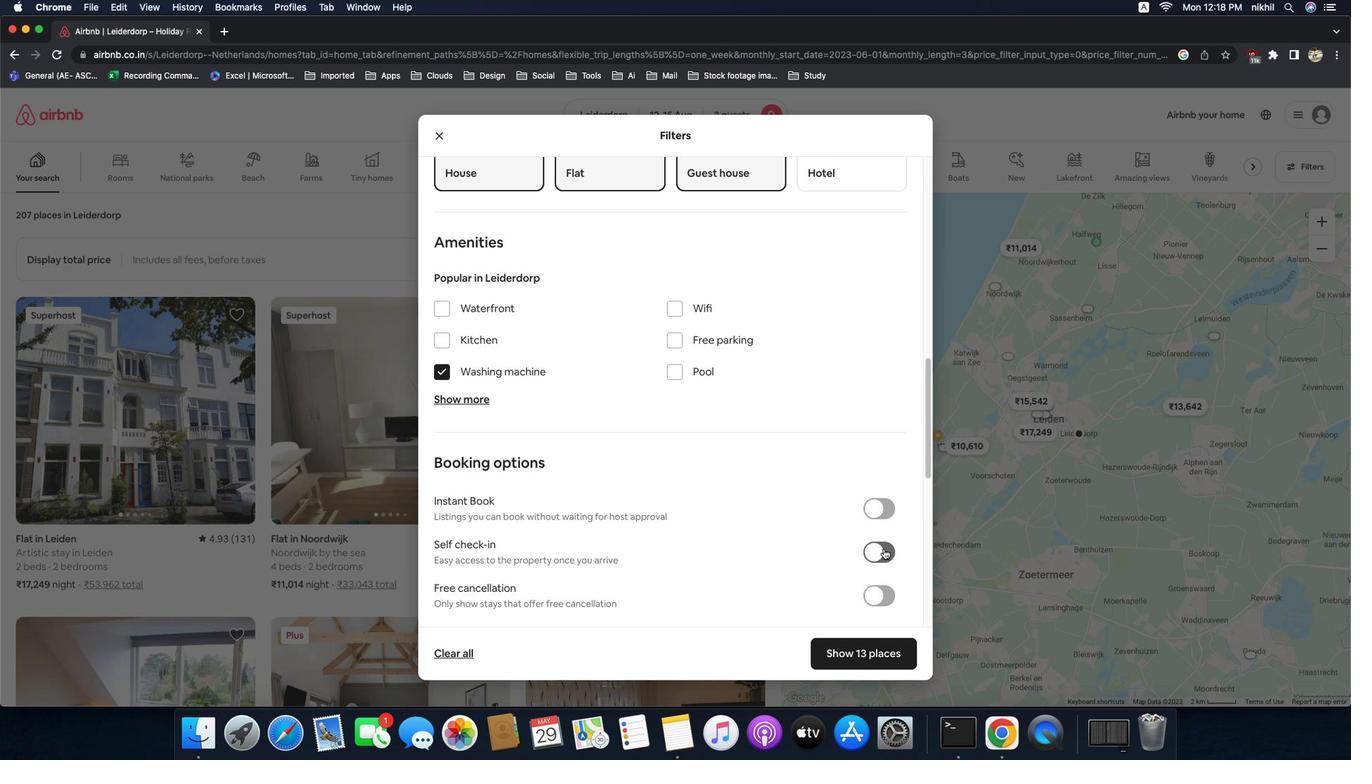 
Action: Mouse pressed left at (646, 256)
Screenshot: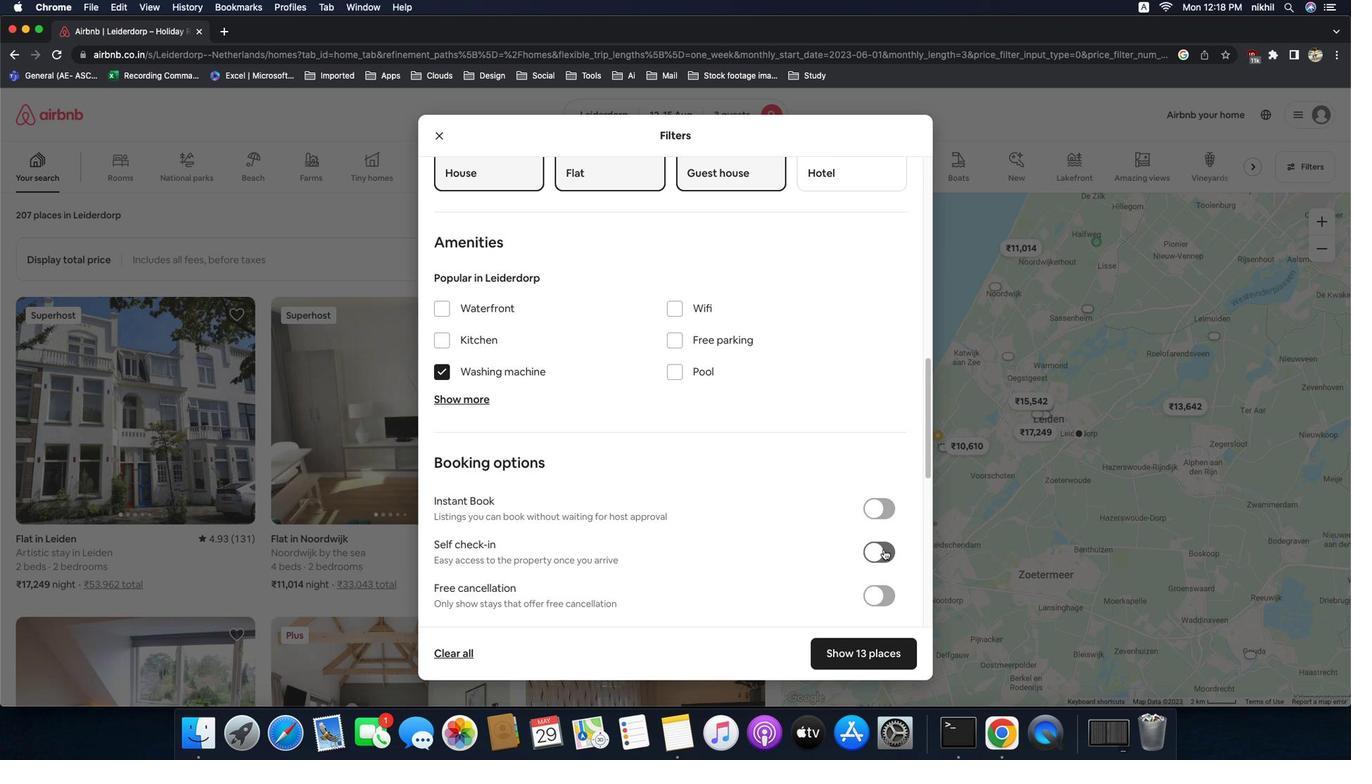 
Action: Mouse scrolled (646, 256) with delta (646, 256)
Screenshot: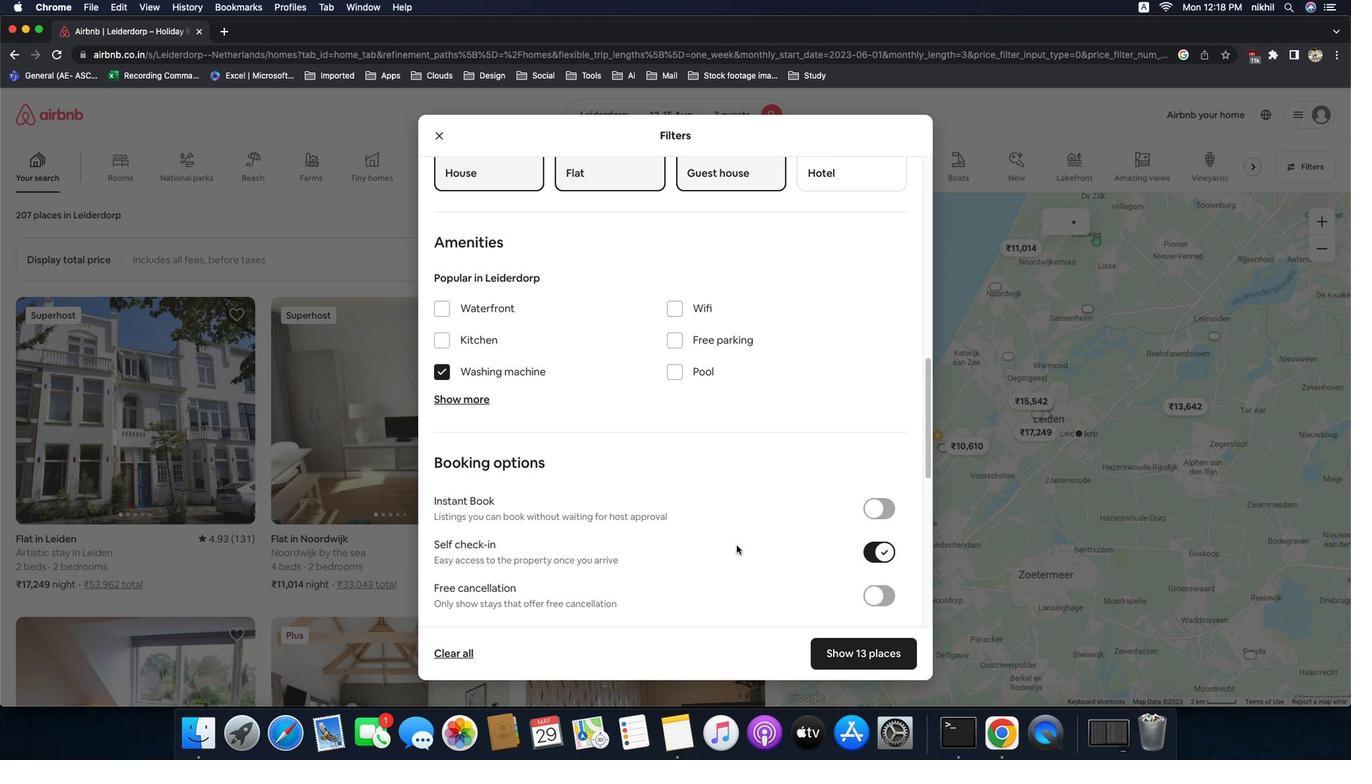 
Action: Mouse scrolled (646, 256) with delta (646, 256)
Screenshot: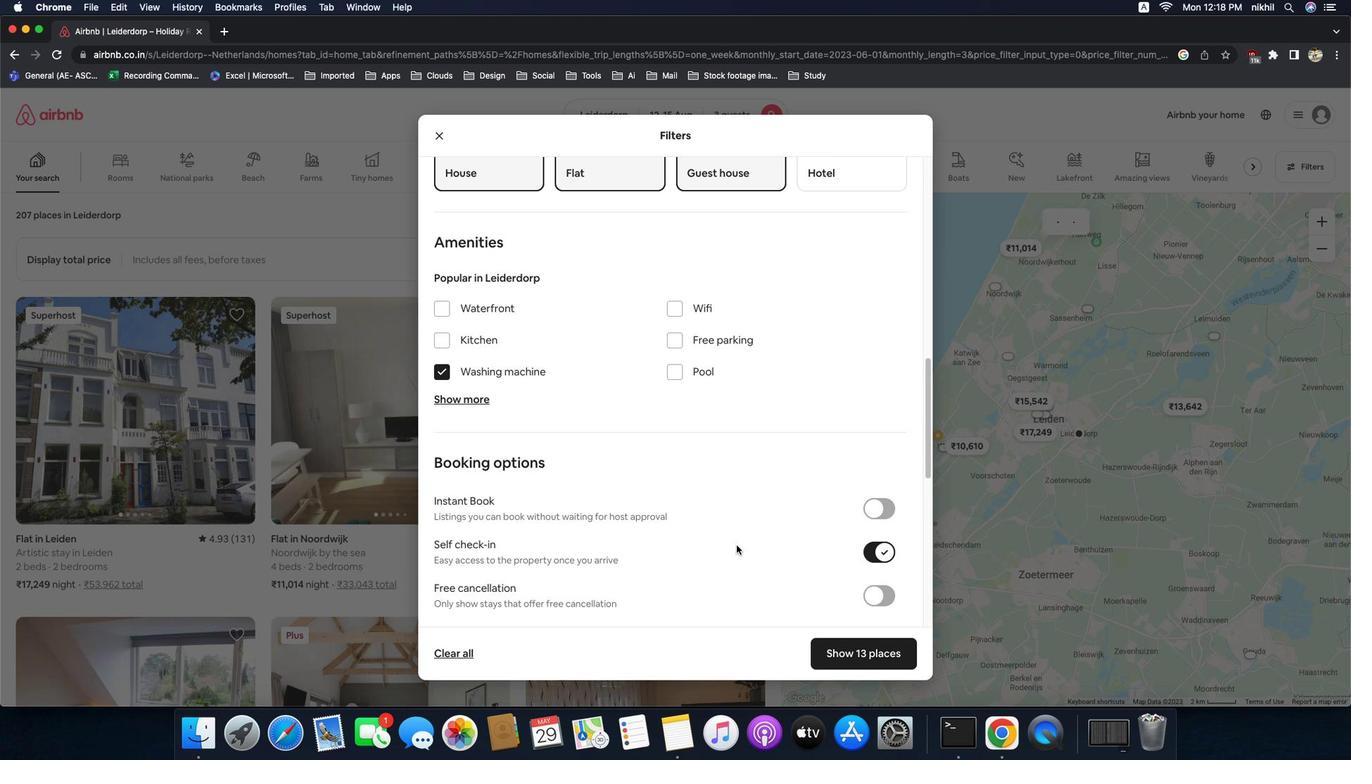 
Action: Mouse scrolled (646, 256) with delta (646, 256)
Screenshot: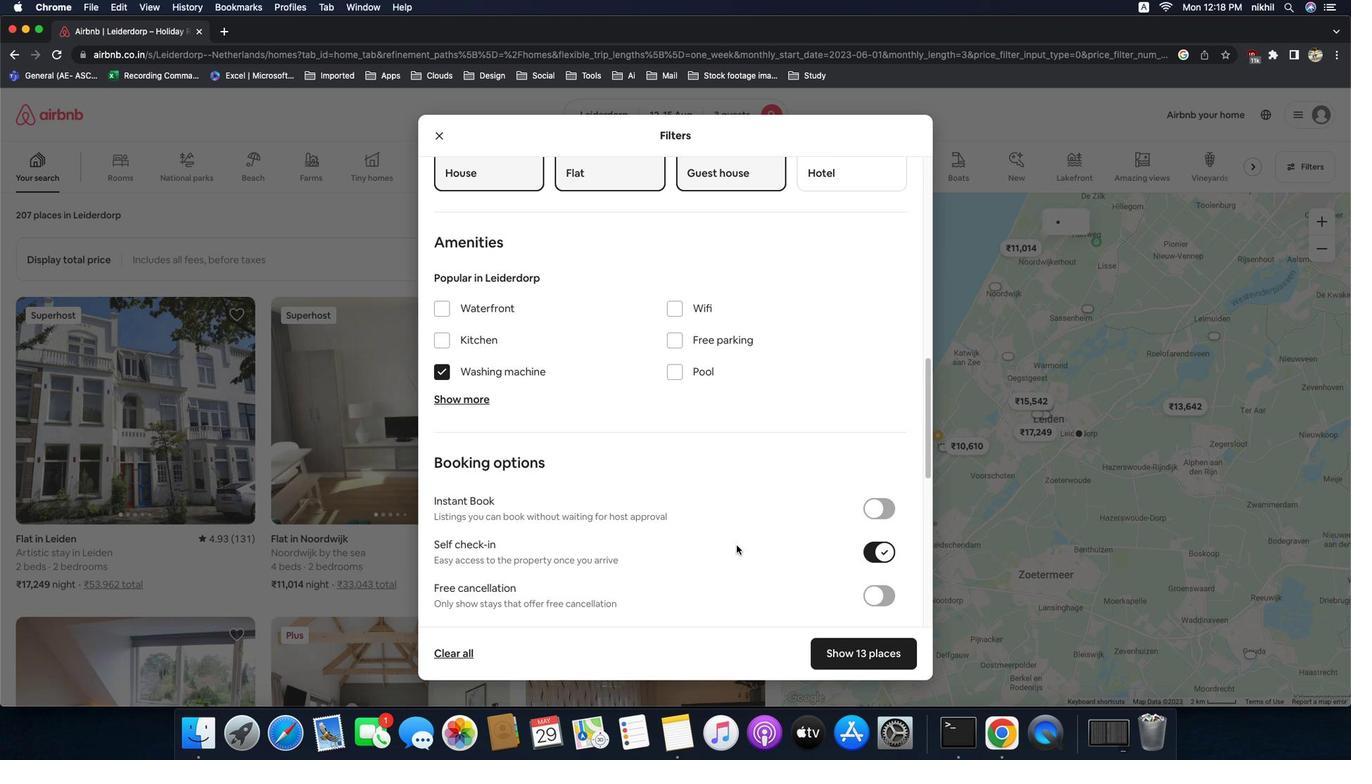 
Action: Mouse scrolled (646, 256) with delta (646, 256)
Screenshot: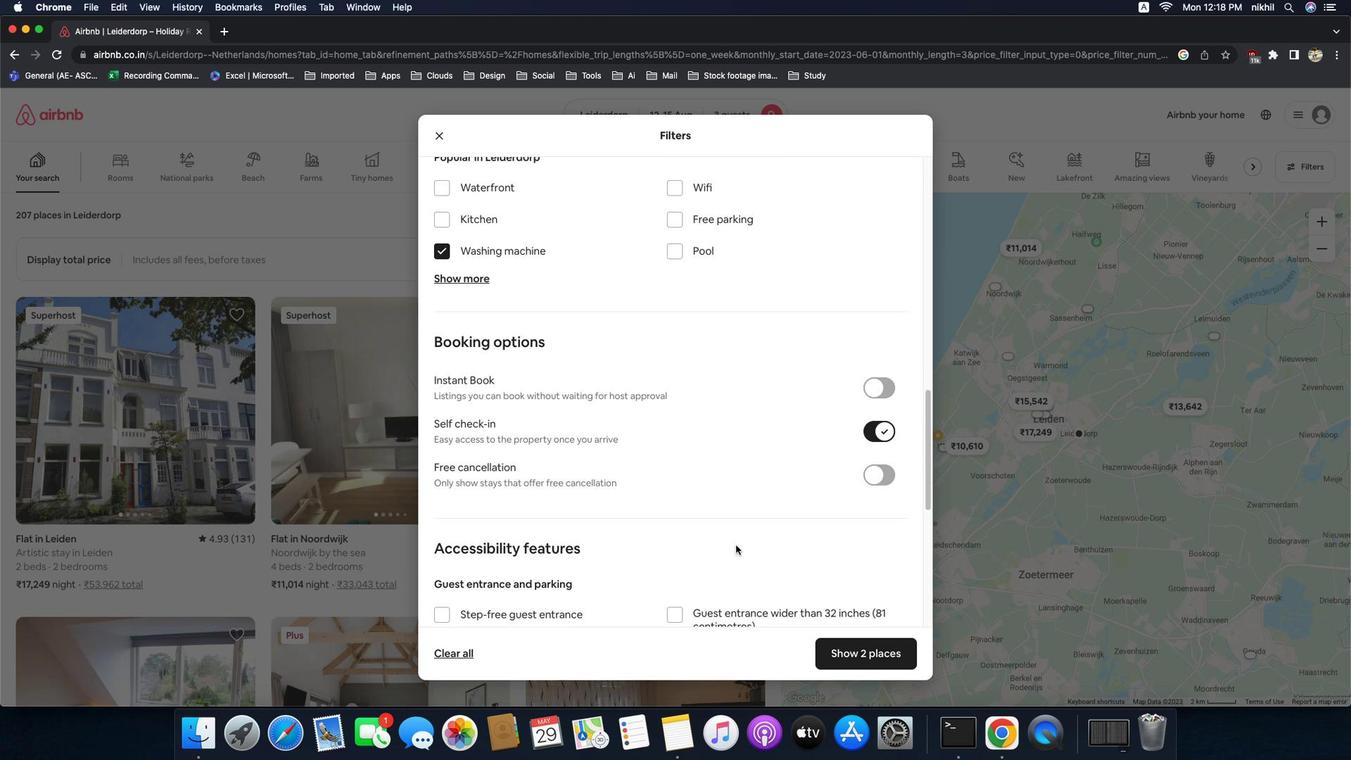 
Action: Mouse scrolled (646, 256) with delta (646, 256)
Screenshot: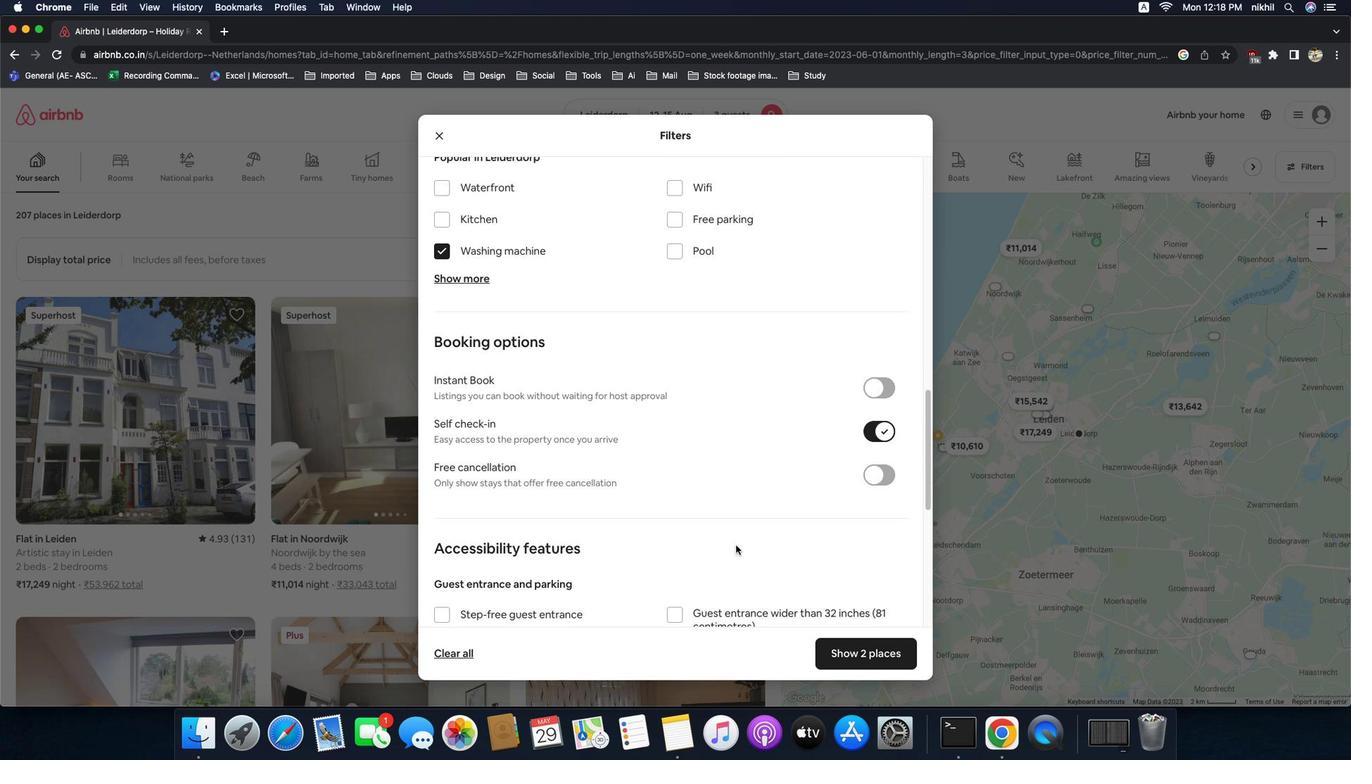 
Action: Mouse scrolled (646, 256) with delta (646, 256)
Screenshot: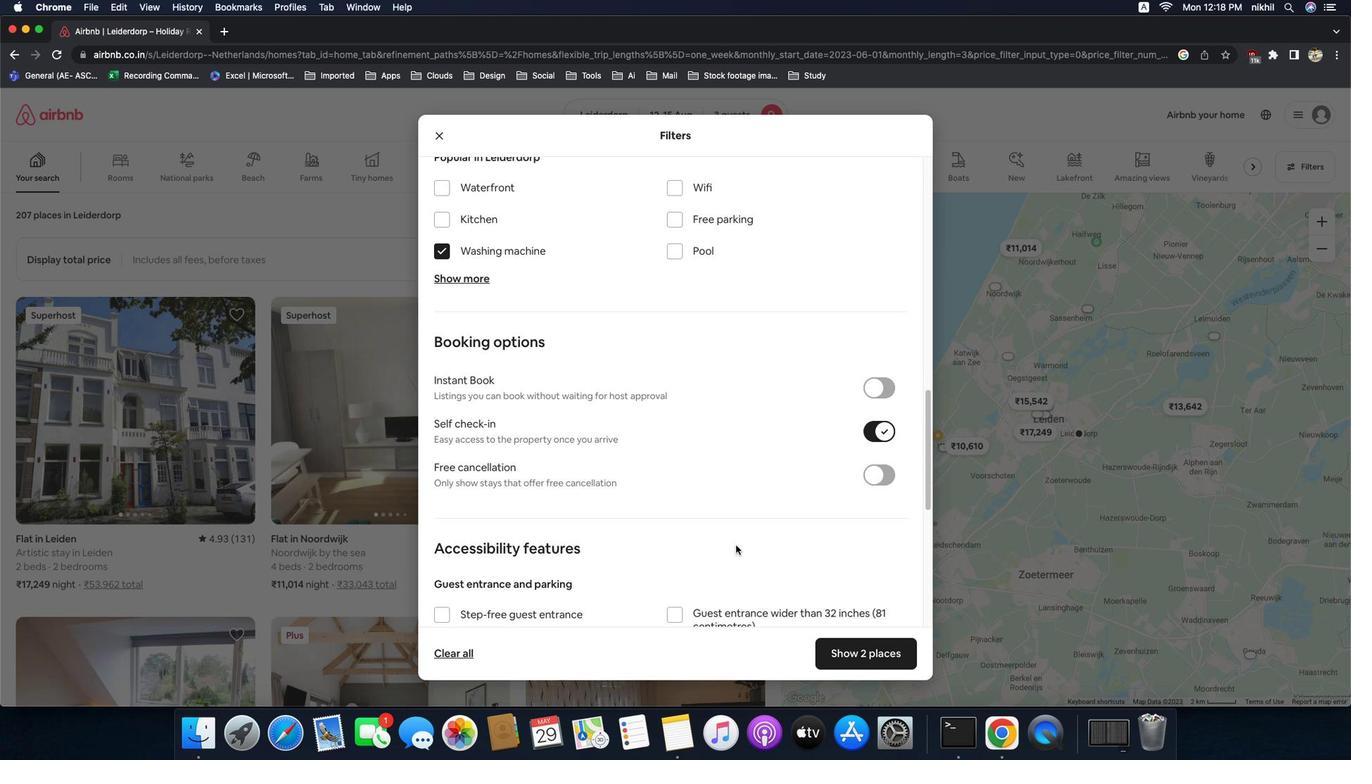 
Action: Mouse moved to (646, 256)
Screenshot: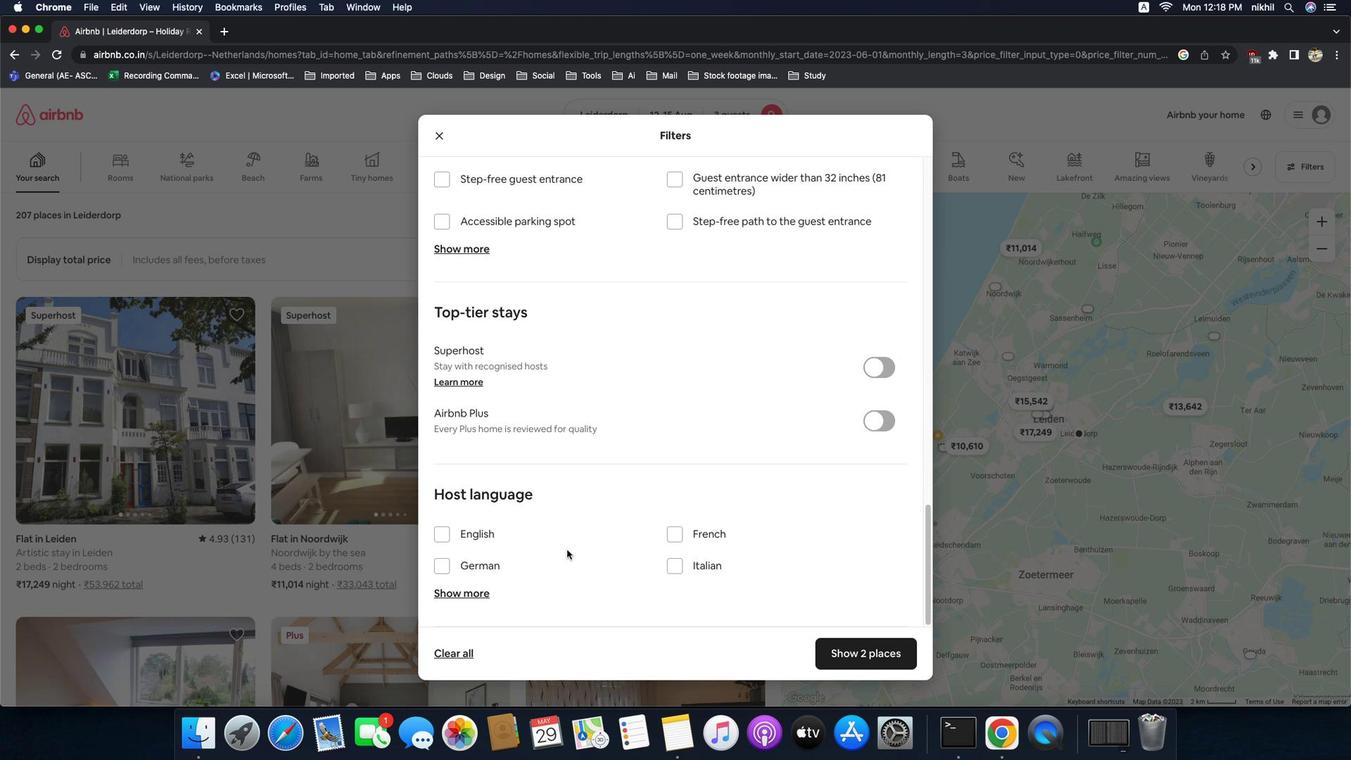 
Action: Mouse pressed left at (646, 256)
Screenshot: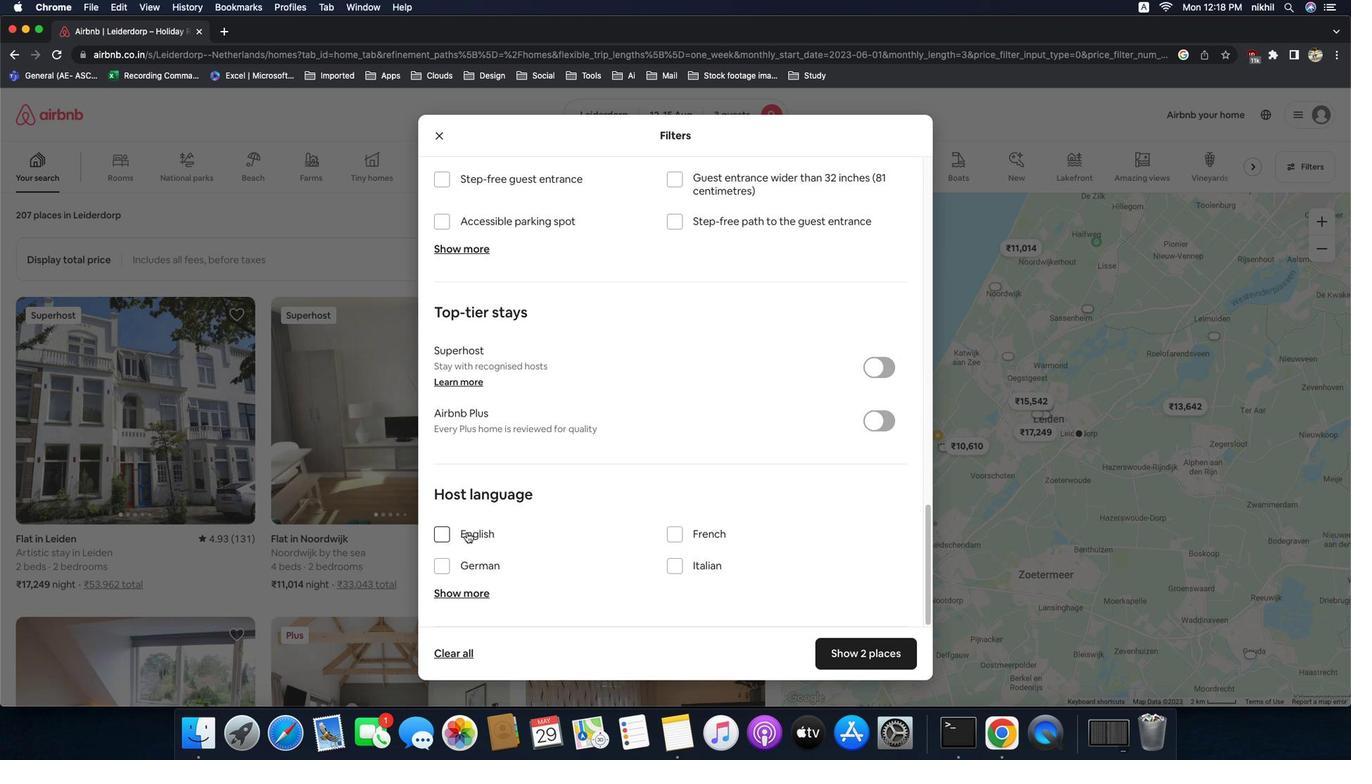 
Action: Mouse moved to (646, 256)
Screenshot: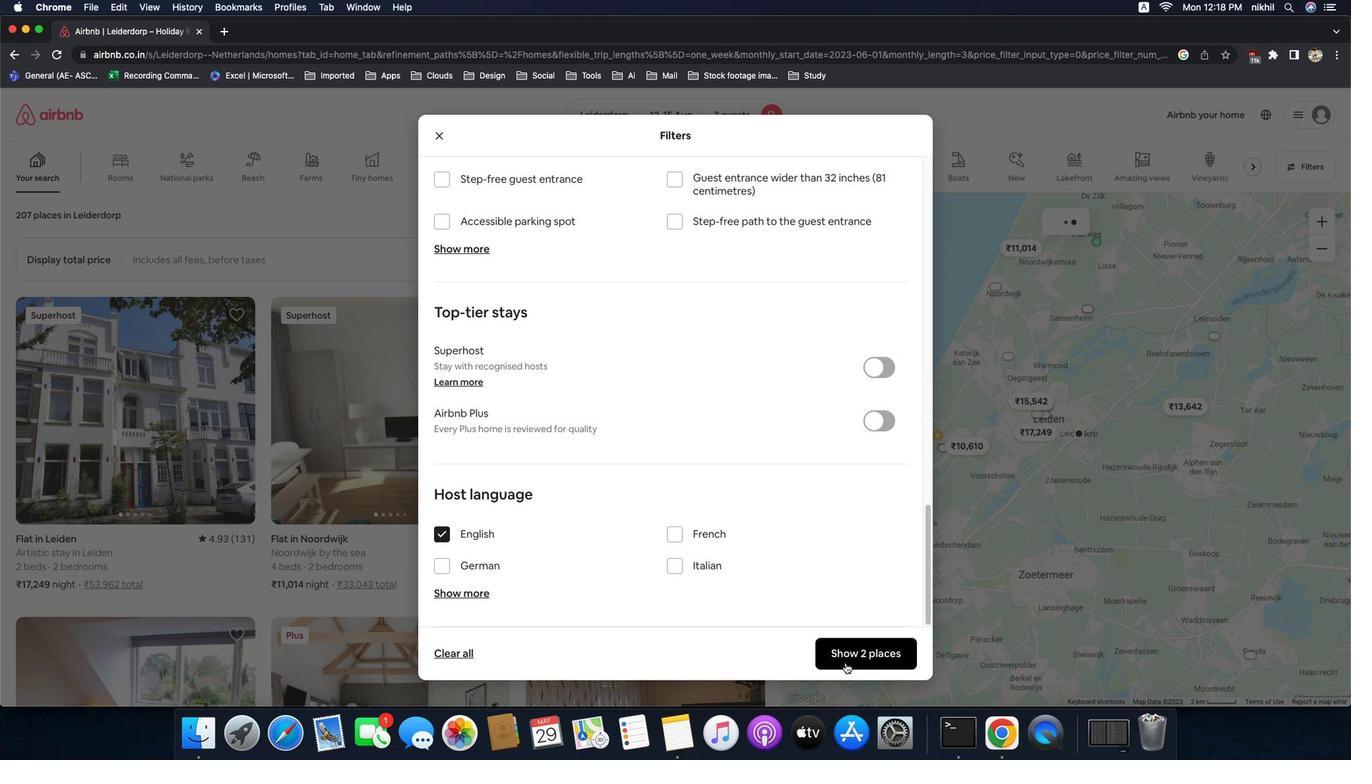 
Action: Mouse scrolled (646, 256) with delta (646, 256)
Screenshot: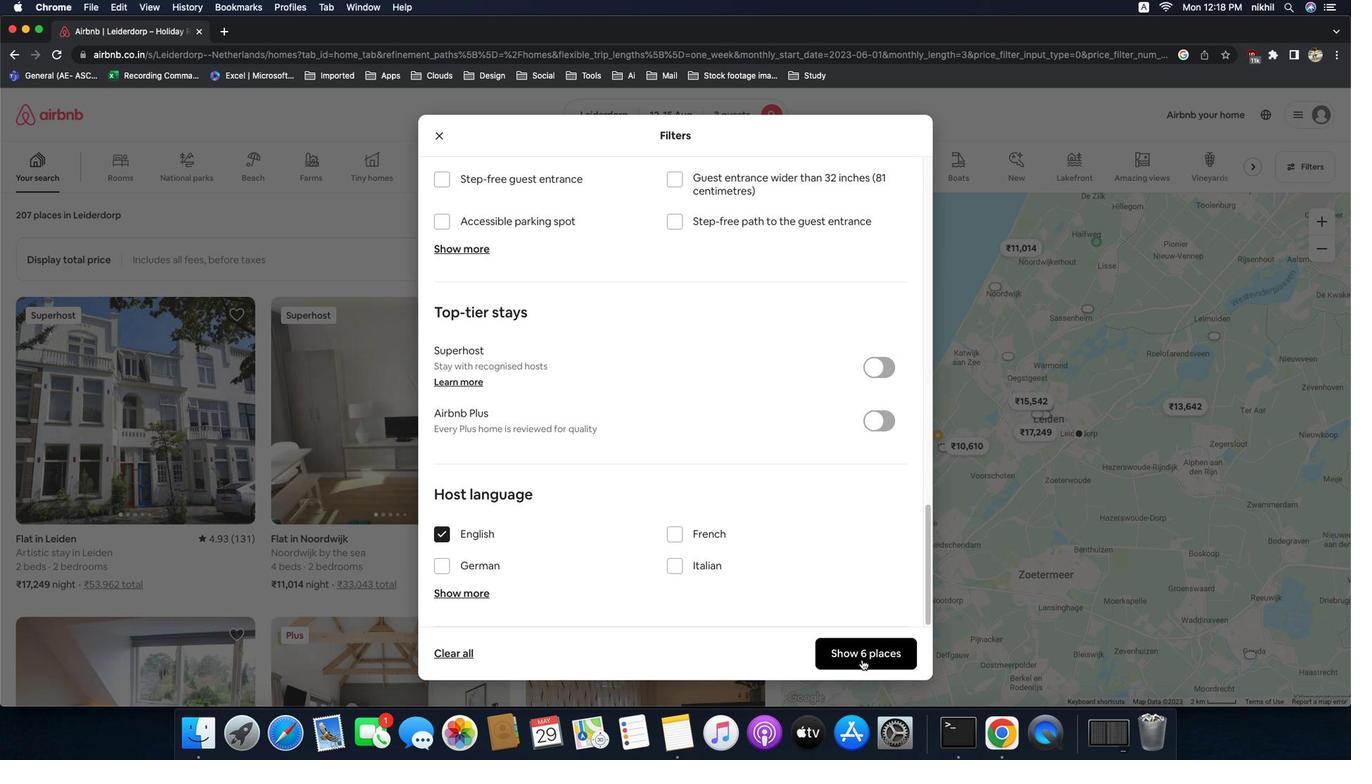 
Action: Mouse scrolled (646, 256) with delta (646, 256)
Screenshot: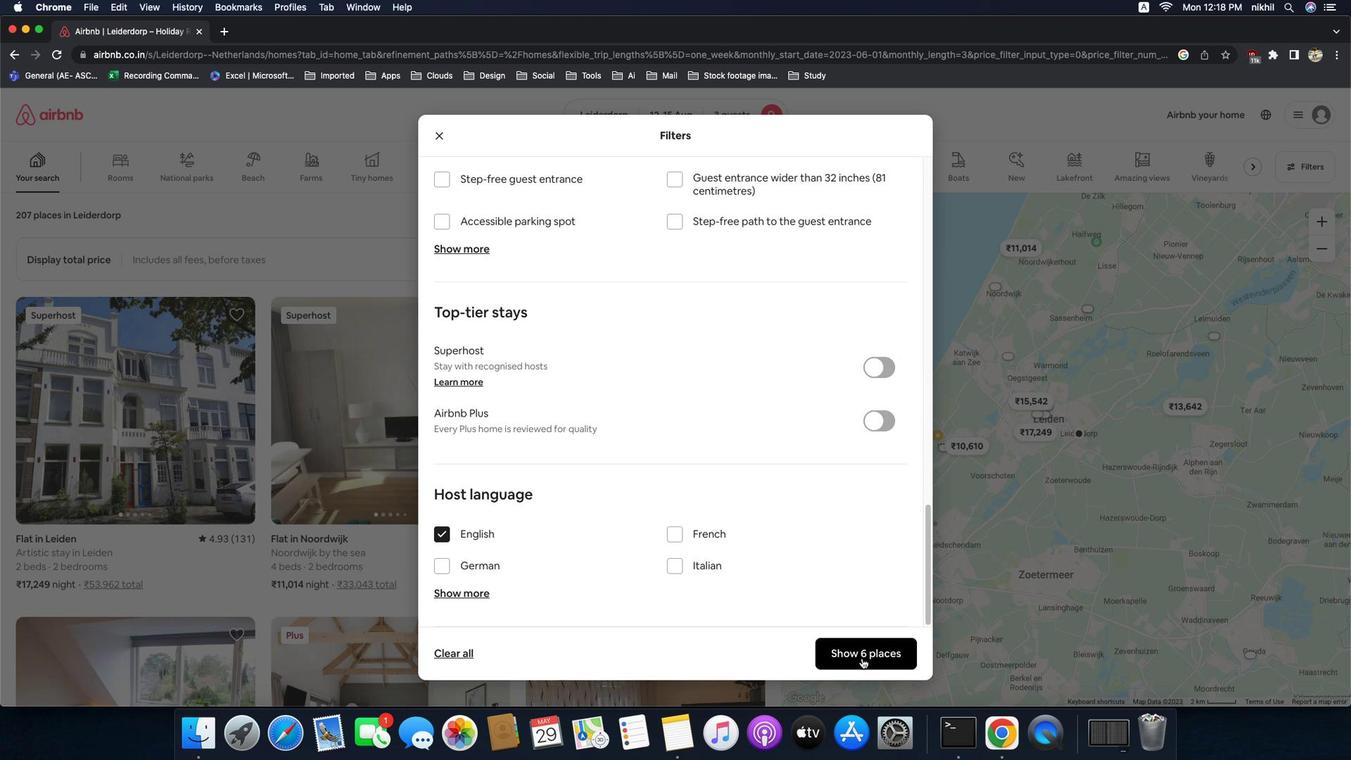 
Action: Mouse scrolled (646, 256) with delta (646, 256)
Screenshot: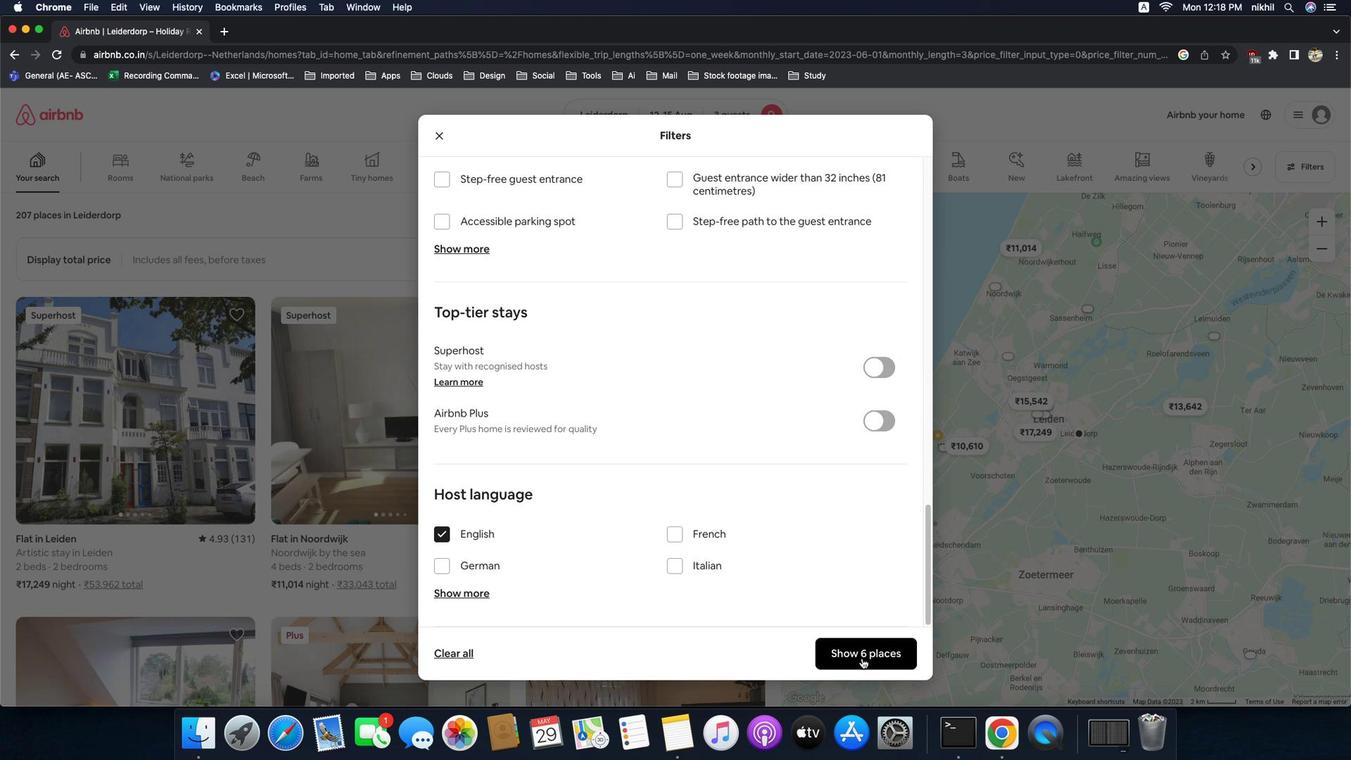 
Action: Mouse scrolled (646, 256) with delta (646, 256)
Screenshot: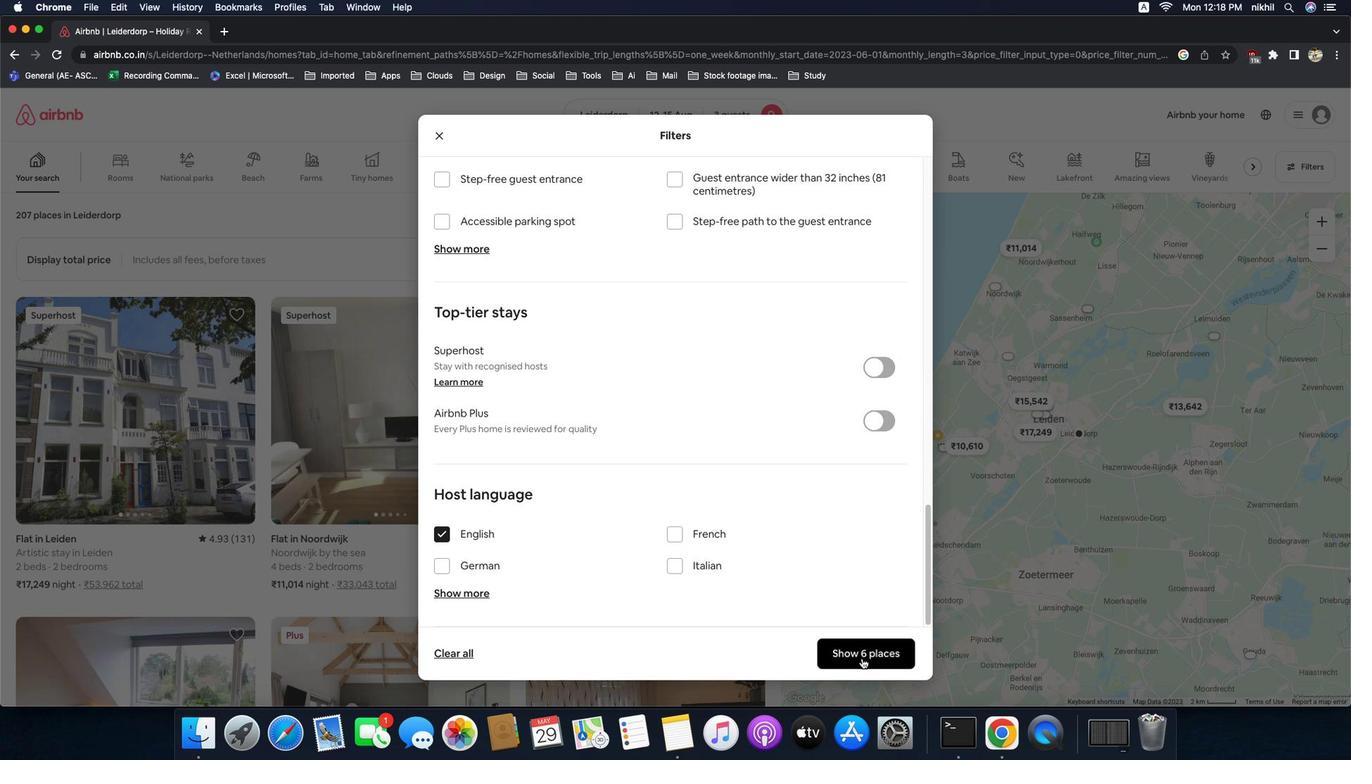 
Action: Mouse scrolled (646, 256) with delta (646, 256)
Screenshot: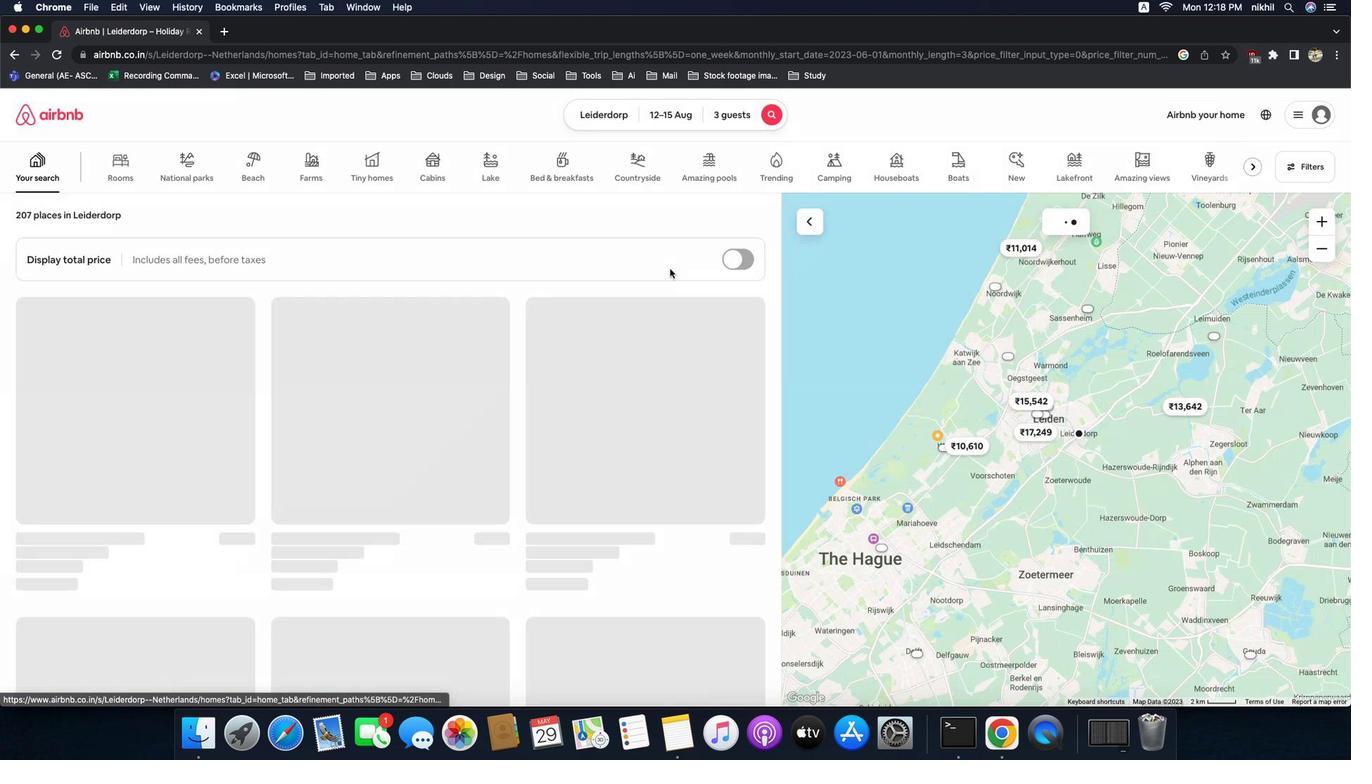 
Action: Mouse scrolled (646, 256) with delta (646, 256)
Screenshot: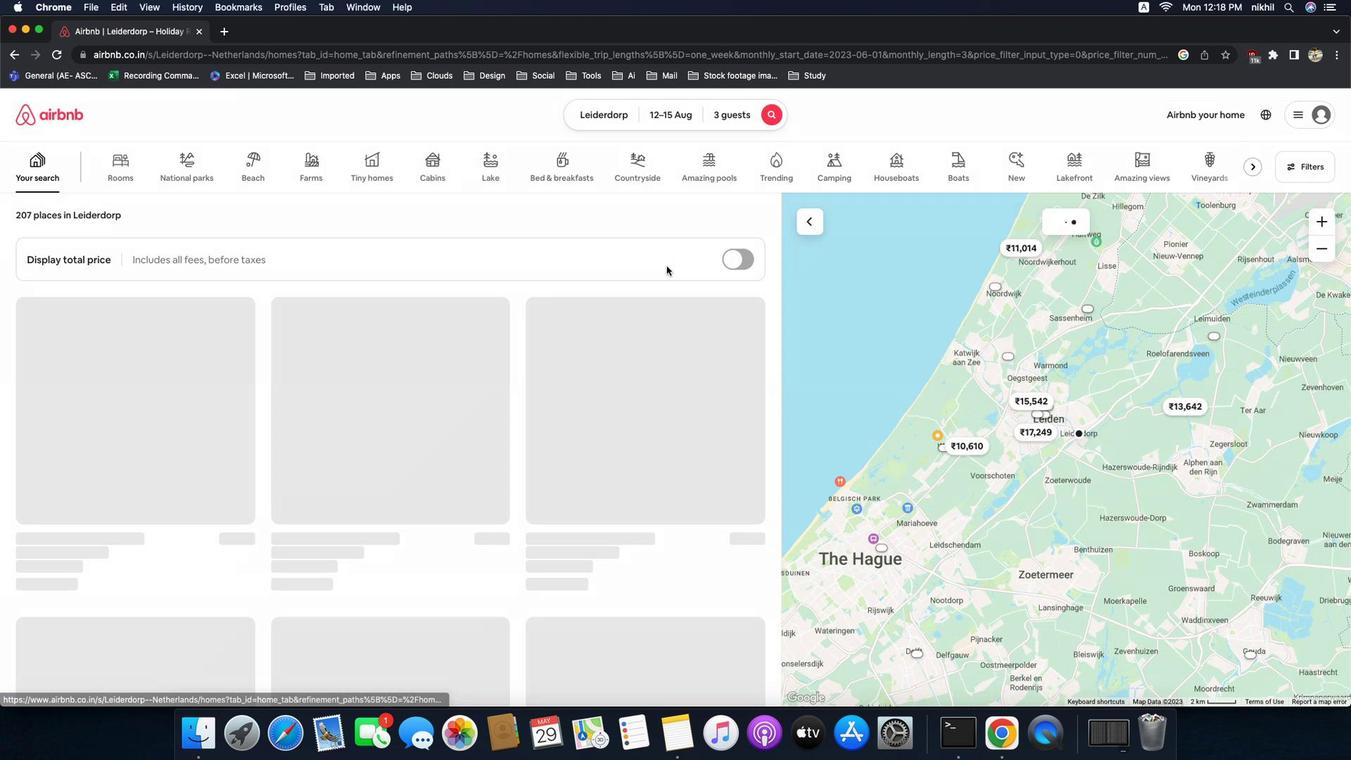 
Action: Mouse moved to (646, 256)
Screenshot: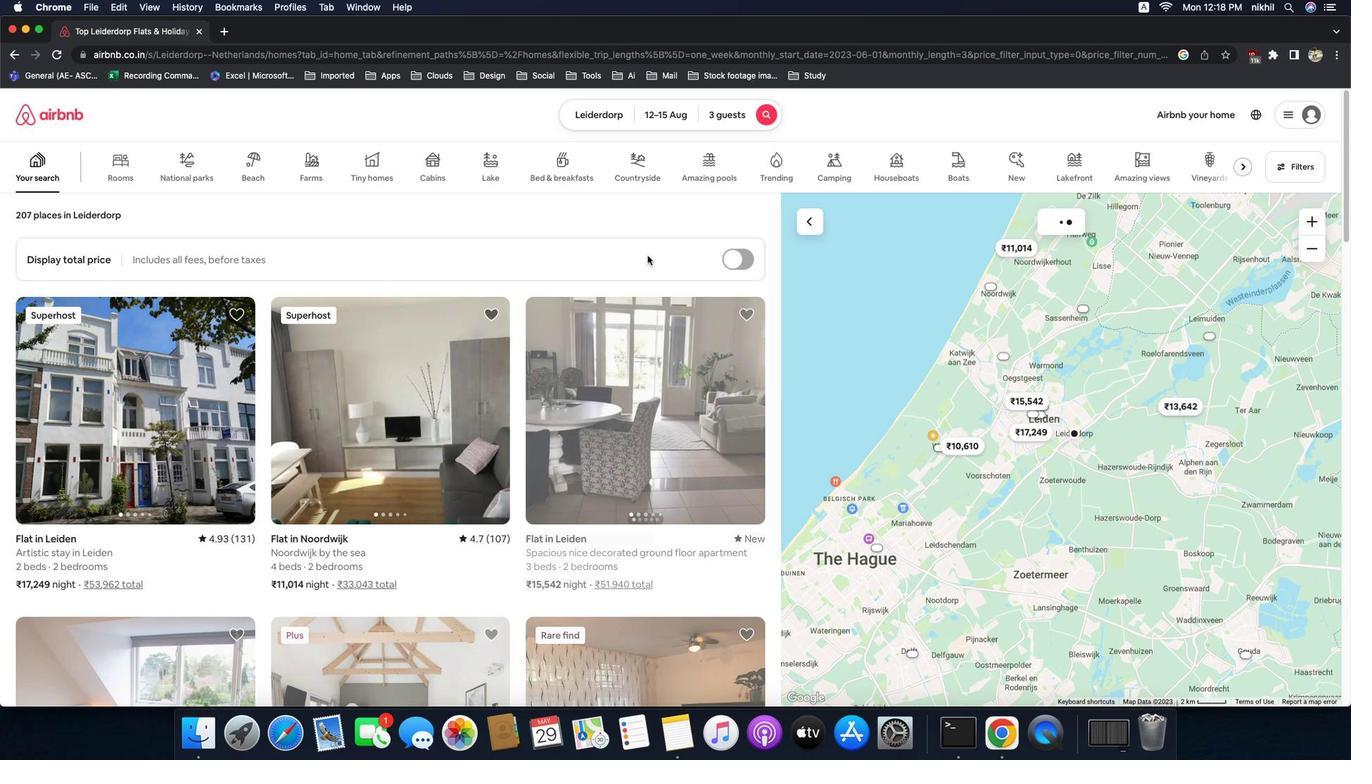
Action: Mouse pressed left at (646, 256)
Screenshot: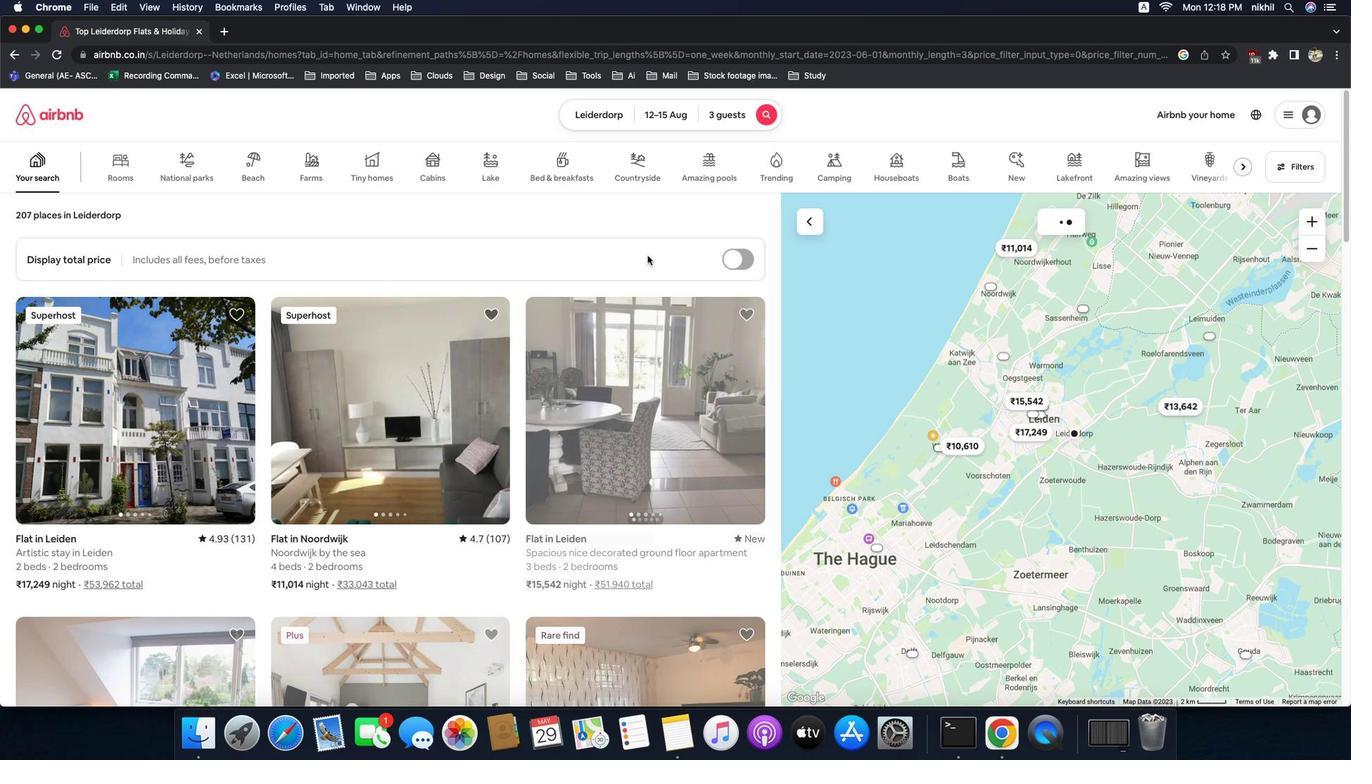 
Action: Mouse moved to (646, 256)
Screenshot: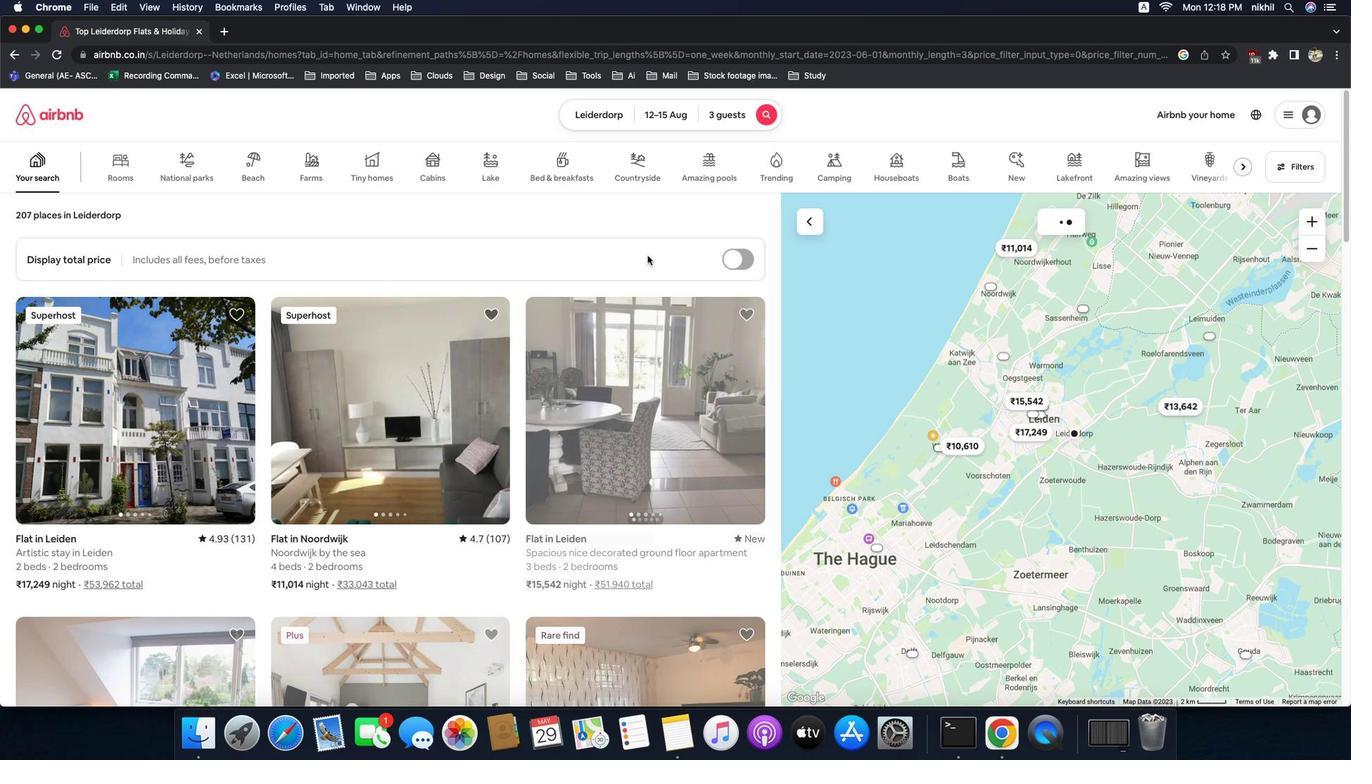 
Action: Mouse scrolled (646, 256) with delta (646, 256)
Screenshot: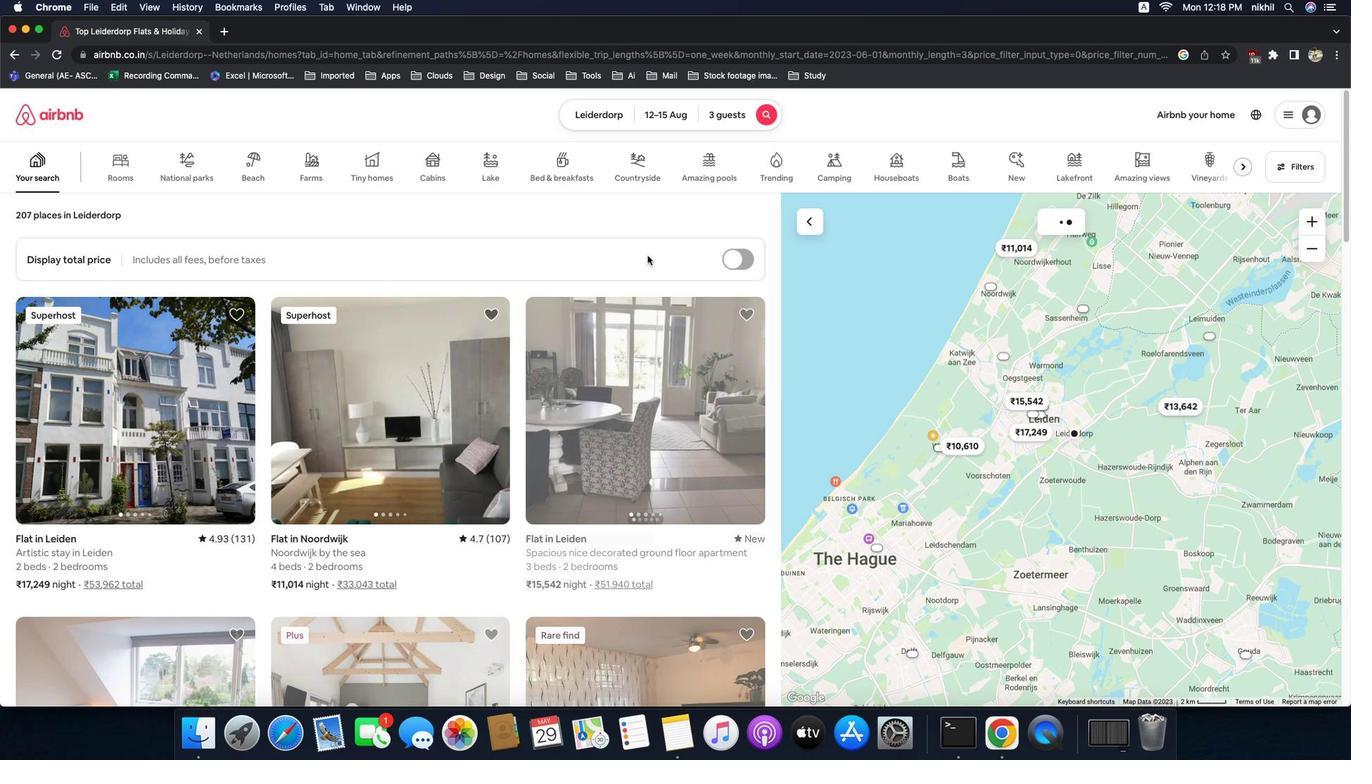 
Action: Mouse moved to (646, 256)
Screenshot: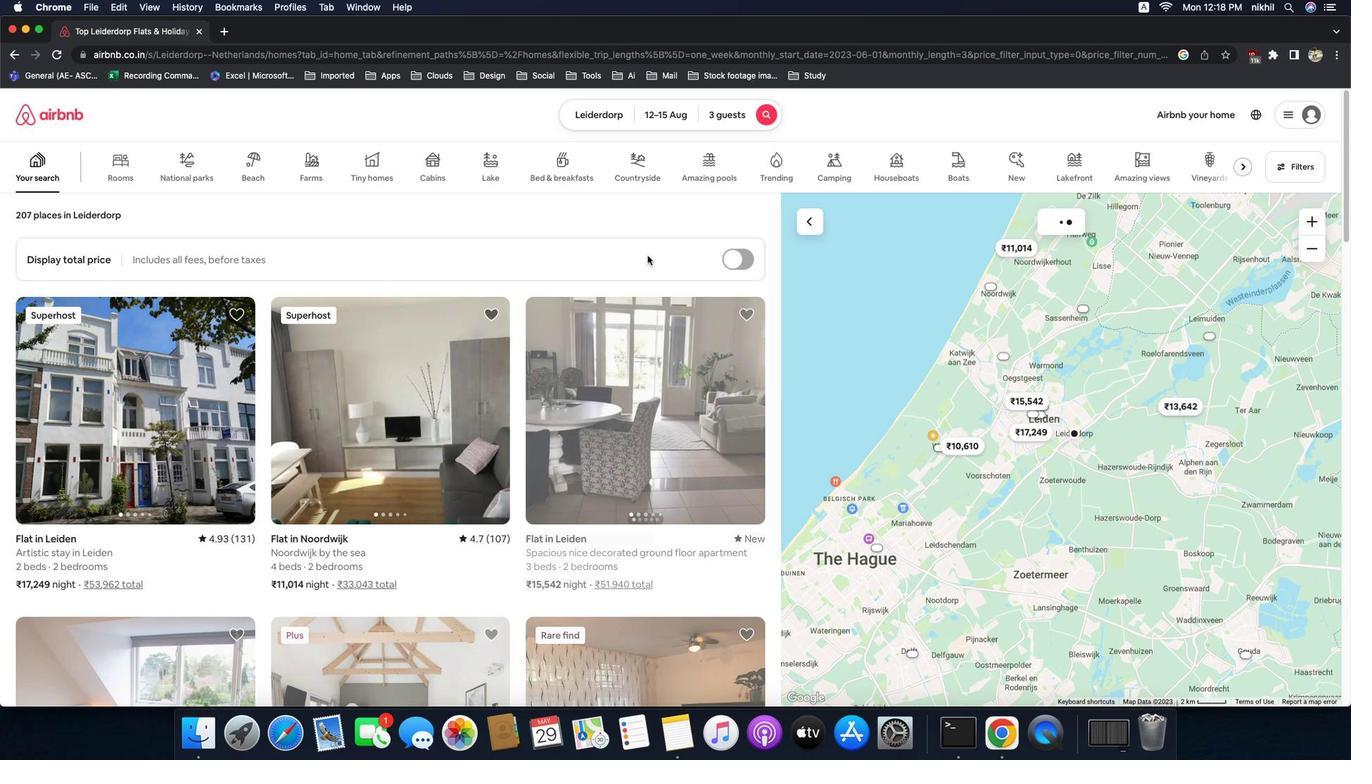 
Action: Mouse scrolled (646, 256) with delta (646, 256)
Screenshot: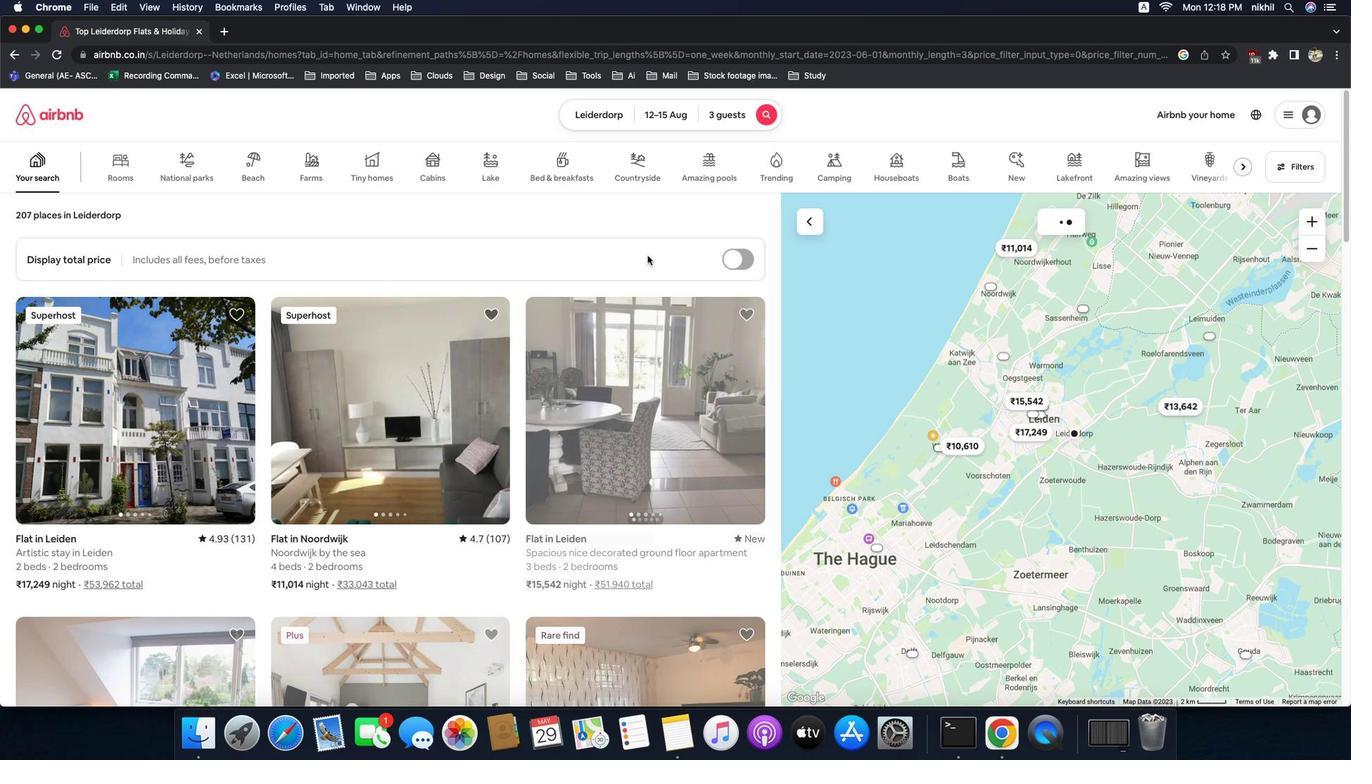 
Action: Mouse scrolled (646, 256) with delta (646, 256)
Screenshot: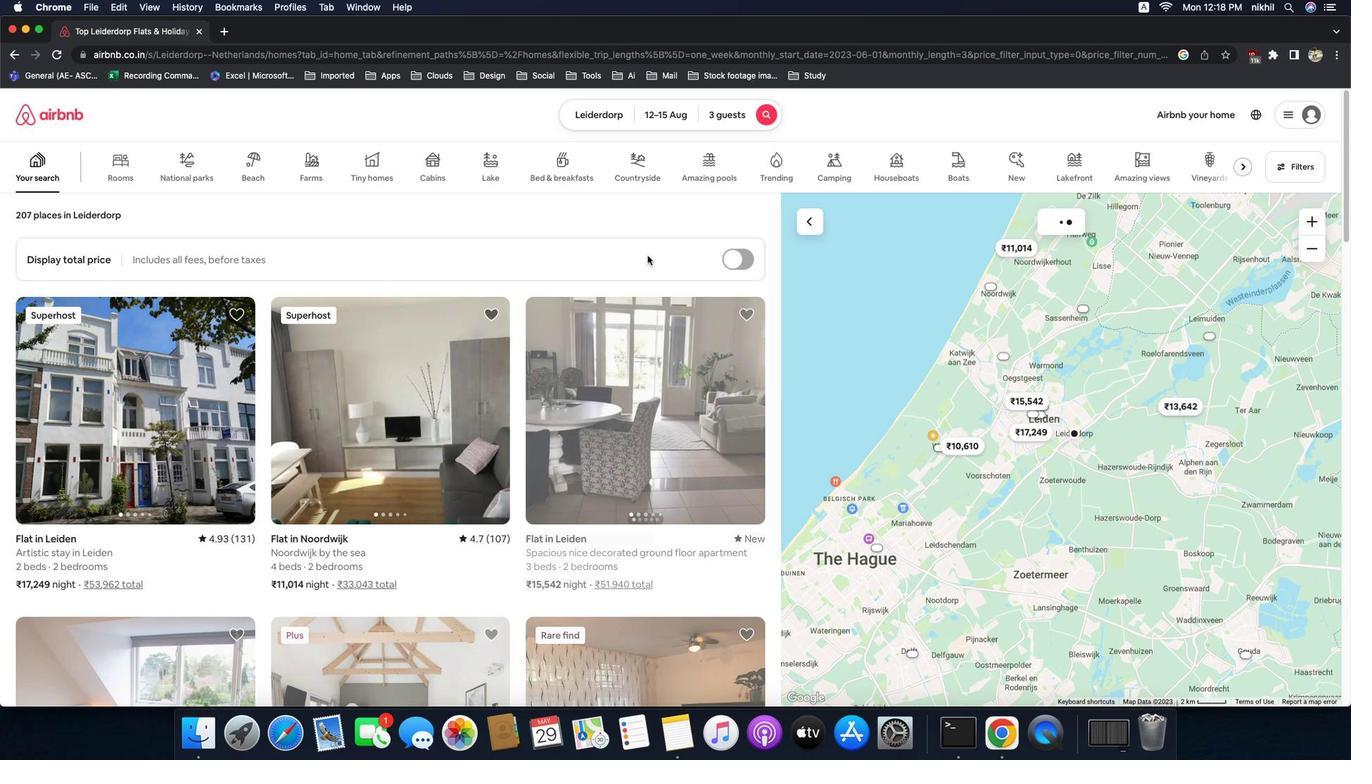 
Action: Mouse scrolled (646, 256) with delta (646, 256)
Screenshot: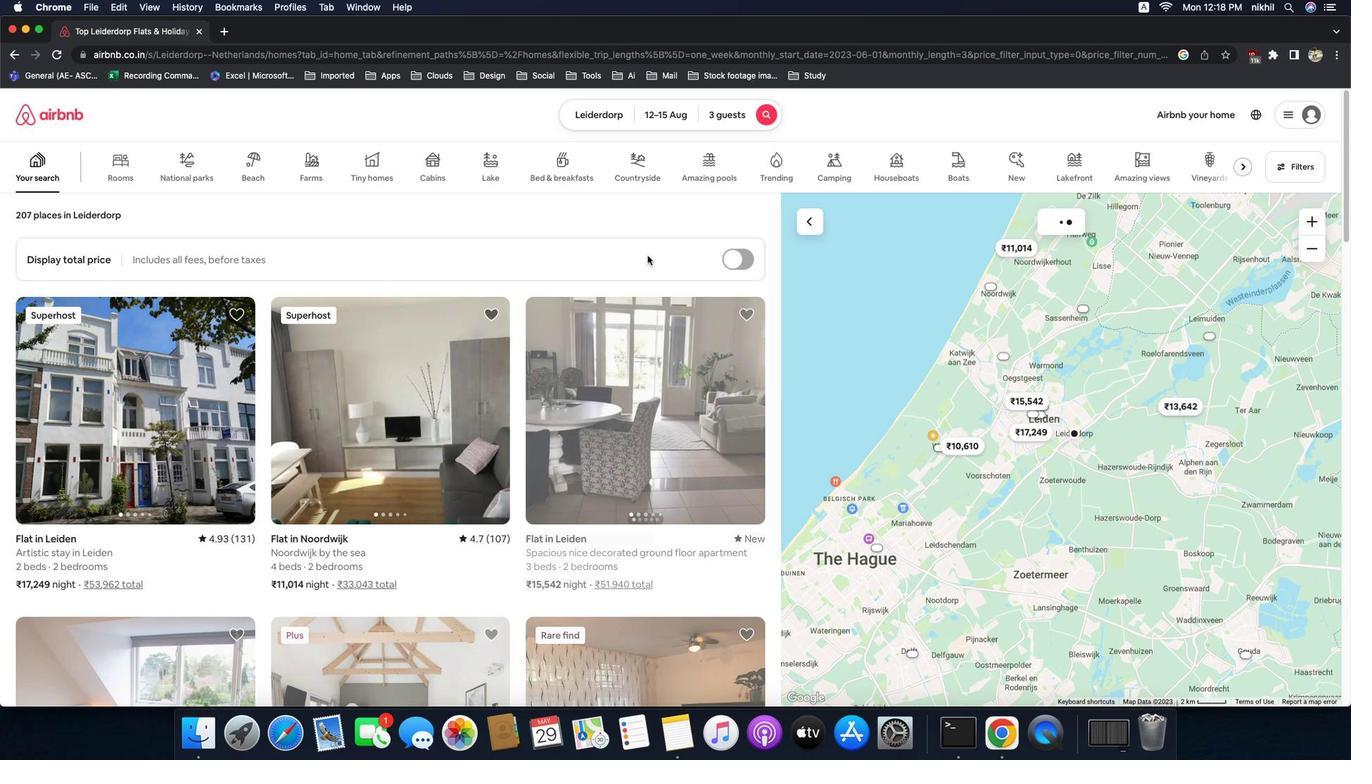 
Action: Mouse scrolled (646, 256) with delta (646, 256)
Screenshot: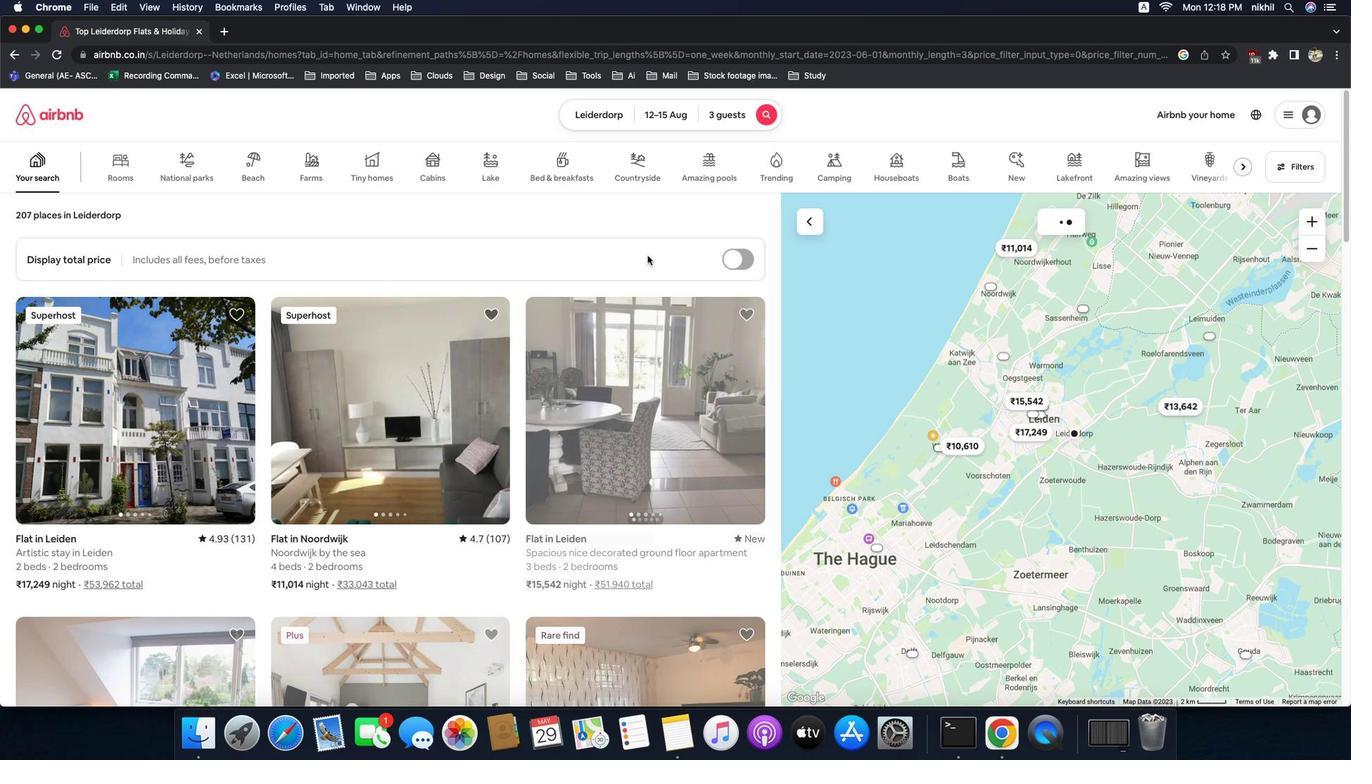 
Action: Mouse scrolled (646, 256) with delta (646, 256)
Screenshot: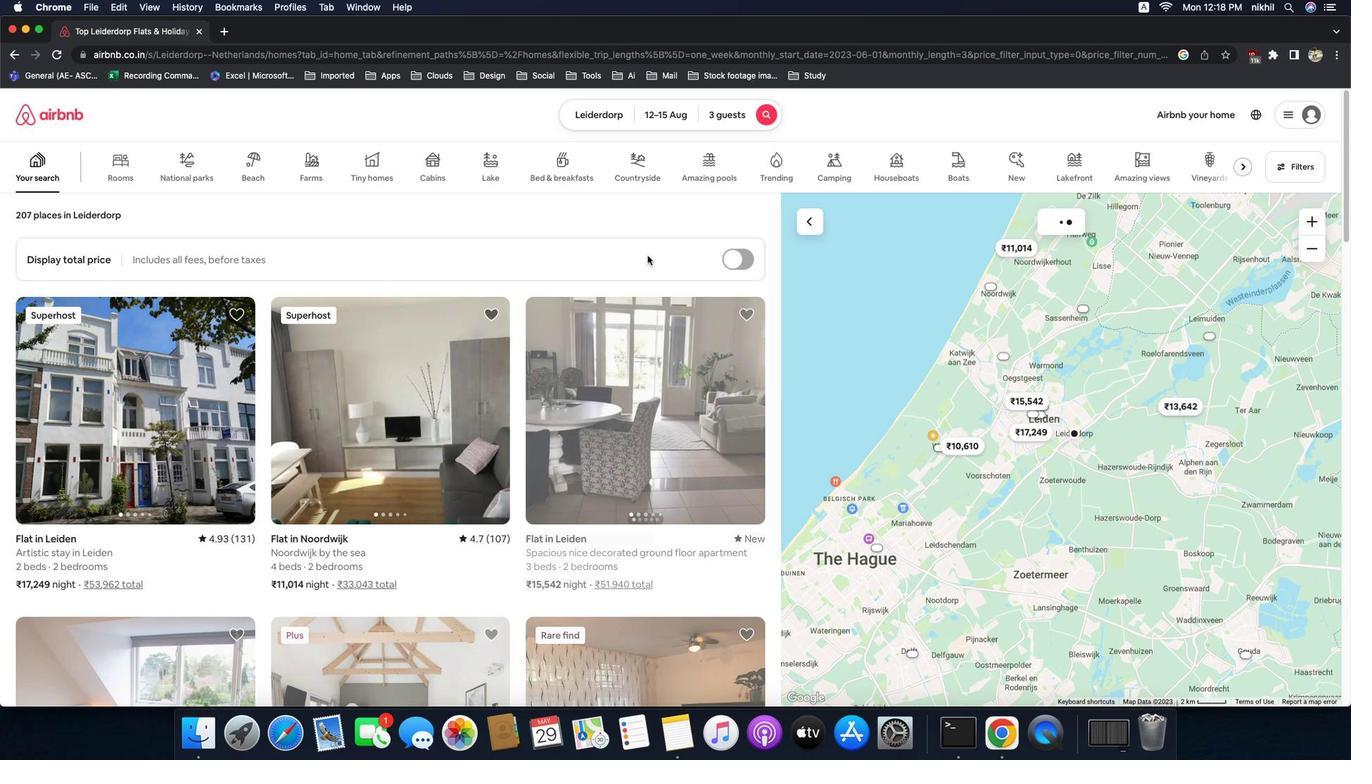 
Action: Mouse scrolled (646, 256) with delta (646, 256)
Screenshot: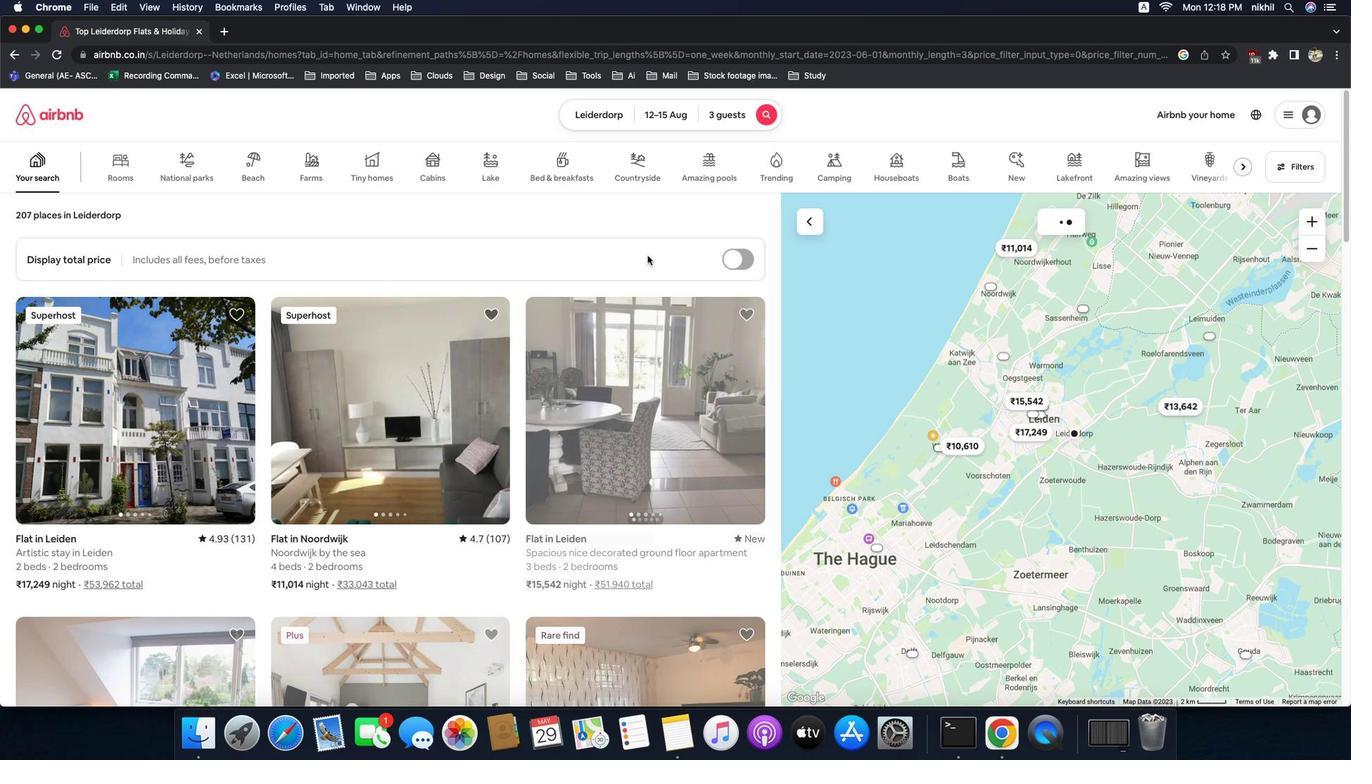 
Action: Mouse moved to (646, 256)
Screenshot: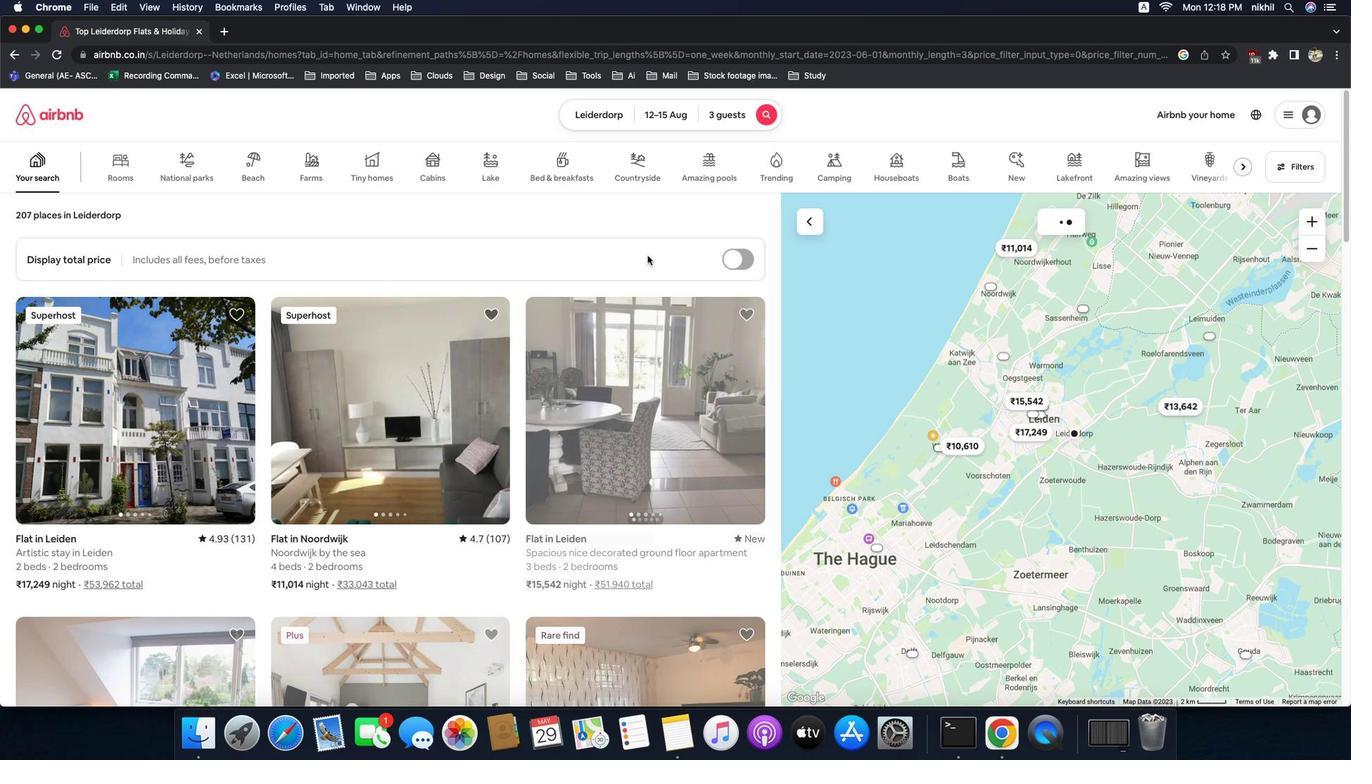 
Action: Mouse scrolled (646, 256) with delta (646, 256)
Screenshot: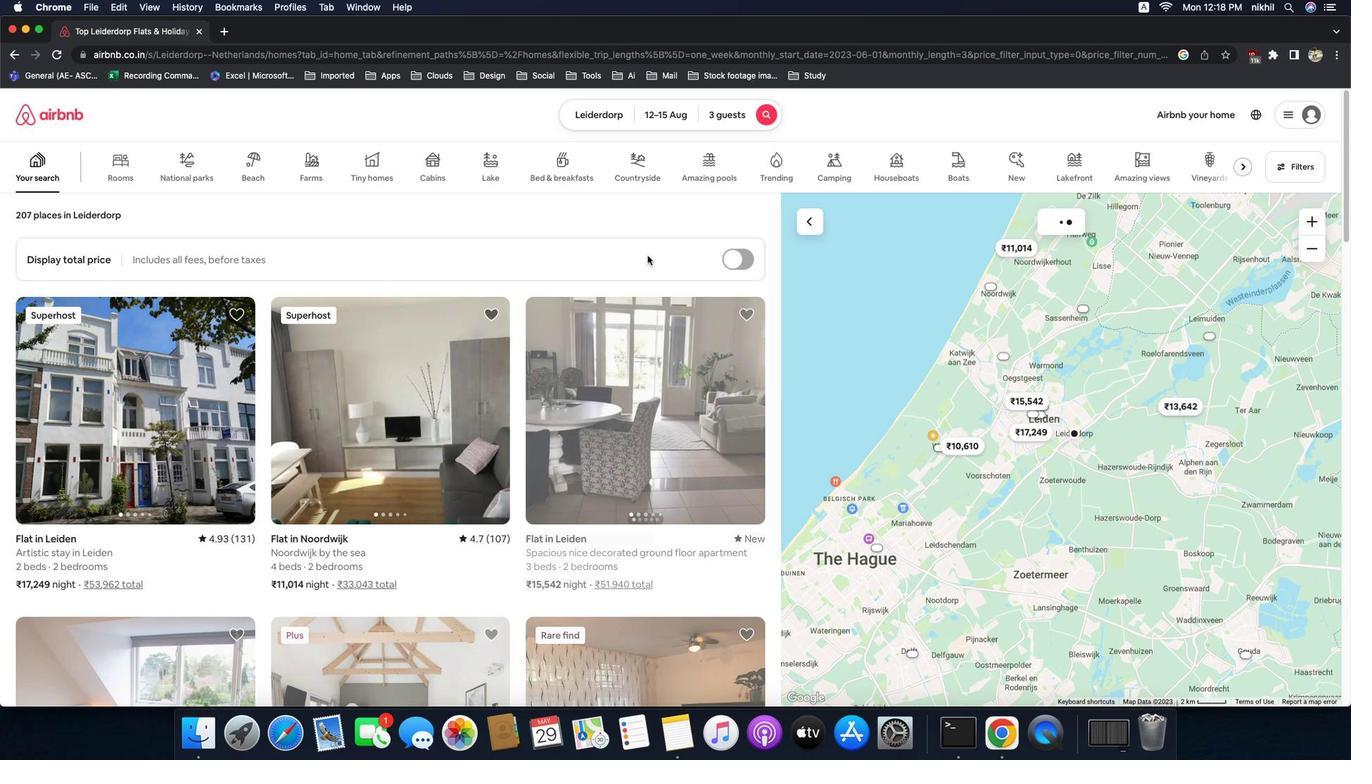 
Action: Mouse moved to (646, 256)
Screenshot: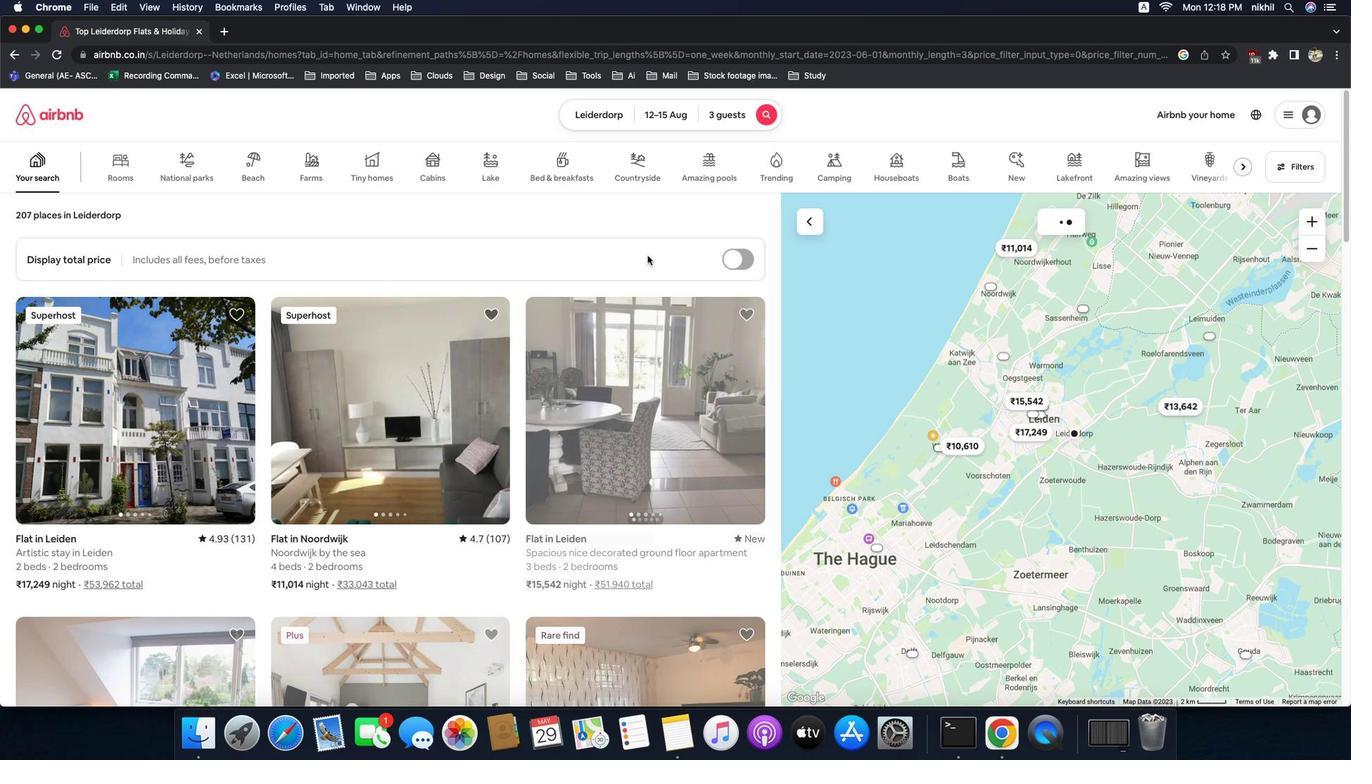 
Action: Mouse scrolled (646, 256) with delta (646, 256)
Screenshot: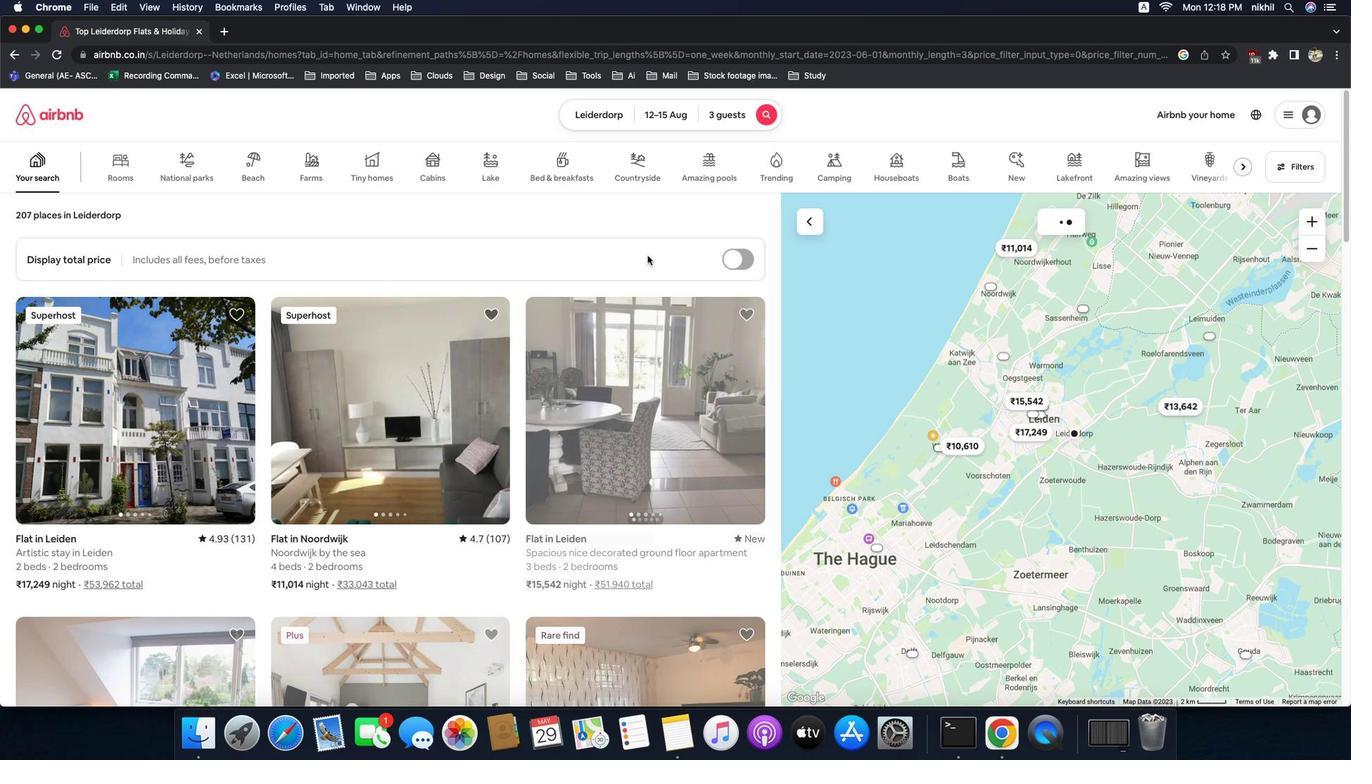 
Action: Mouse scrolled (646, 256) with delta (646, 256)
Screenshot: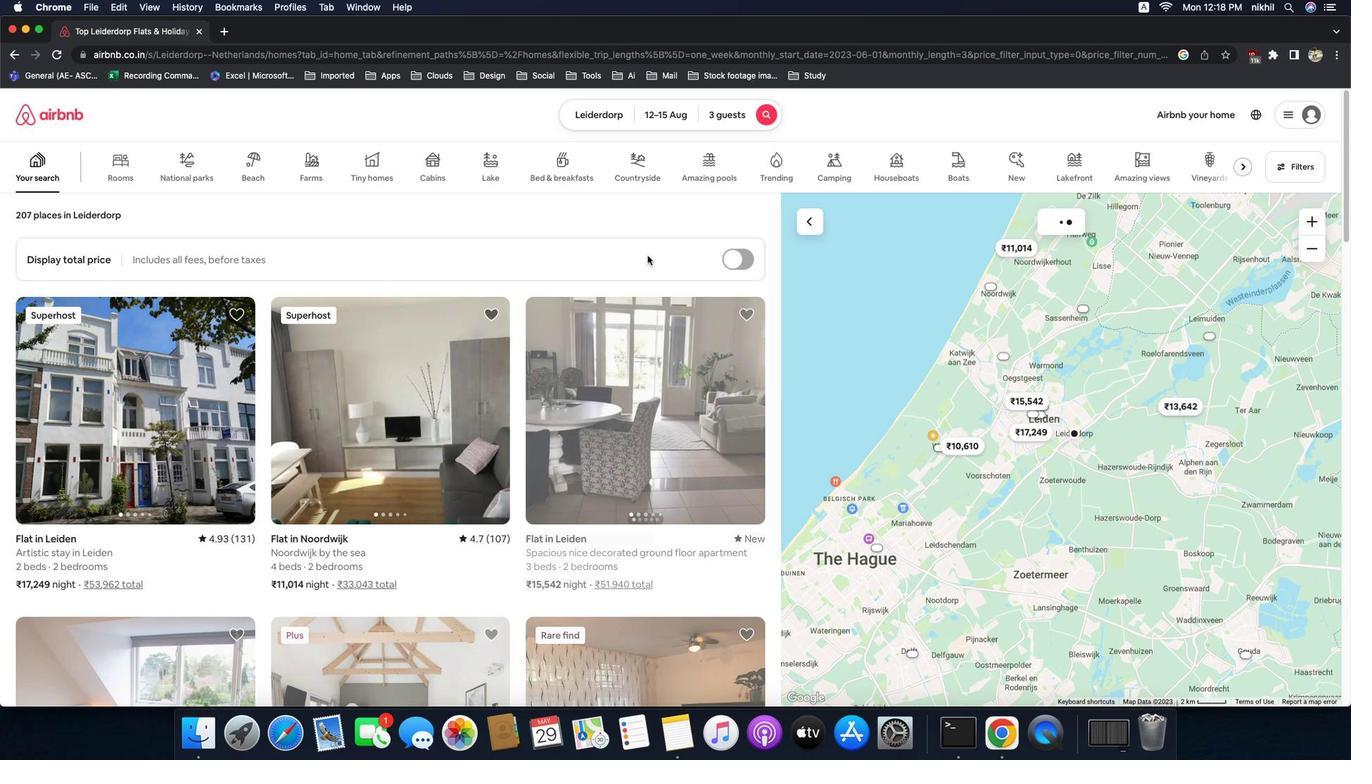 
Action: Mouse scrolled (646, 256) with delta (646, 256)
Screenshot: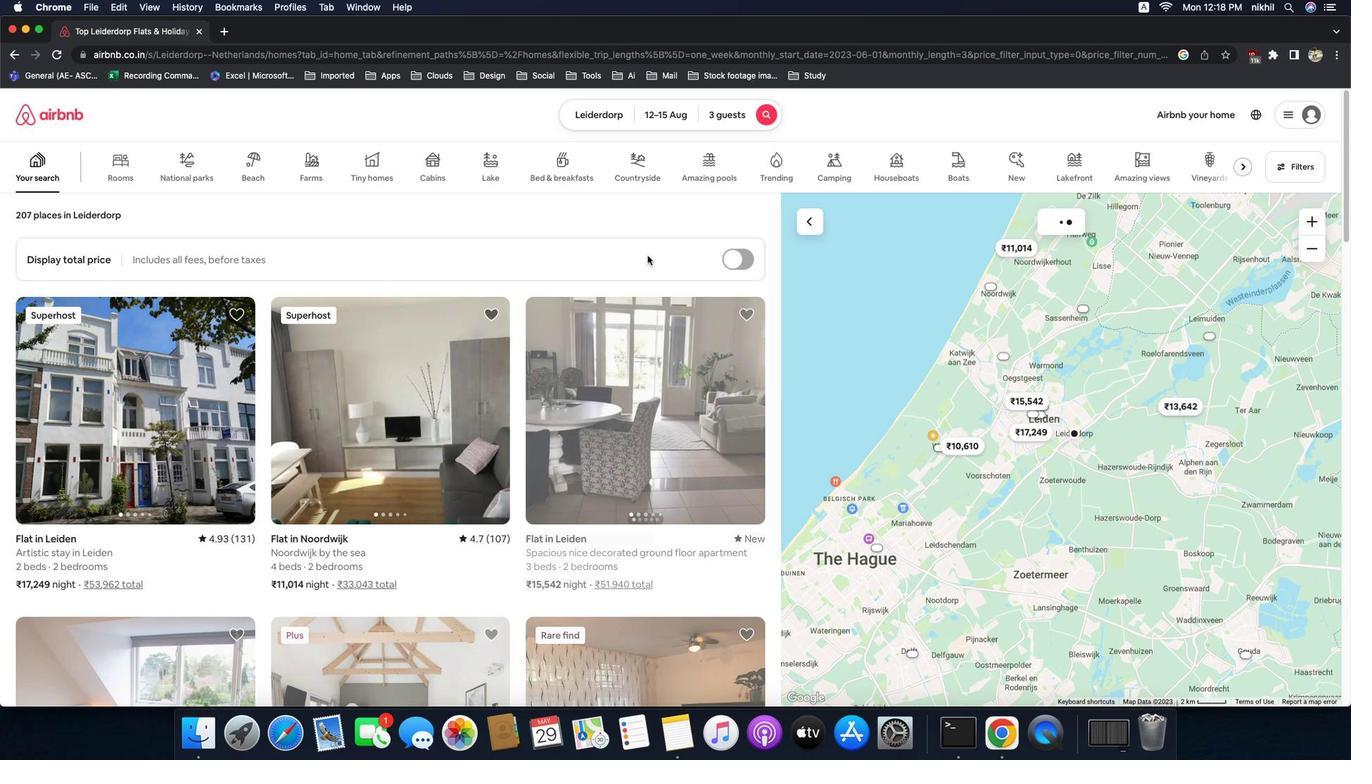 
Action: Mouse scrolled (646, 256) with delta (646, 256)
Screenshot: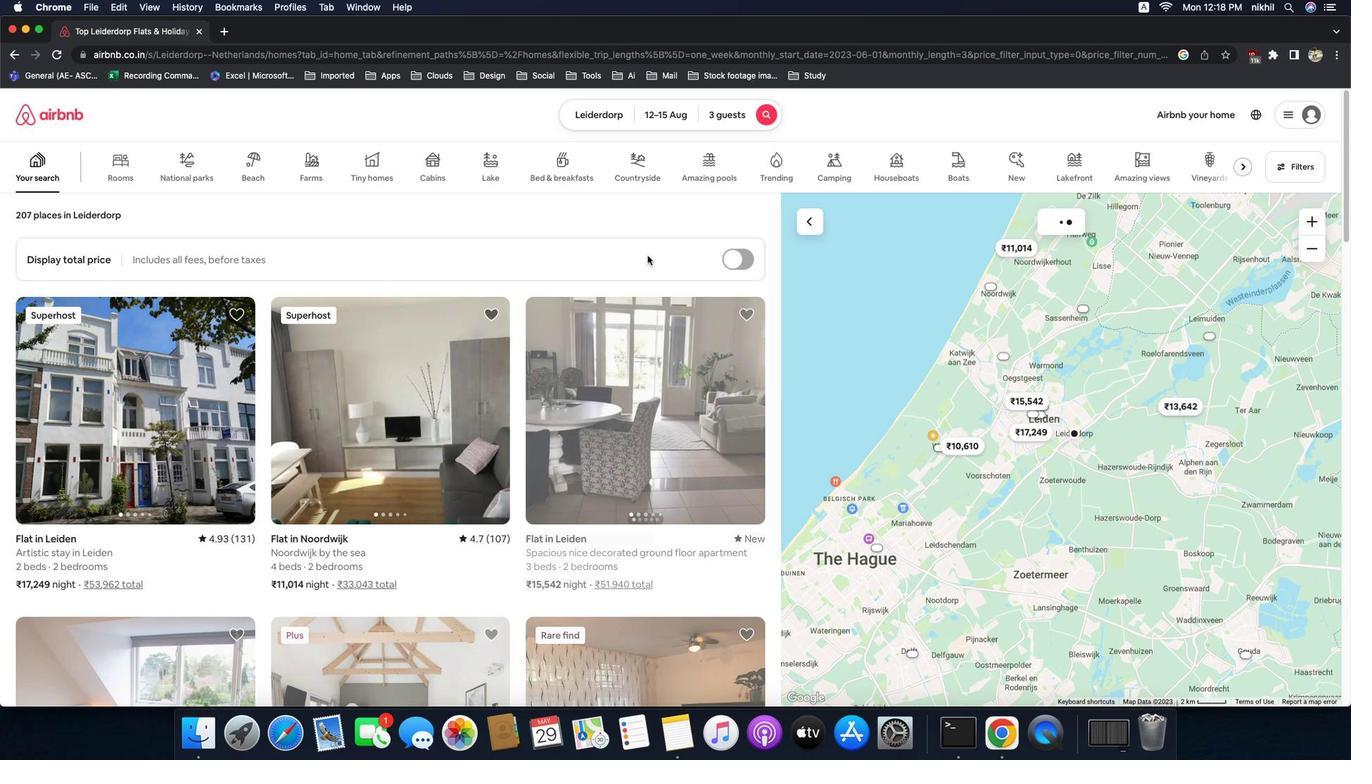 
Action: Mouse moved to (646, 256)
Screenshot: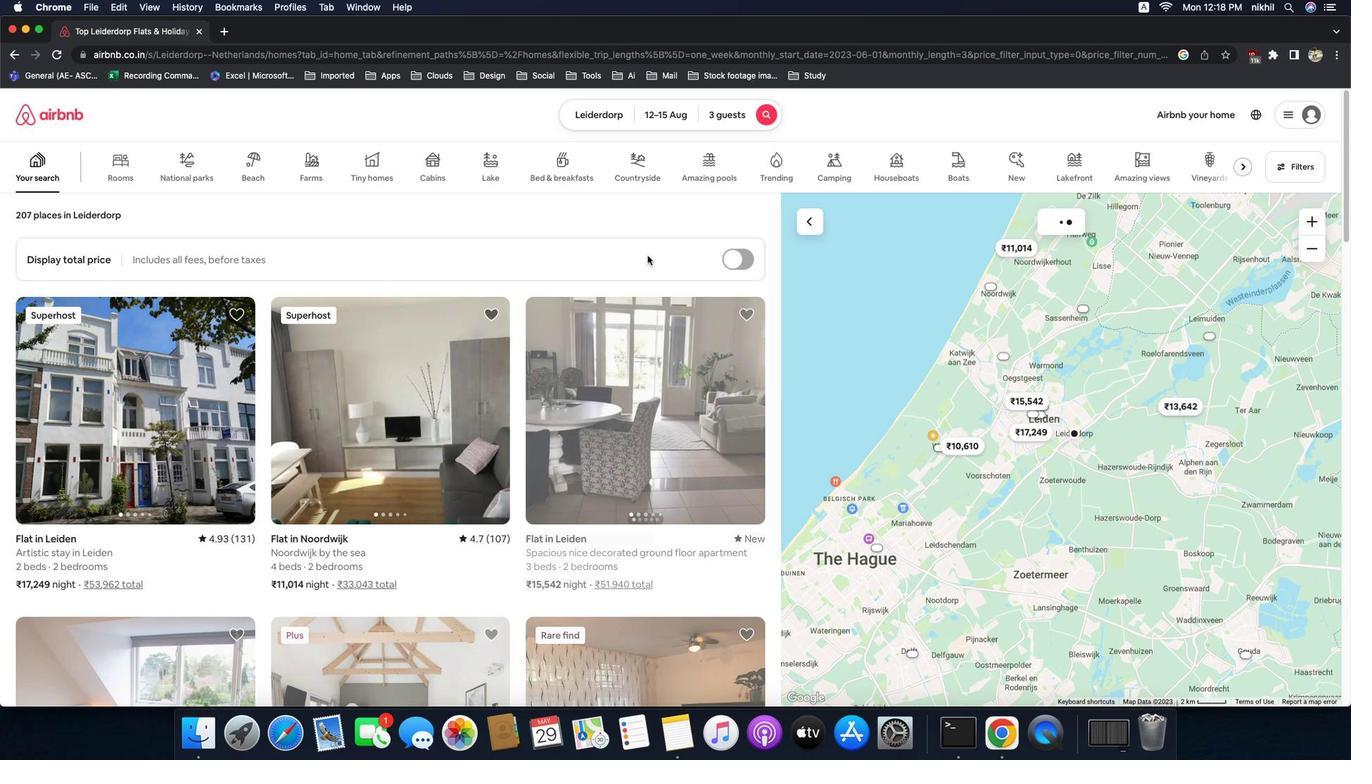 
Action: Mouse pressed left at (646, 256)
Screenshot: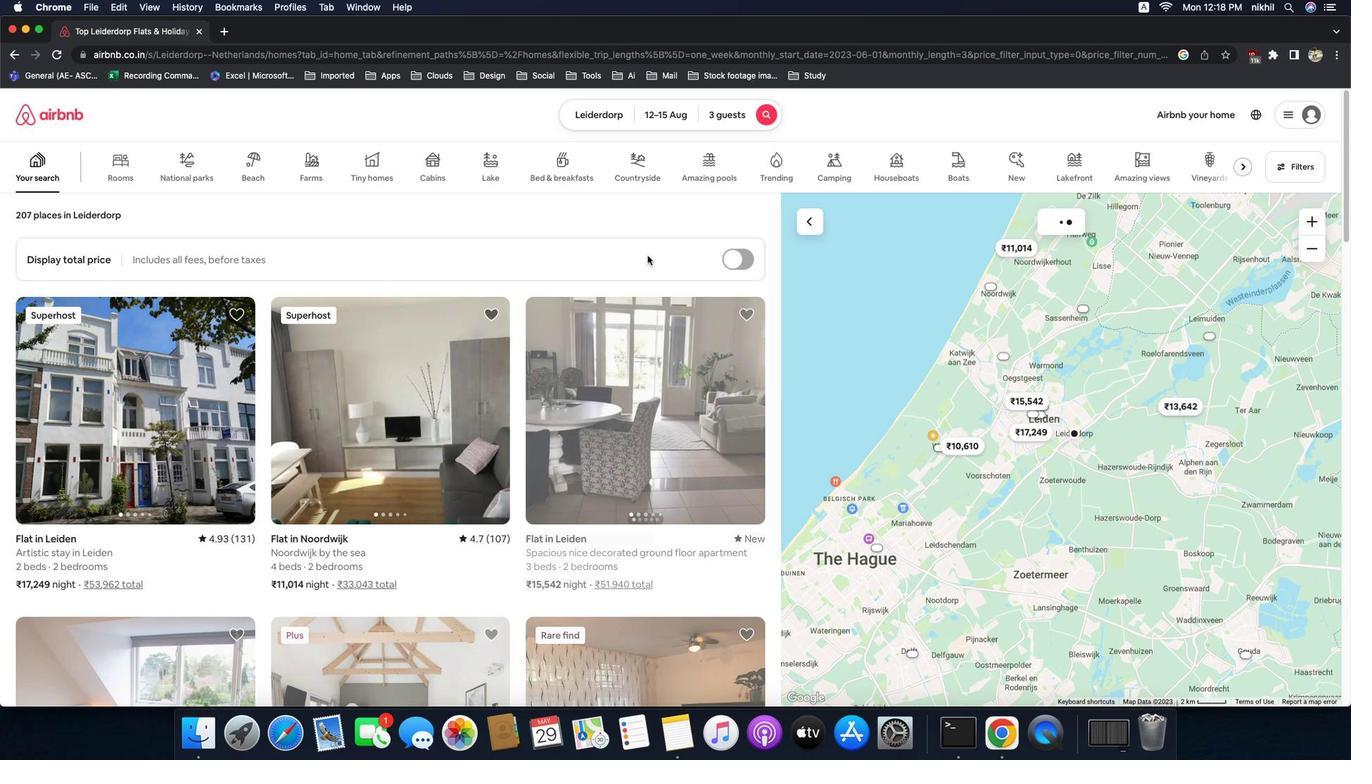 
Action: Mouse moved to (646, 256)
Screenshot: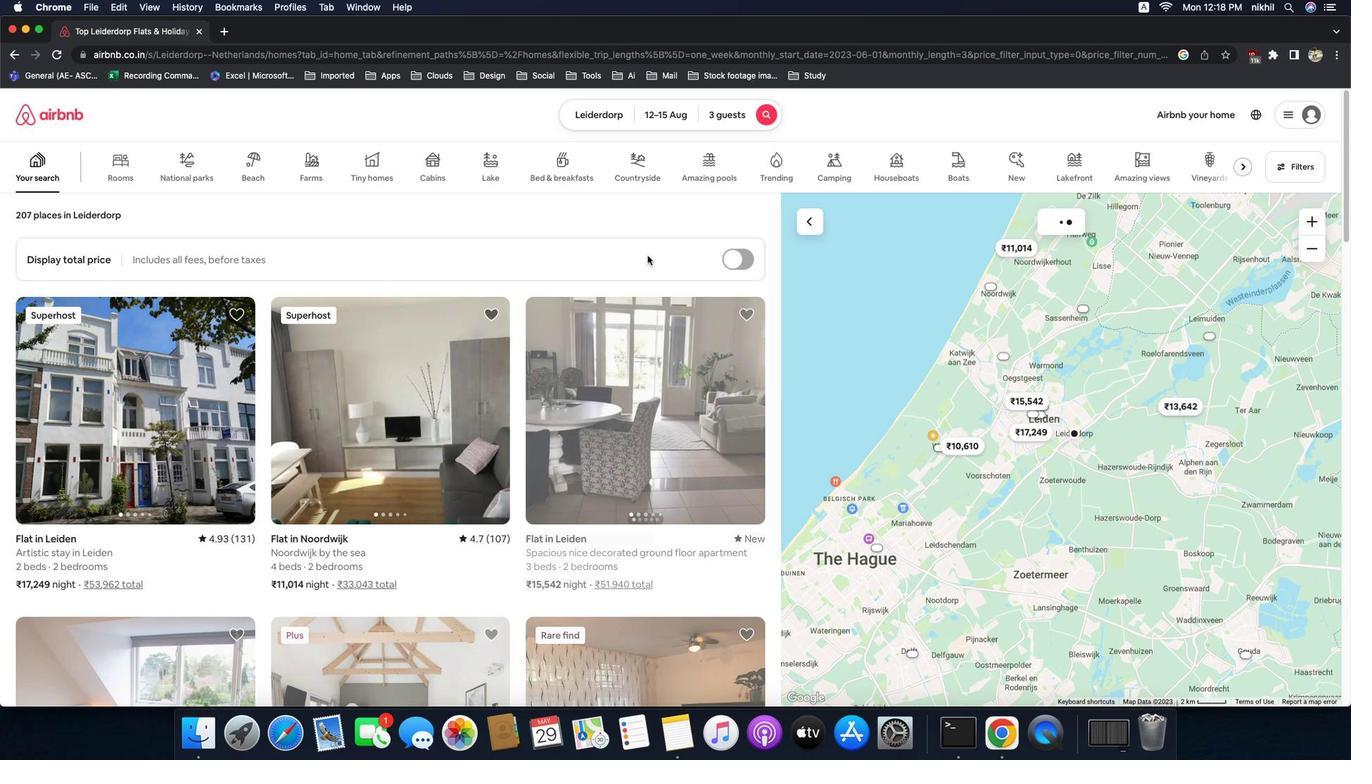 
Action: Mouse pressed left at (646, 256)
Screenshot: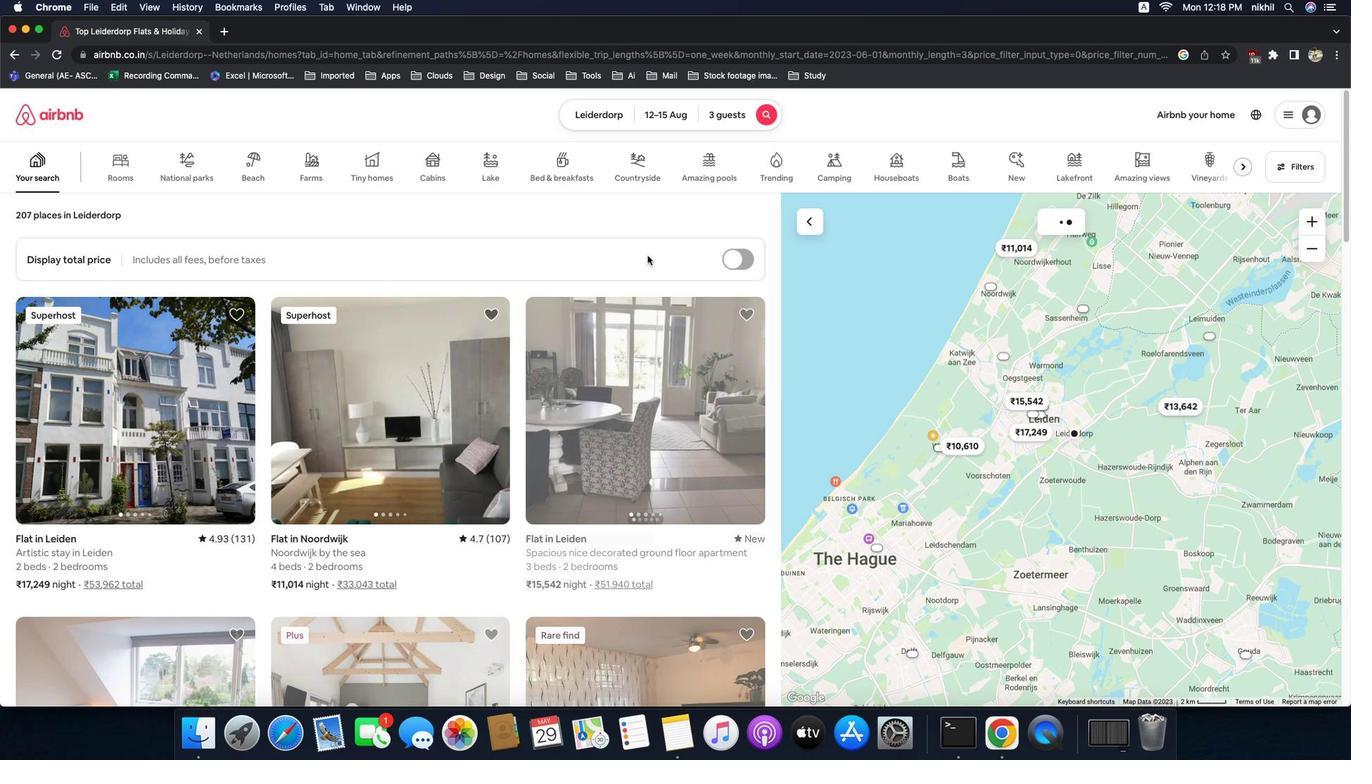 
Action: Mouse moved to (646, 256)
Screenshot: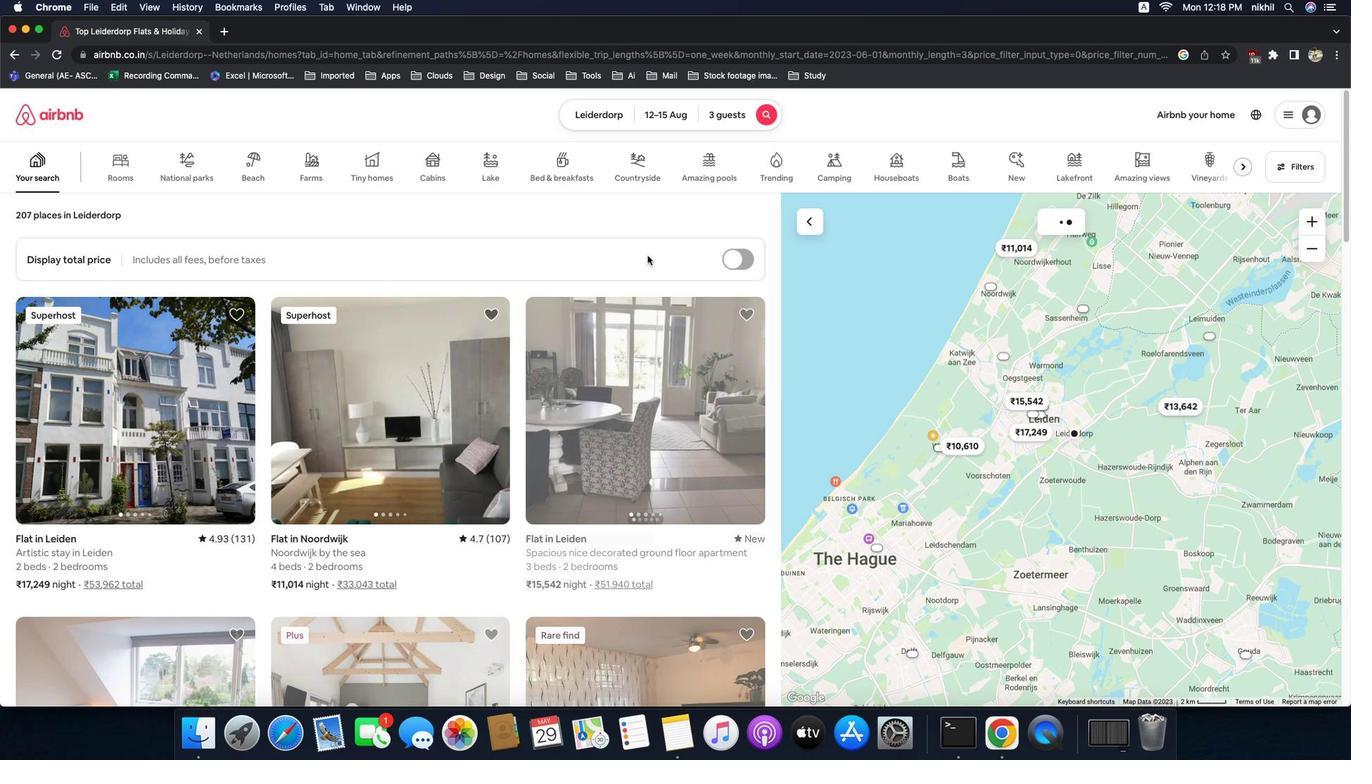 
